 Task: Create new invoice with Date Opened :30-Apr-23, Select Customer: Catering by RA Sushi, Terms: Payment Term 2. Make invoice entry for item-1 with Date: 30-Apr-23, Description: Colgate Cavity Protection Toothpaste Great Regular Flavor (2.5 oz)_x000D_
, Action: Material, Income Account: Income:Sales, Quantity: 1, Unit Price: 12, Discount %: 8. Make entry for item-2 with Date: 30-Apr-23, Description: Lay's Barbecue Potato Chips , Action: Material, Income Account: Income:Sales, Quantity: 2, Unit Price: 10.6, Discount %: 7. Make entry for item-3 with Date: 30-Apr-23, Description: Green Boy 0.18 Crinkle Cut Dill Pickle Chips (5 gal), Action: Material, Income Account: Income:Sales, Quantity: 1, Unit Price: 11.6, Discount %: 9. Write Notes: 'Looking forward to serving you again.'. Post Invoice with Post Date: 30-Apr-23, Post to Accounts: Assets:Accounts Receivable. Pay / Process Payment with Transaction Date: 15-May-23, Amount: 41.312, Transfer Account: Checking Account. Print Invoice, display notes by going to Option, then go to Display Tab and check 'Invoice Notes'.
Action: Mouse moved to (202, 39)
Screenshot: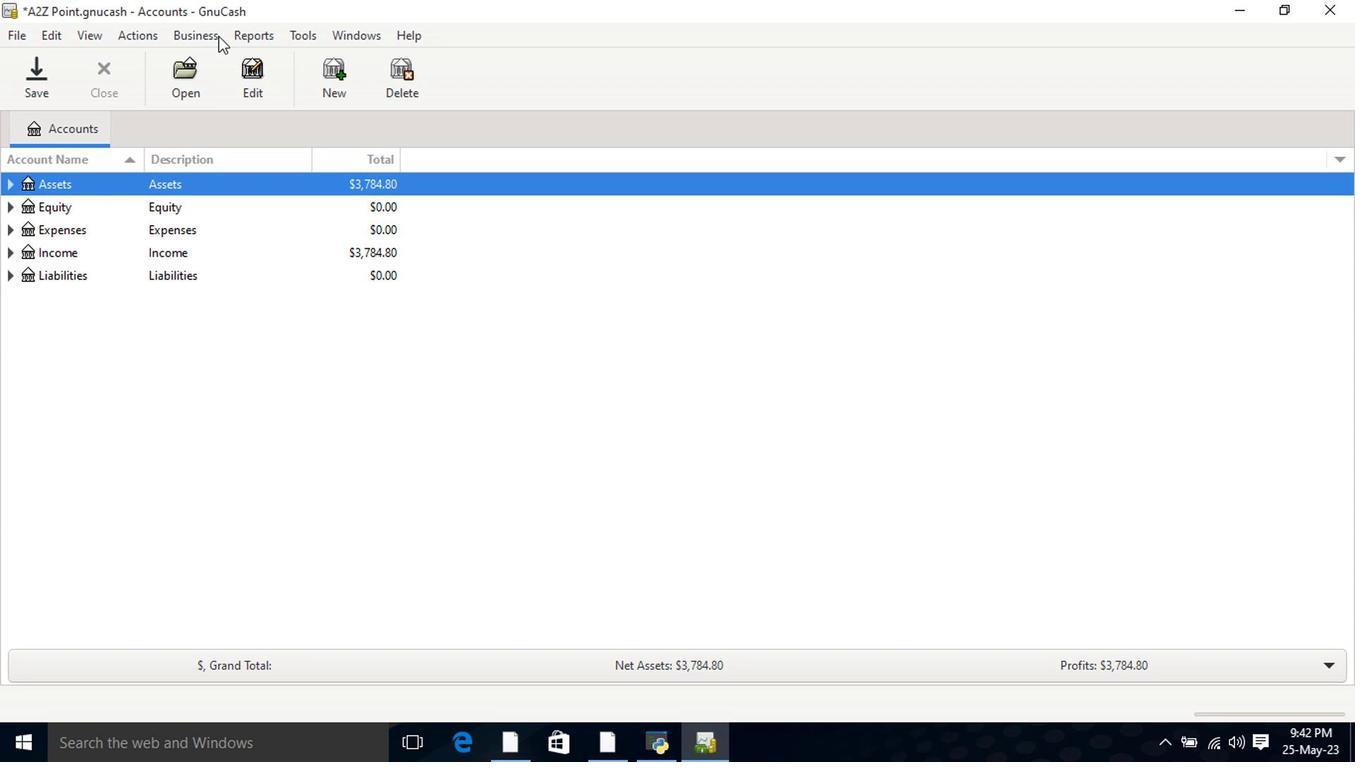 
Action: Mouse pressed left at (202, 39)
Screenshot: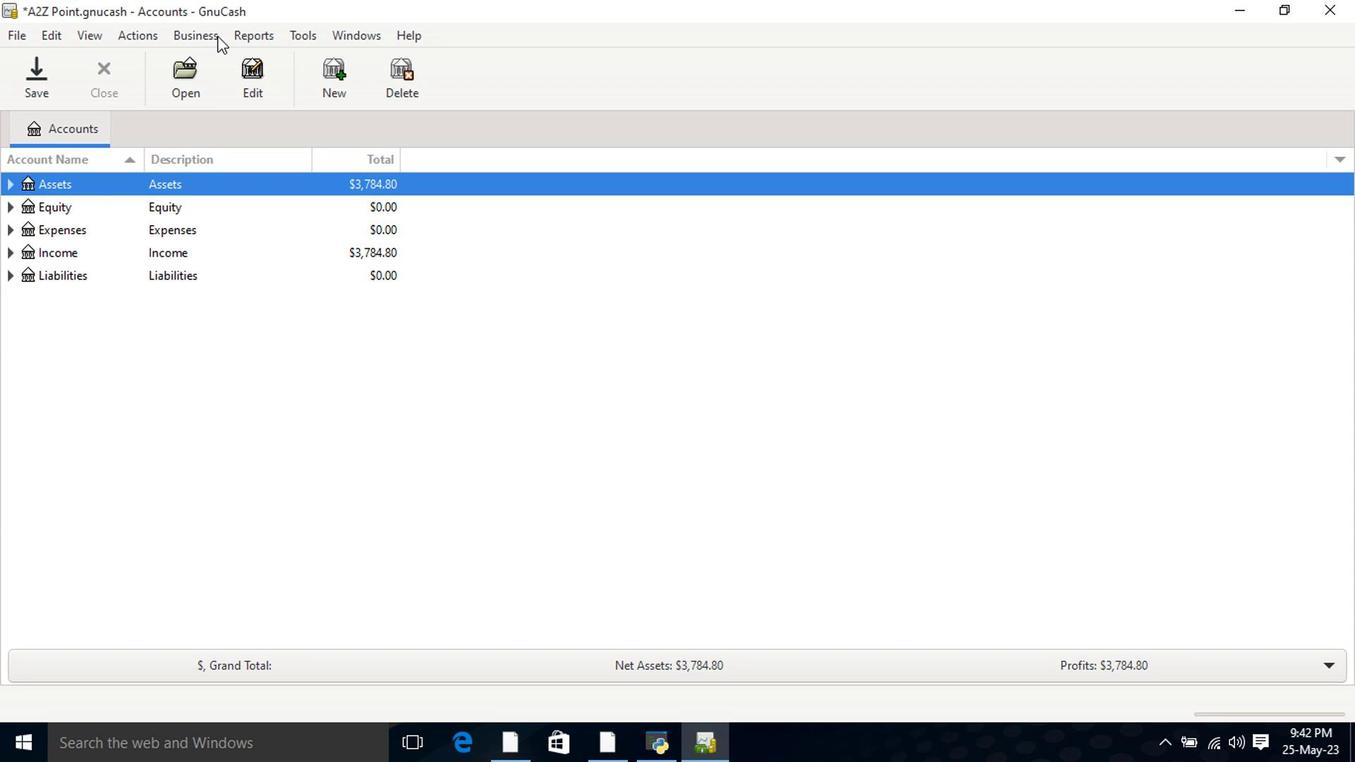 
Action: Mouse moved to (426, 130)
Screenshot: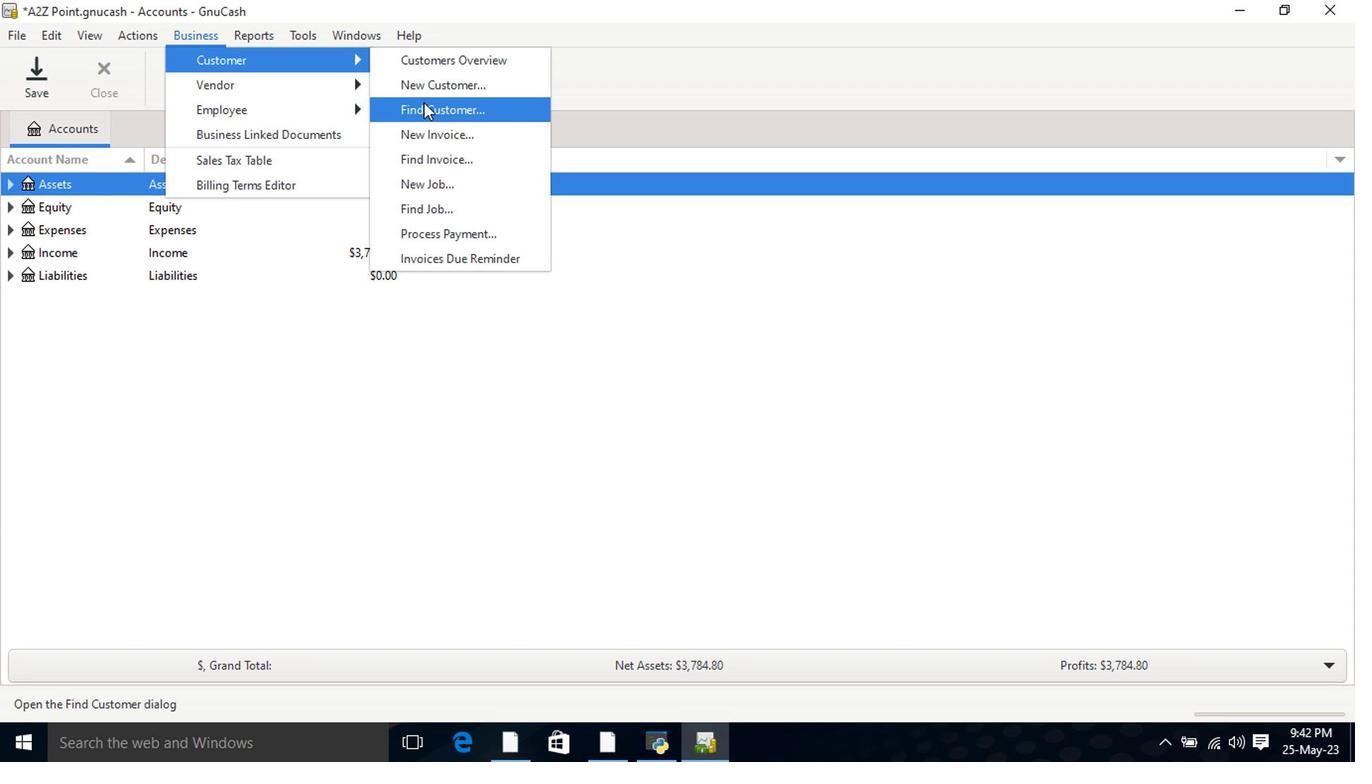 
Action: Mouse pressed left at (426, 130)
Screenshot: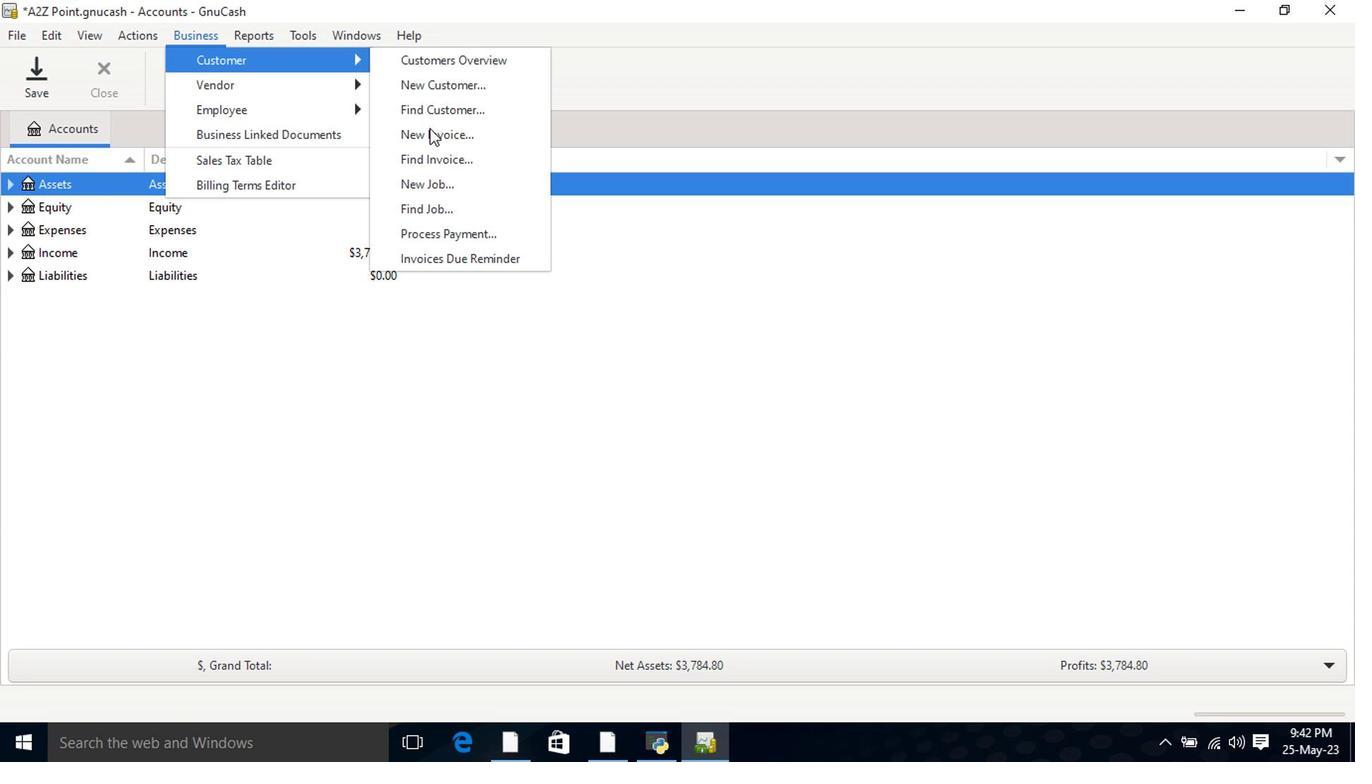 
Action: Mouse moved to (803, 307)
Screenshot: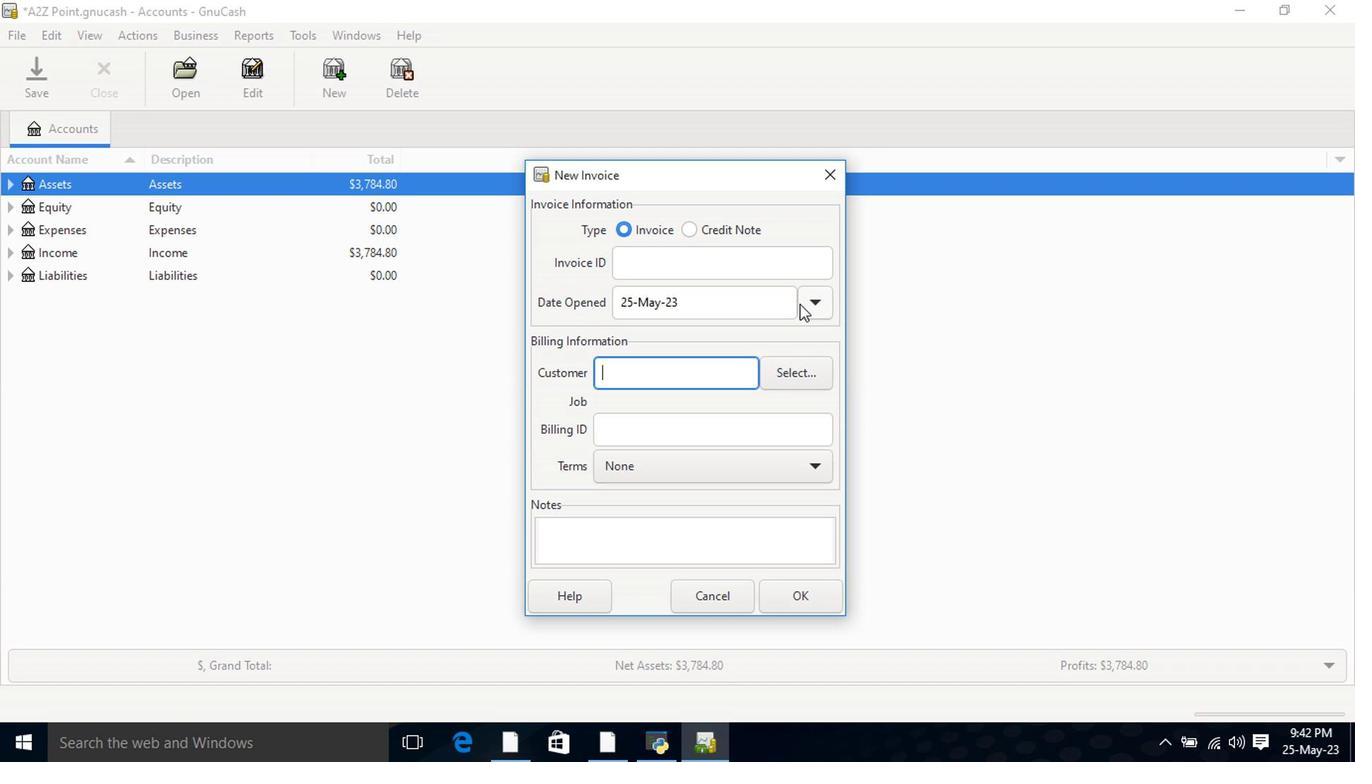
Action: Mouse pressed left at (803, 307)
Screenshot: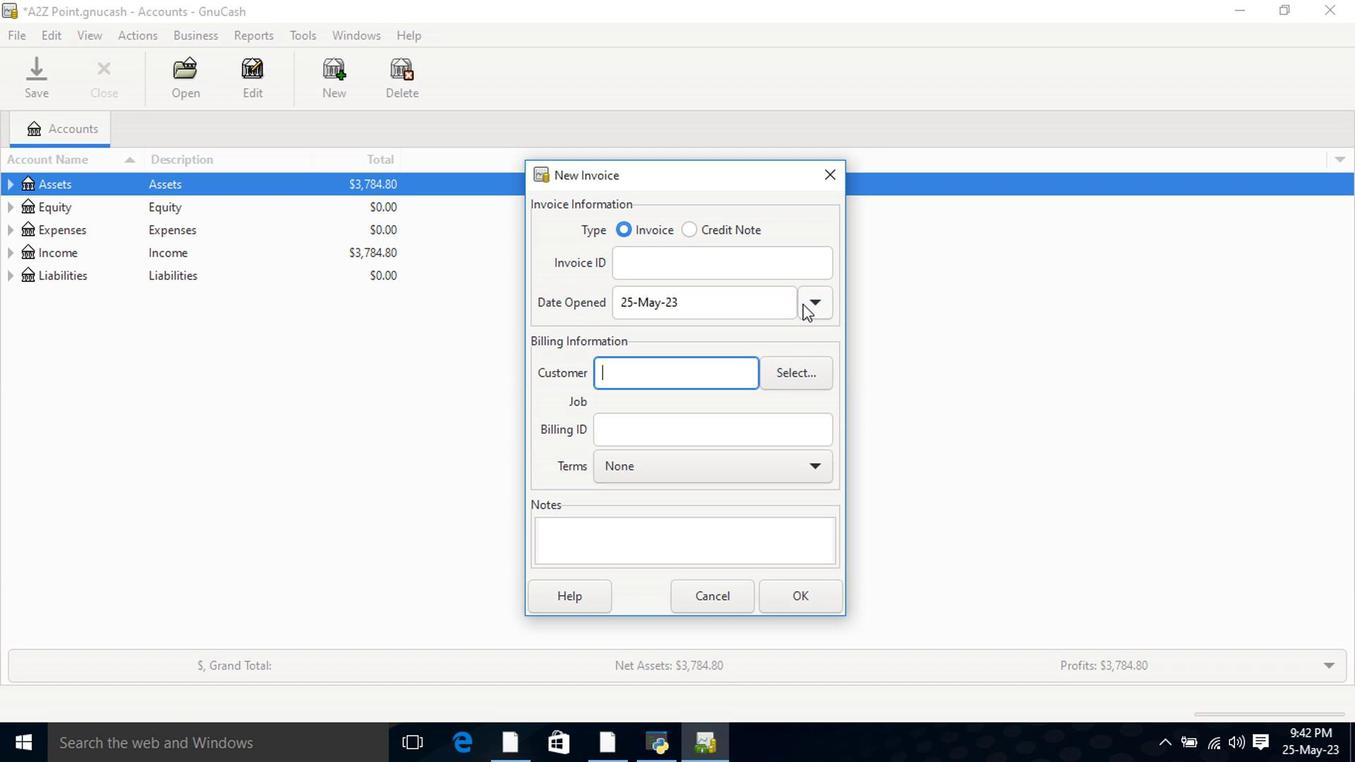 
Action: Mouse moved to (659, 336)
Screenshot: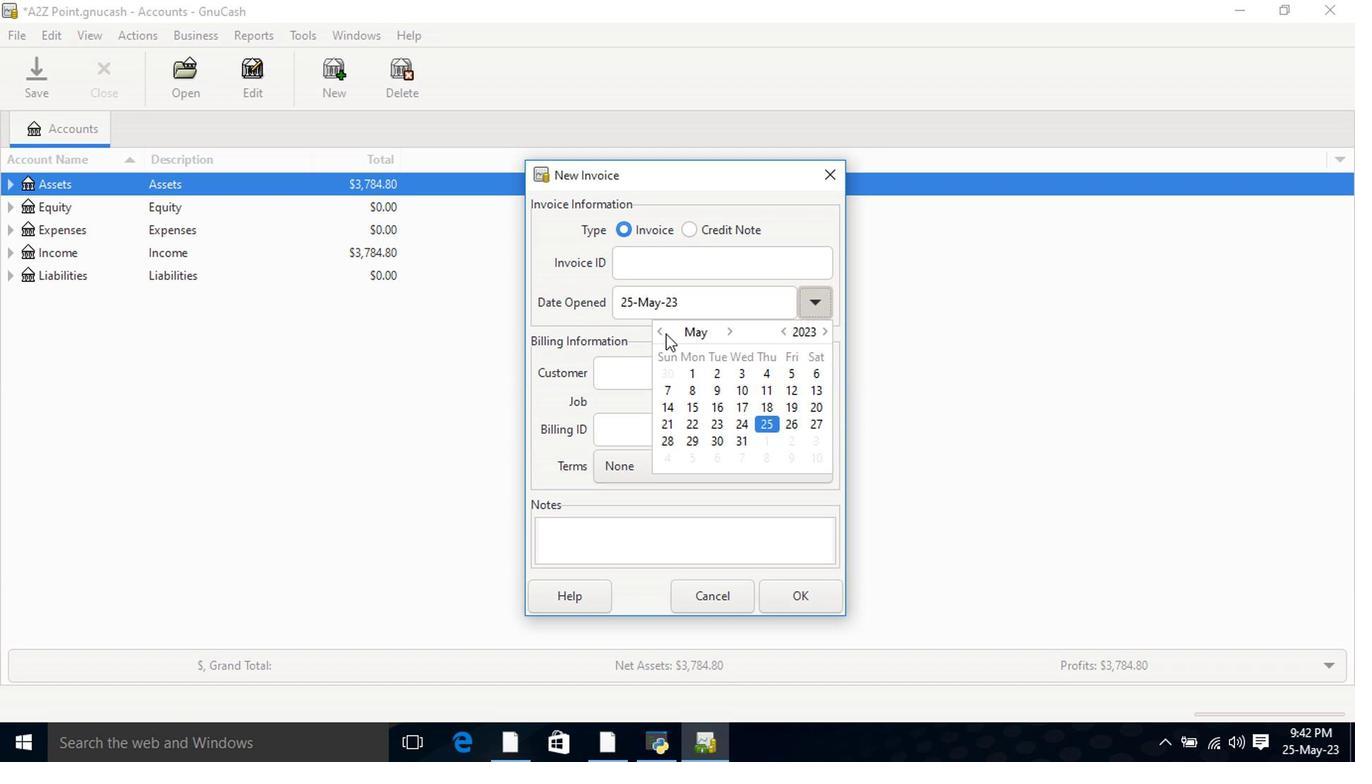 
Action: Mouse pressed left at (659, 336)
Screenshot: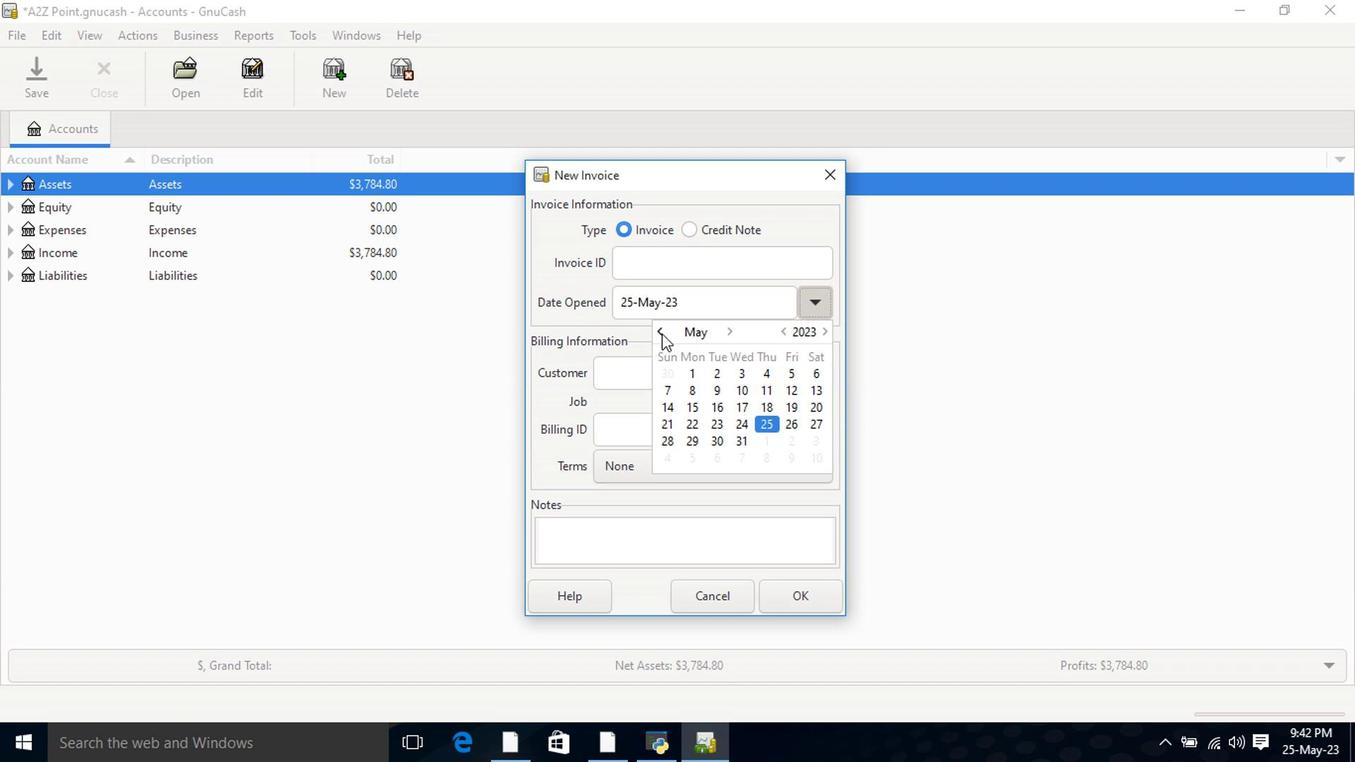 
Action: Mouse moved to (667, 454)
Screenshot: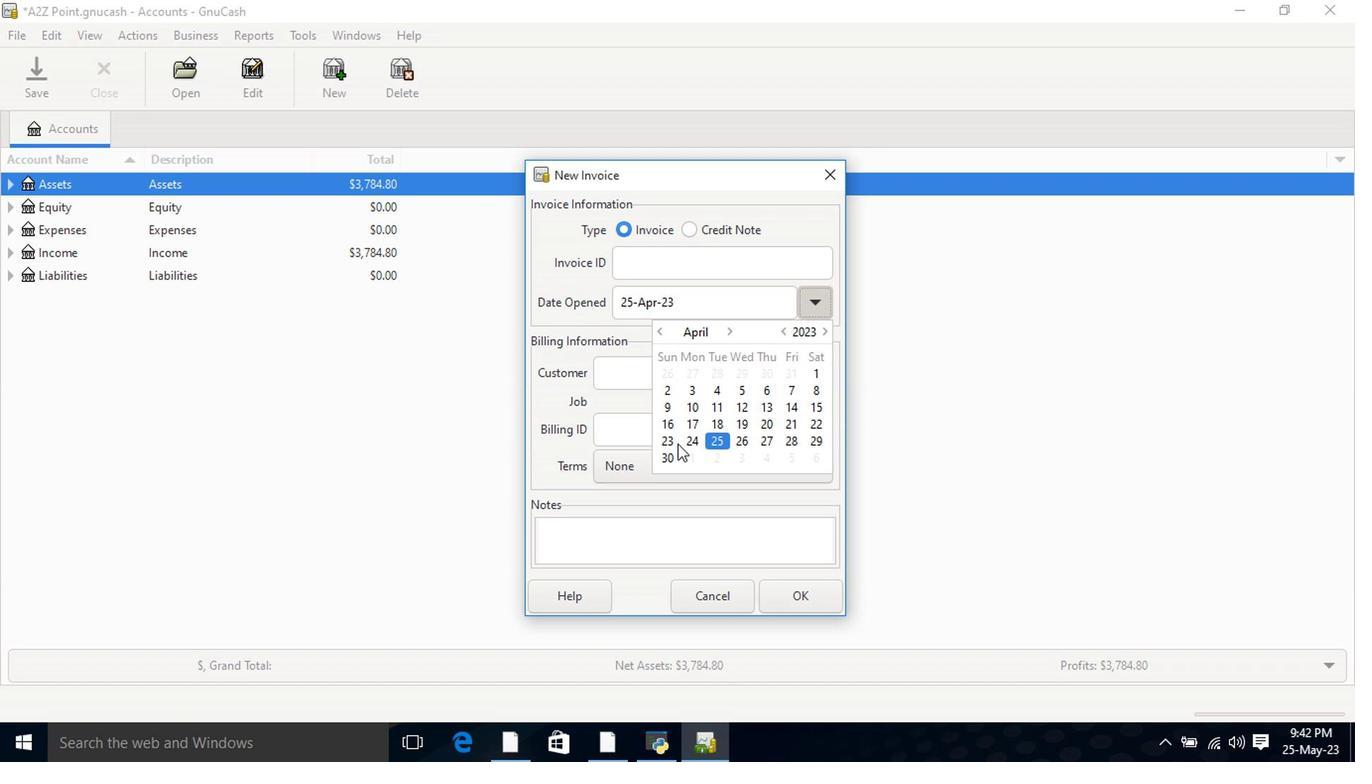 
Action: Mouse pressed left at (667, 454)
Screenshot: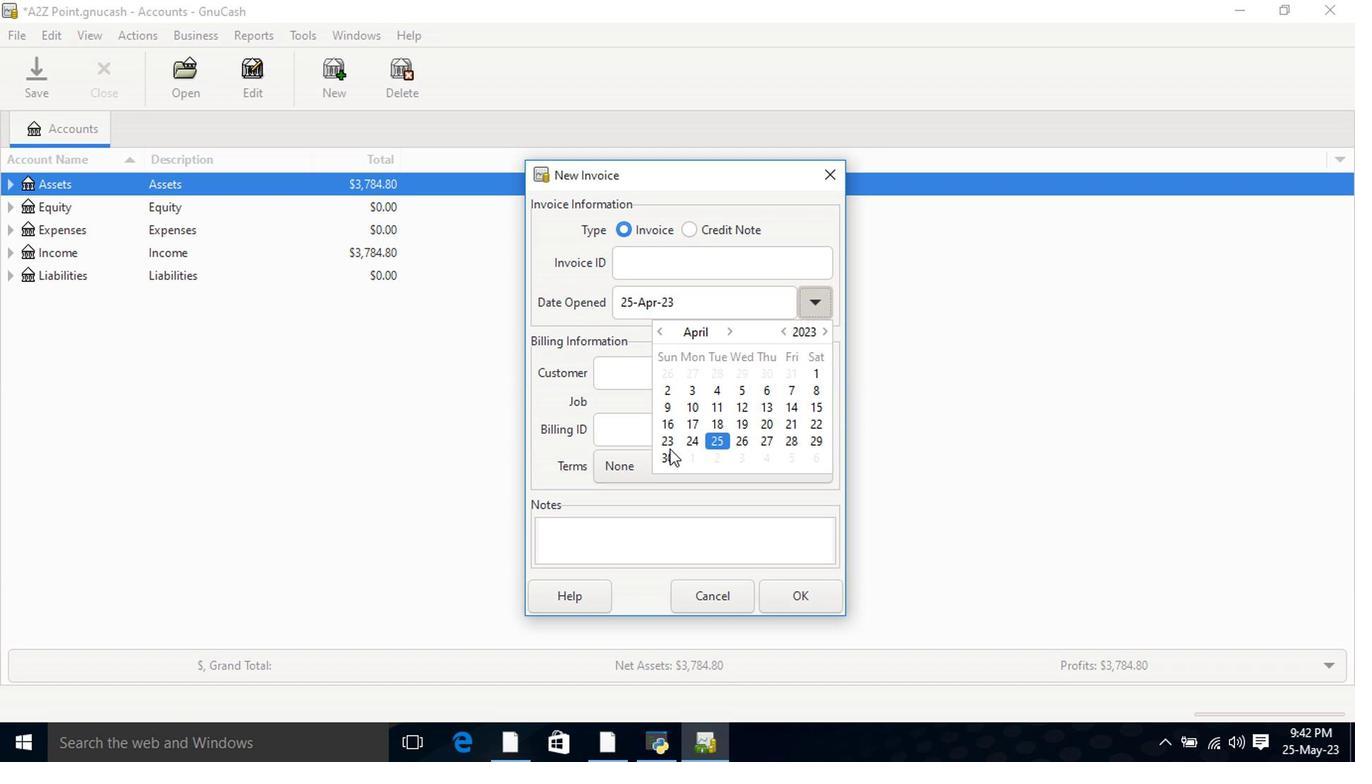 
Action: Mouse moved to (667, 454)
Screenshot: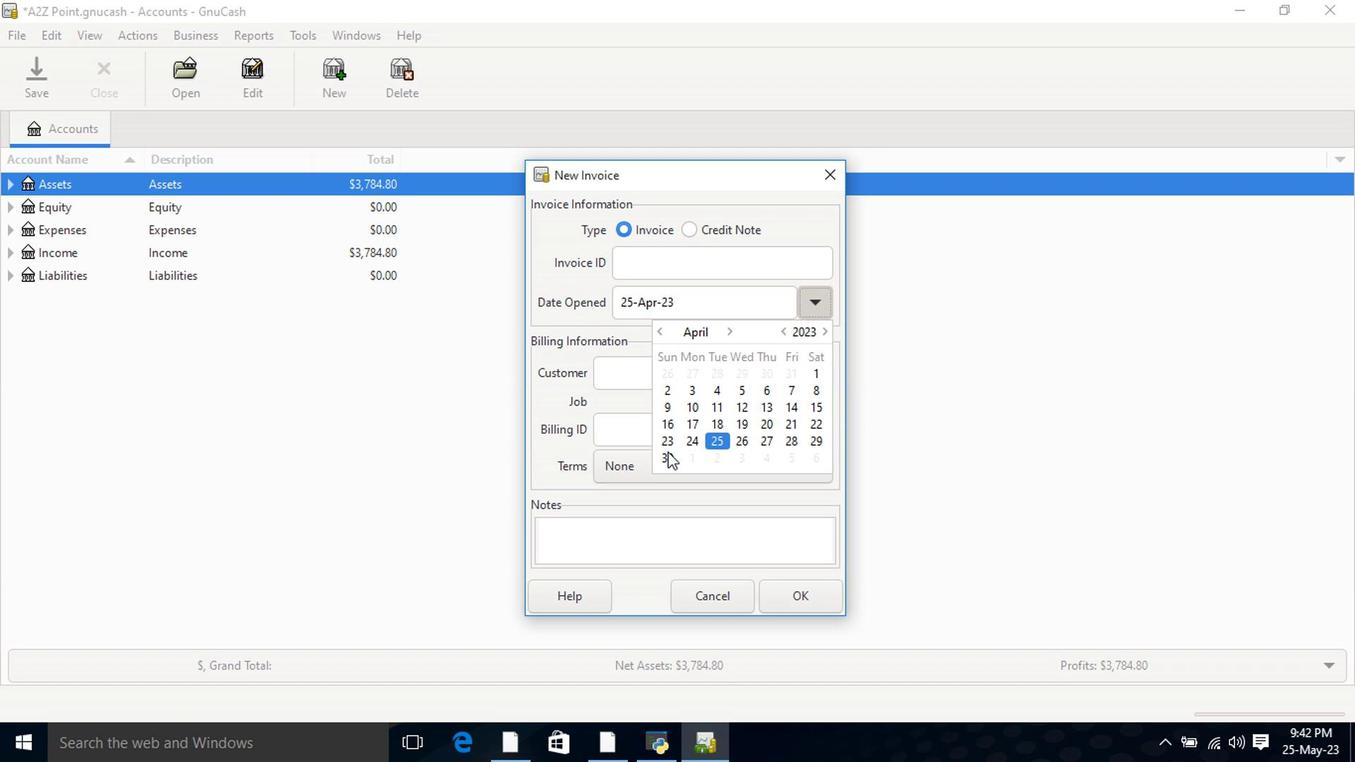 
Action: Mouse pressed left at (667, 454)
Screenshot: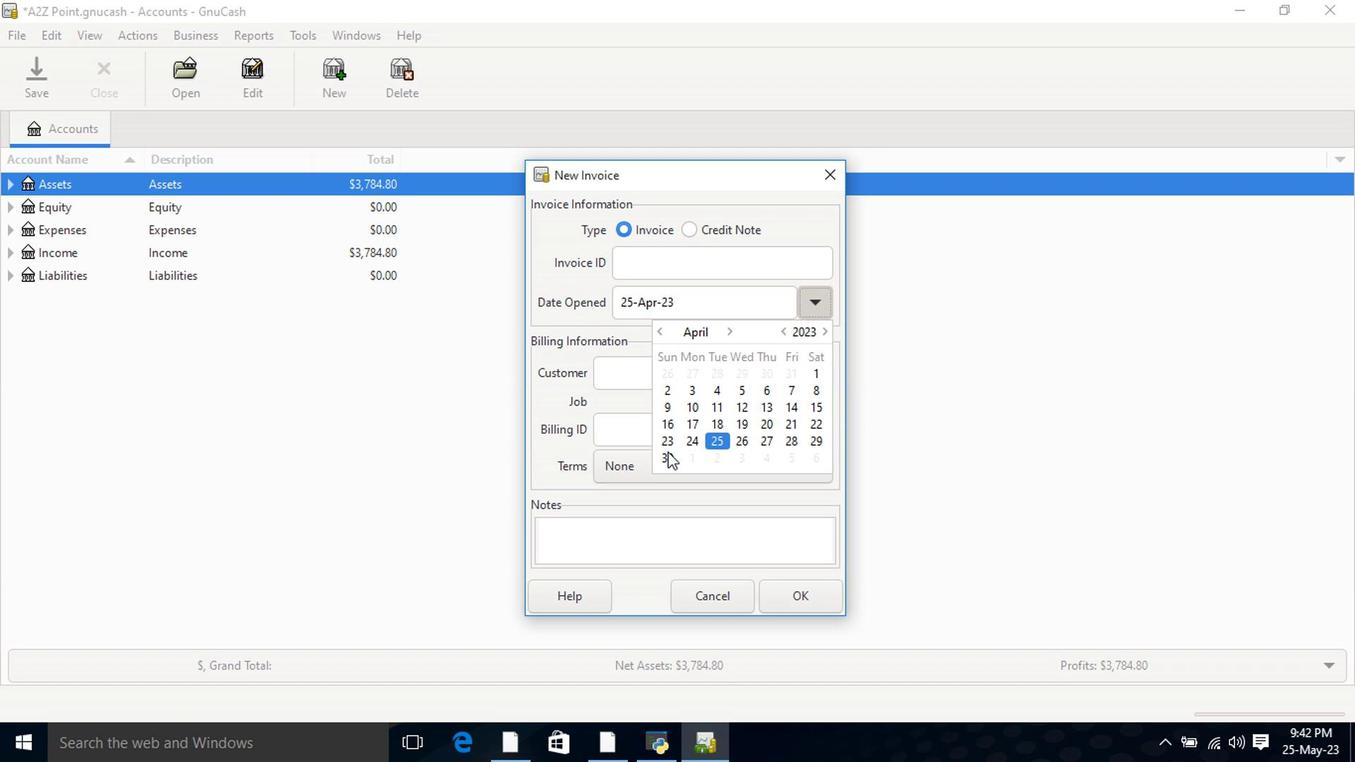 
Action: Mouse moved to (671, 365)
Screenshot: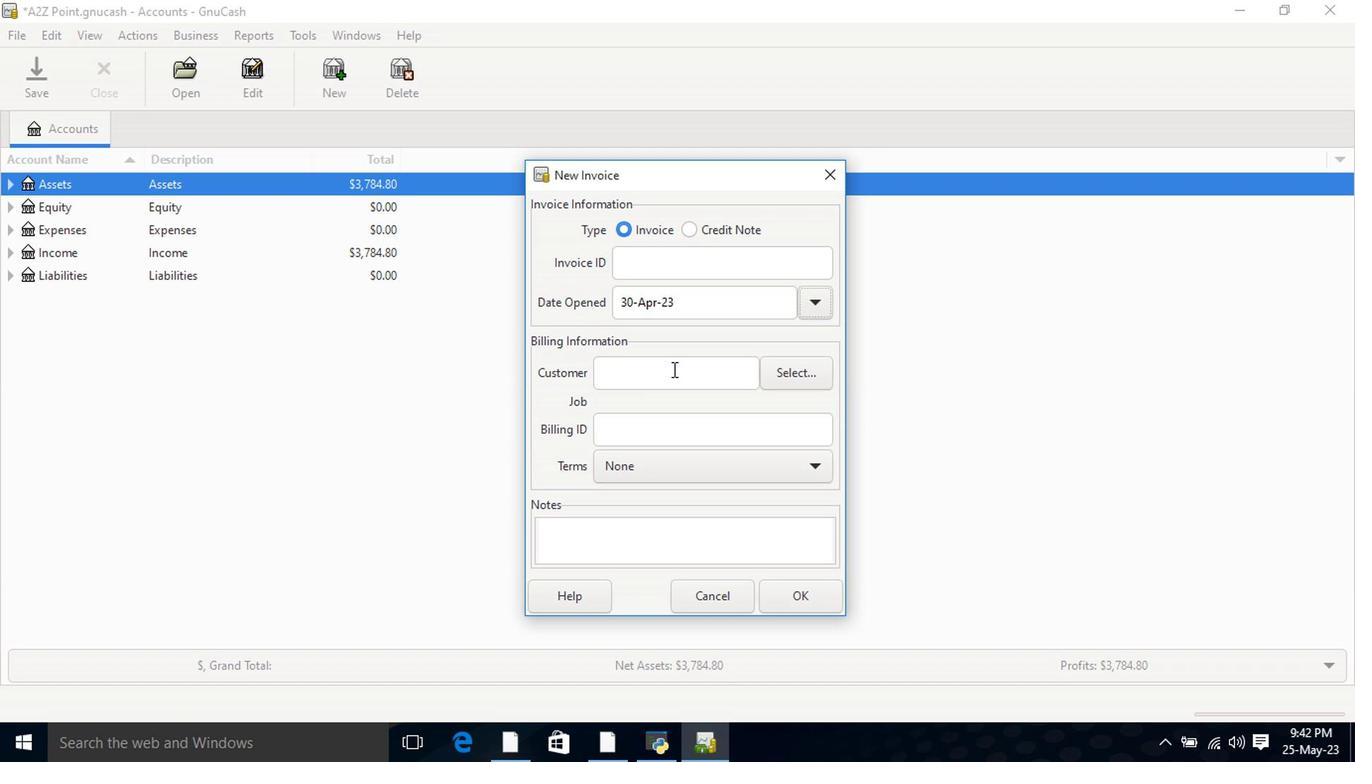 
Action: Mouse pressed left at (671, 365)
Screenshot: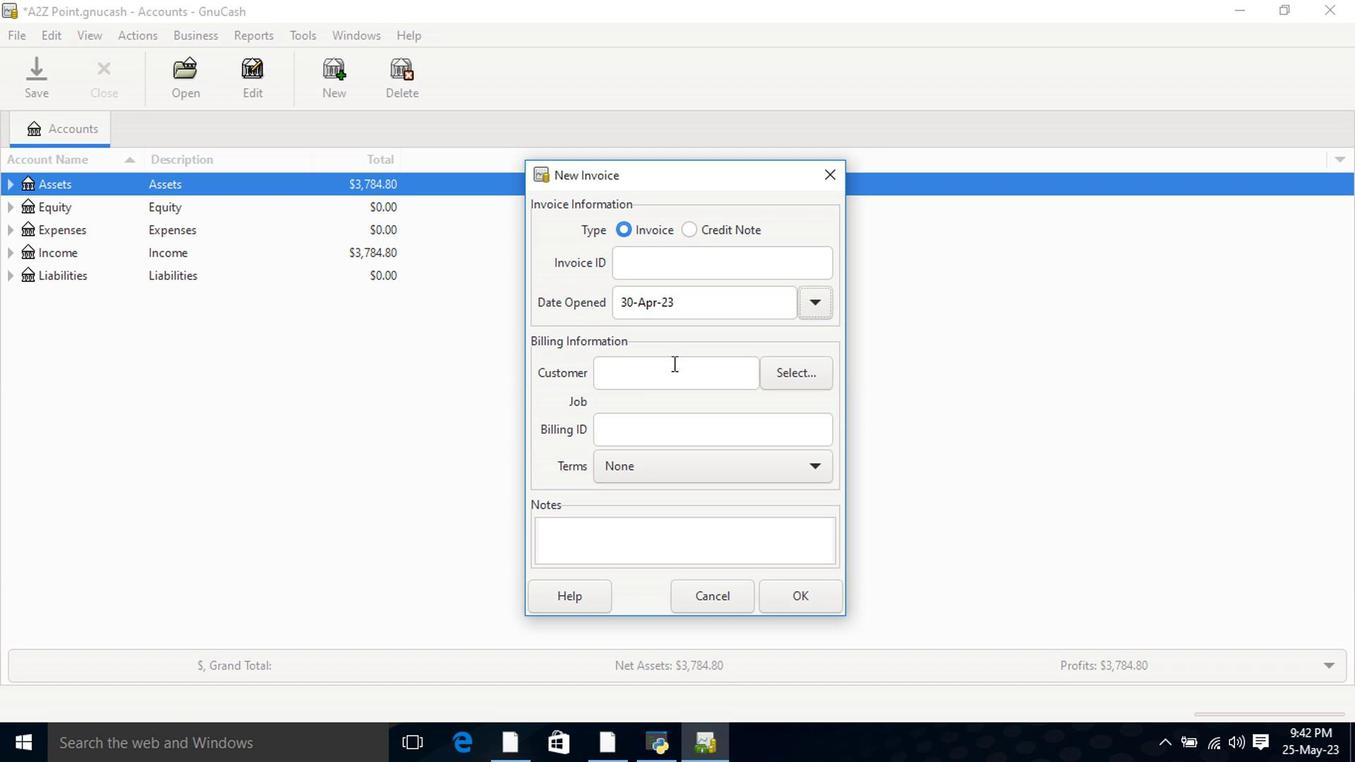 
Action: Key pressed catei<Key.backspace>ring<Key.space>by<Key.space>ra
Screenshot: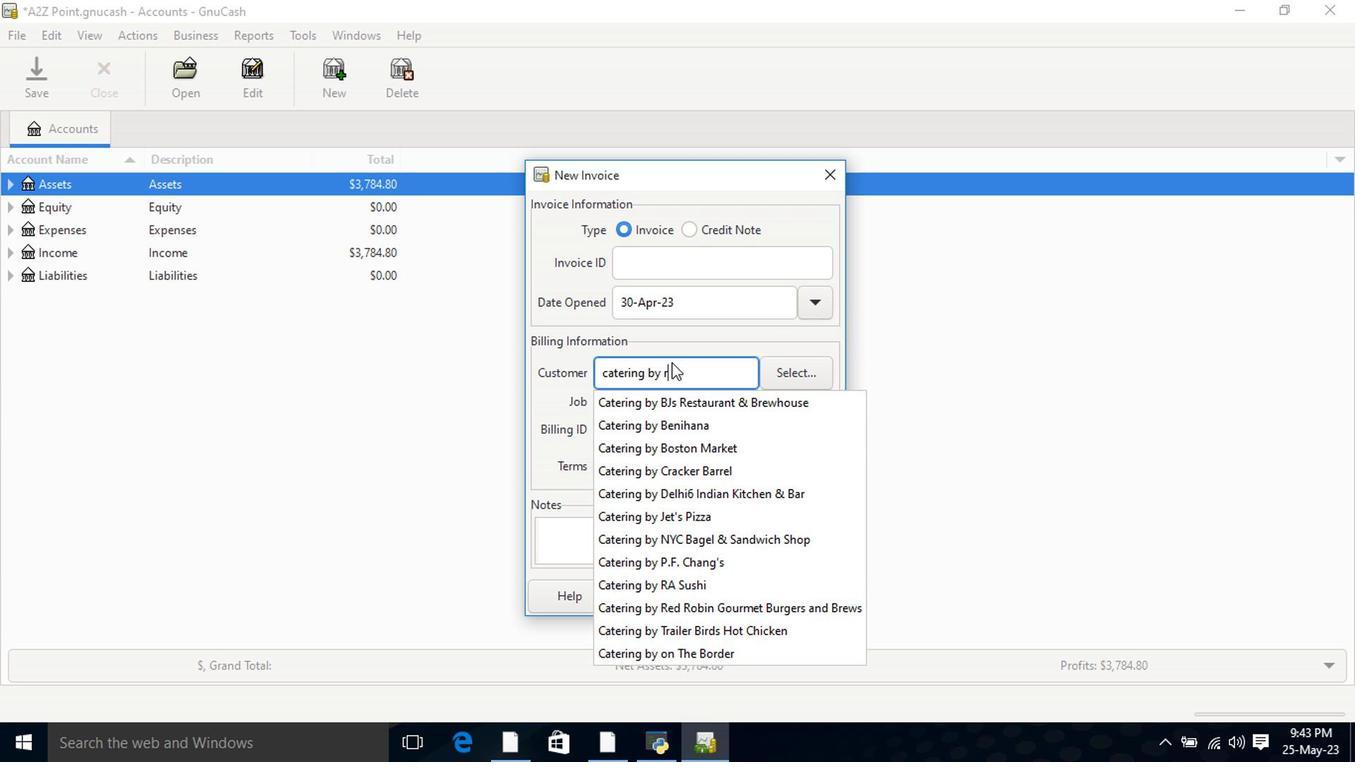 
Action: Mouse moved to (650, 410)
Screenshot: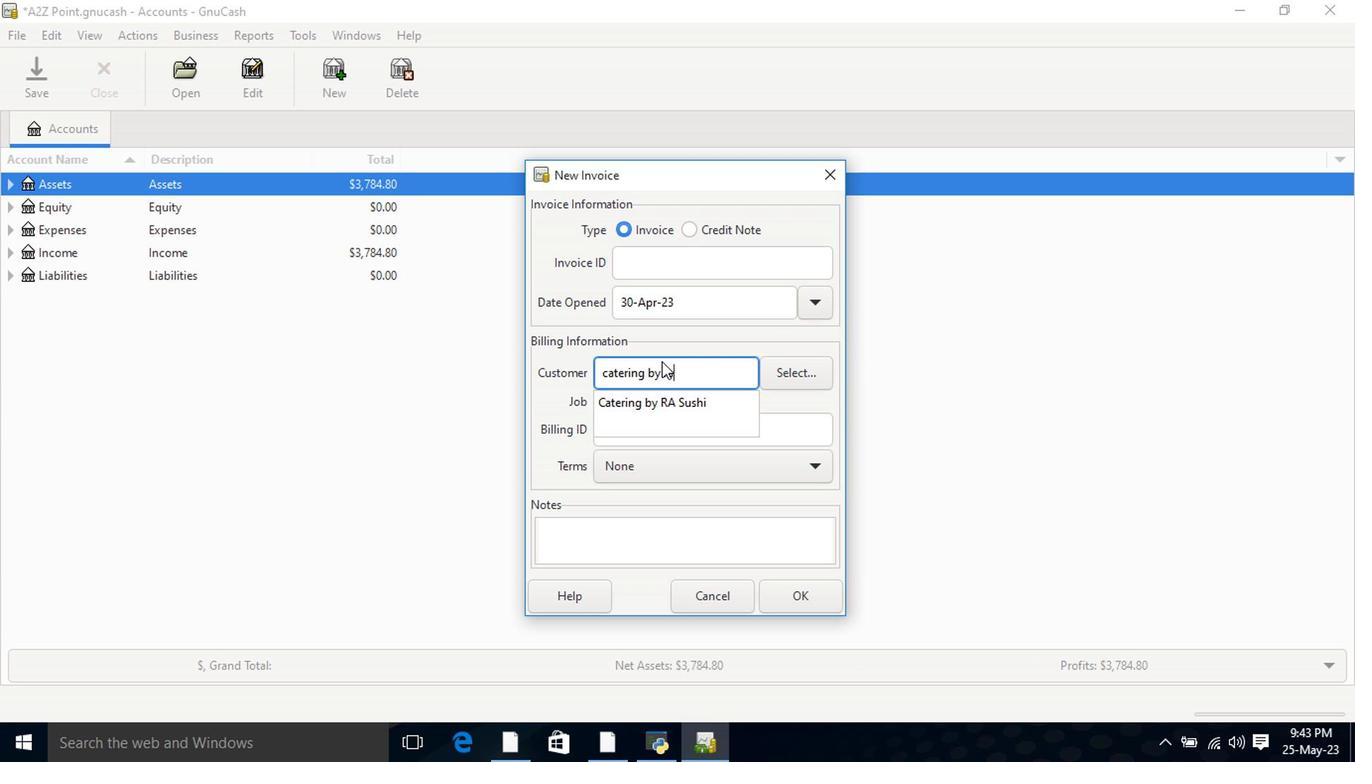 
Action: Mouse pressed left at (650, 410)
Screenshot: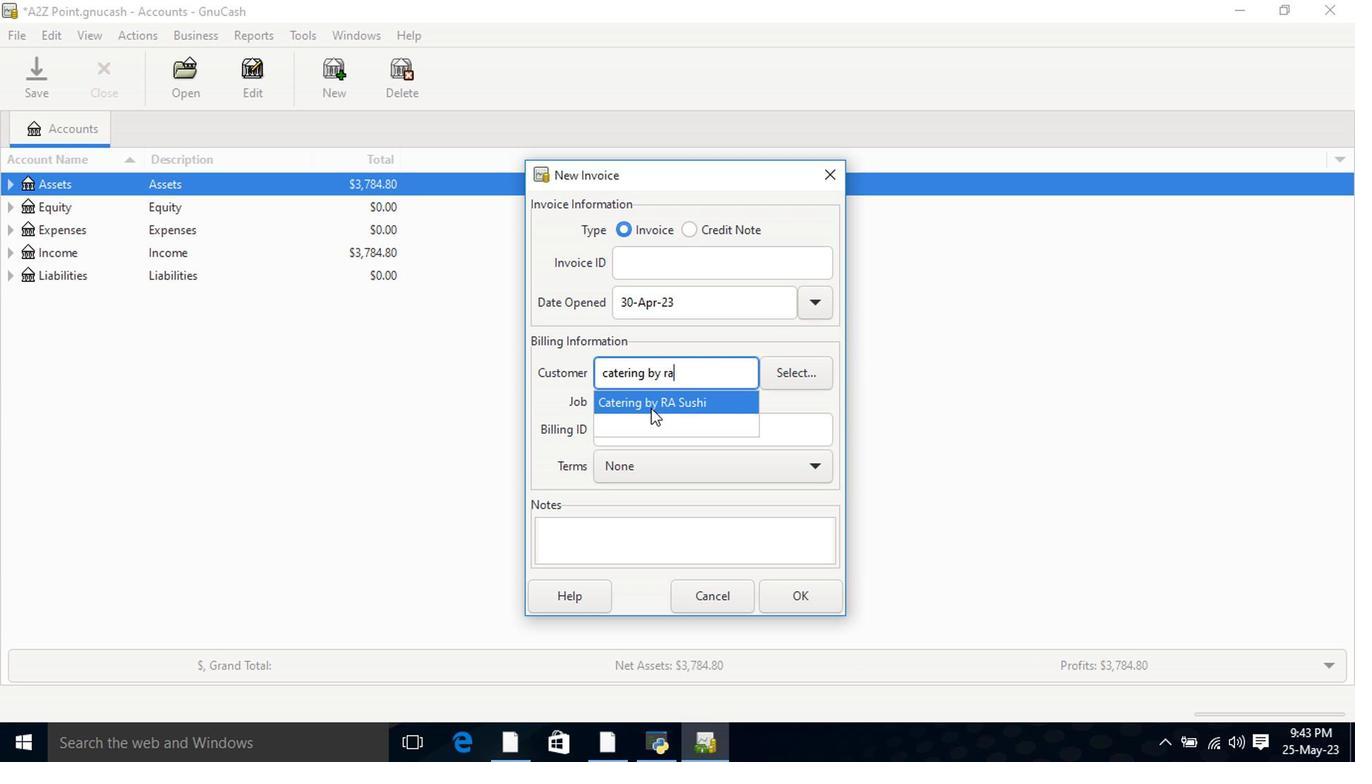 
Action: Mouse moved to (664, 499)
Screenshot: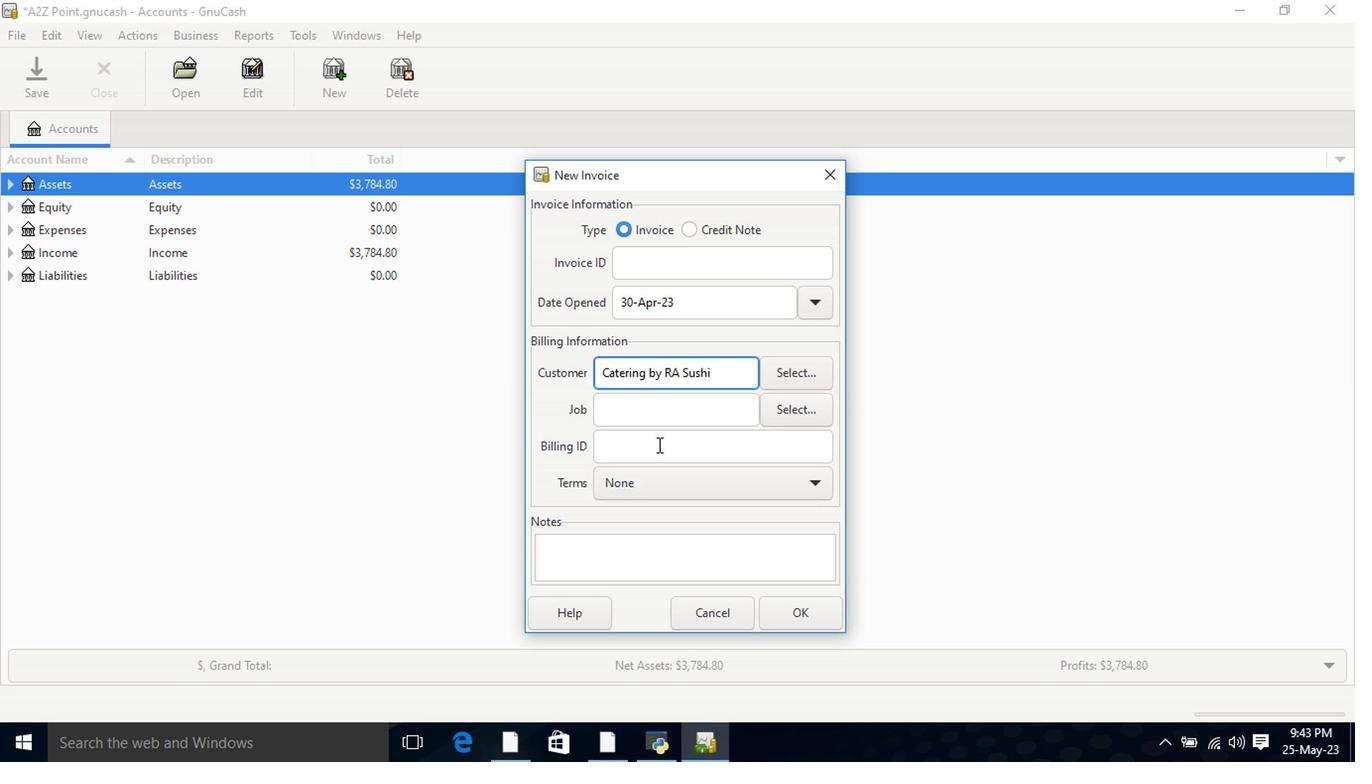 
Action: Mouse pressed left at (664, 499)
Screenshot: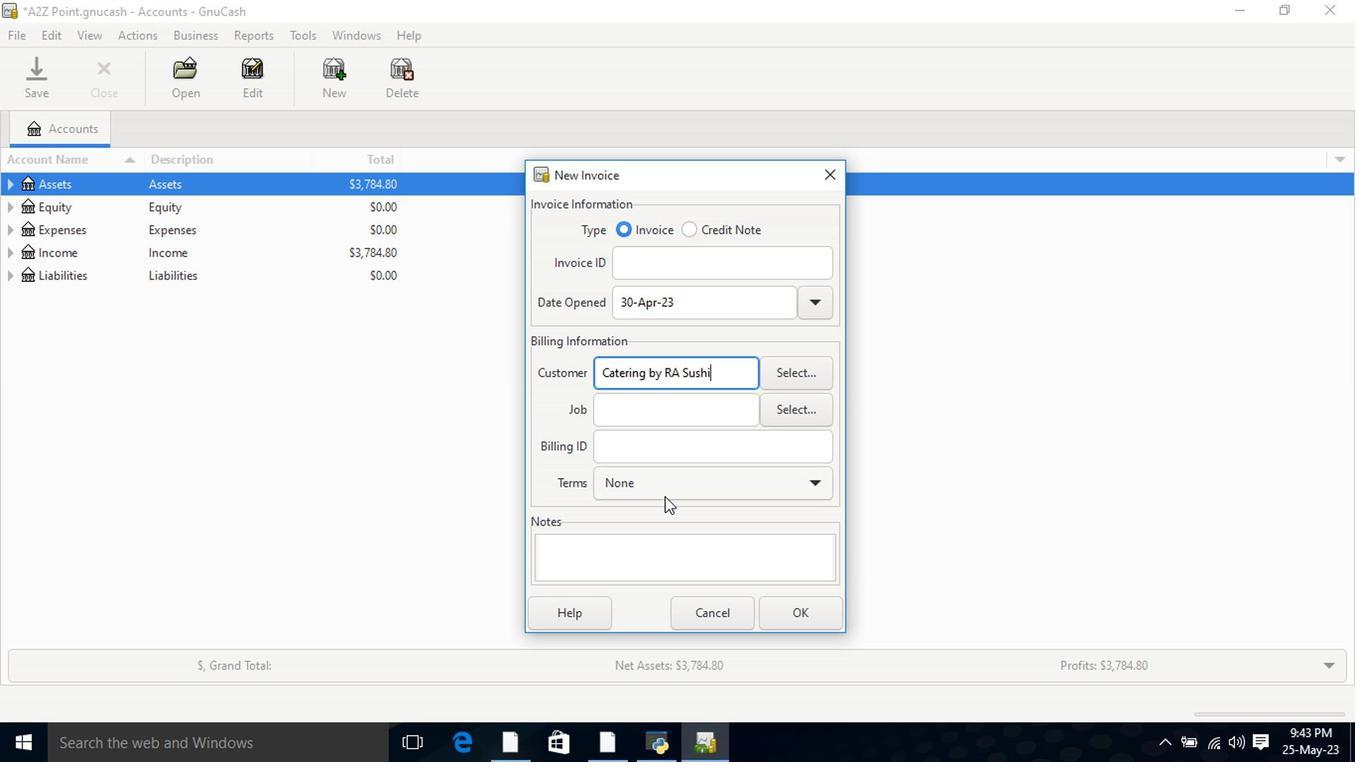 
Action: Mouse moved to (668, 543)
Screenshot: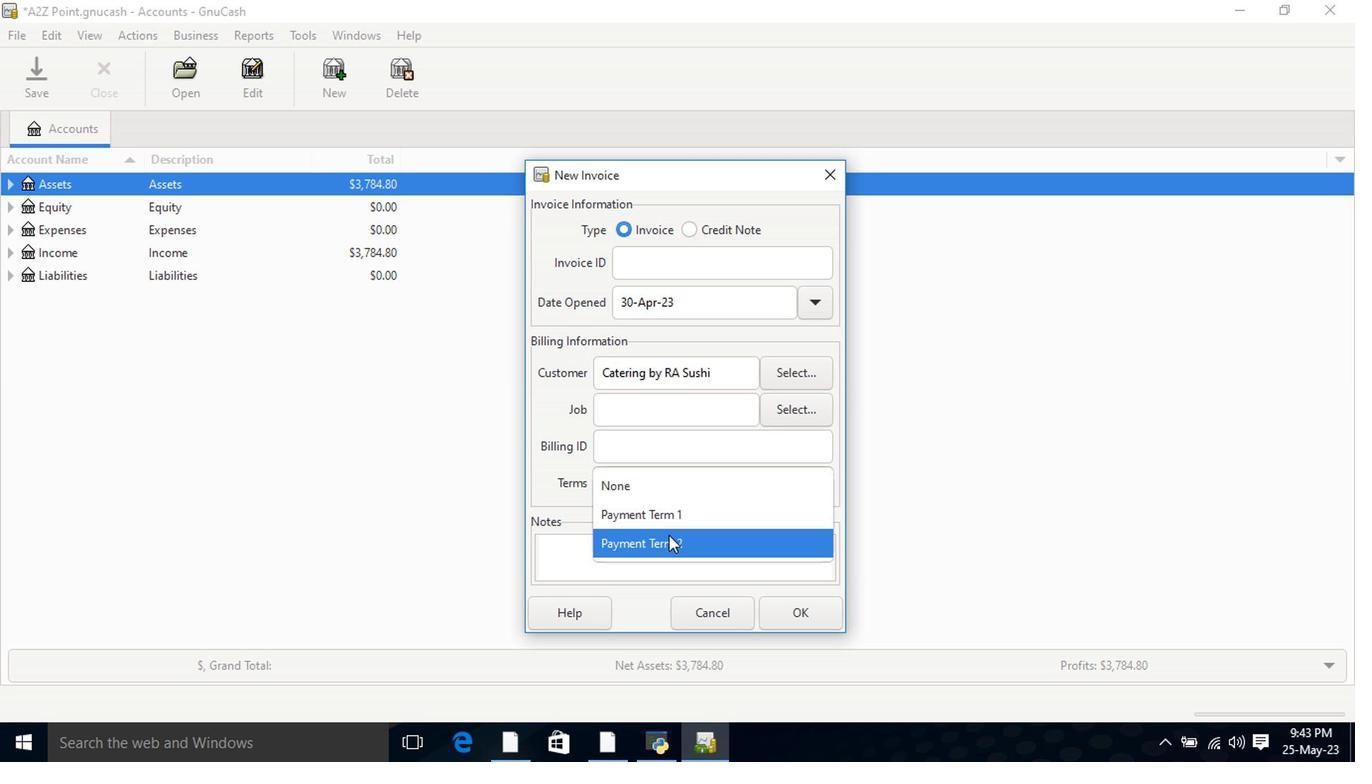 
Action: Mouse pressed left at (668, 543)
Screenshot: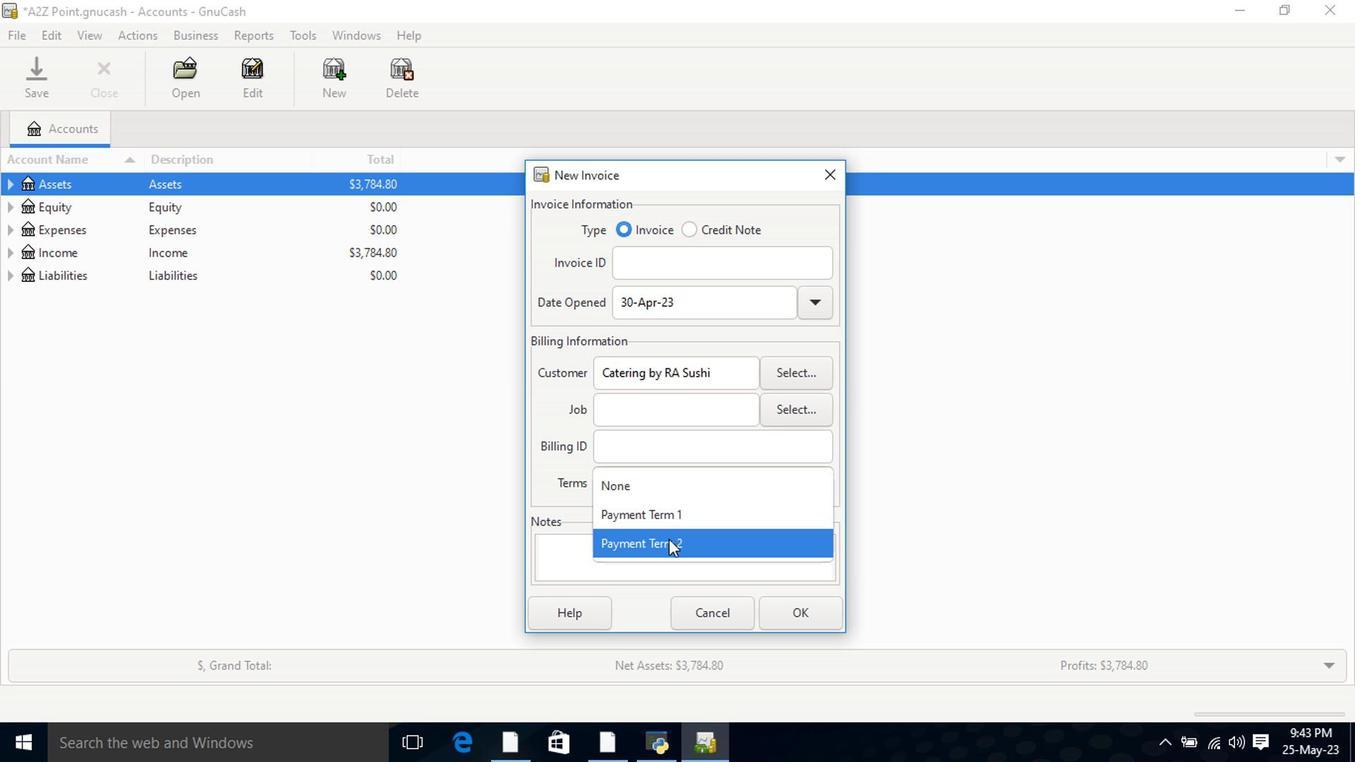 
Action: Mouse moved to (782, 609)
Screenshot: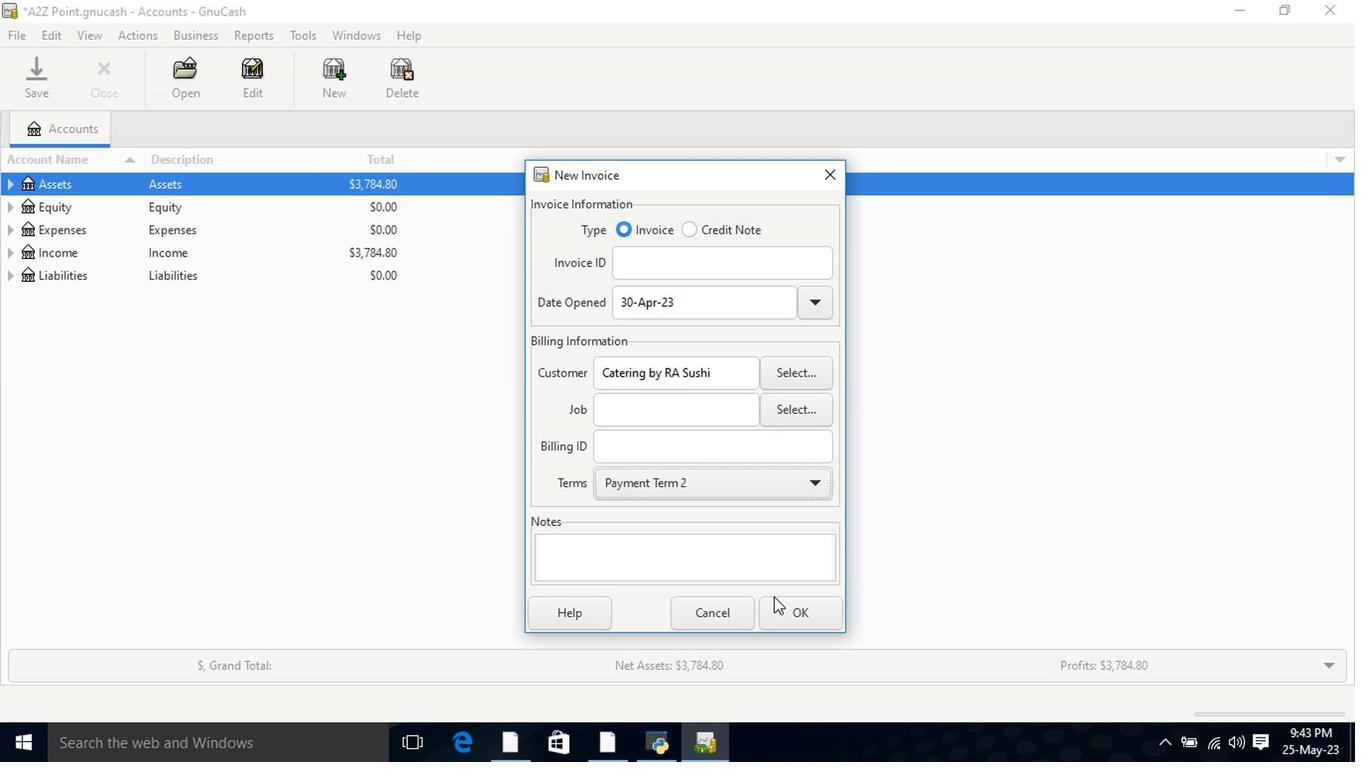 
Action: Mouse pressed left at (782, 609)
Screenshot: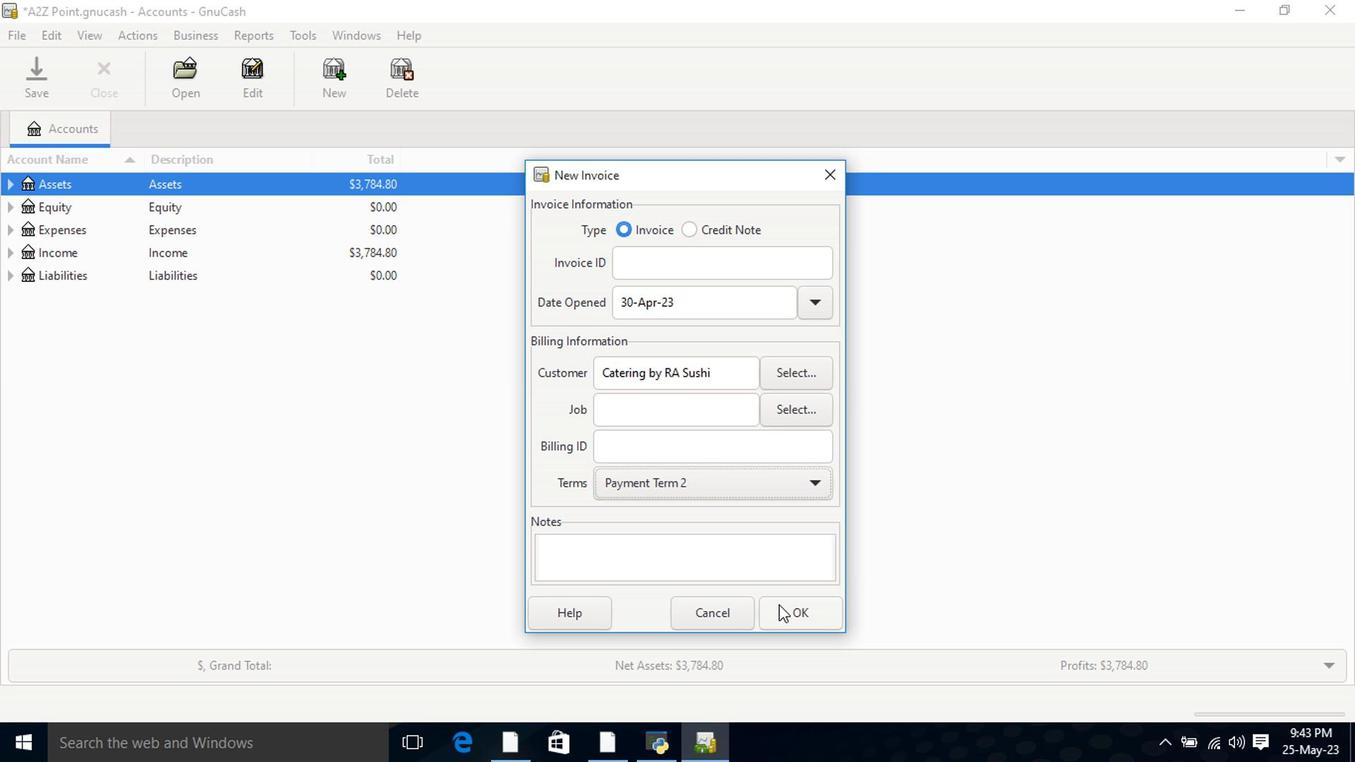 
Action: Mouse moved to (83, 392)
Screenshot: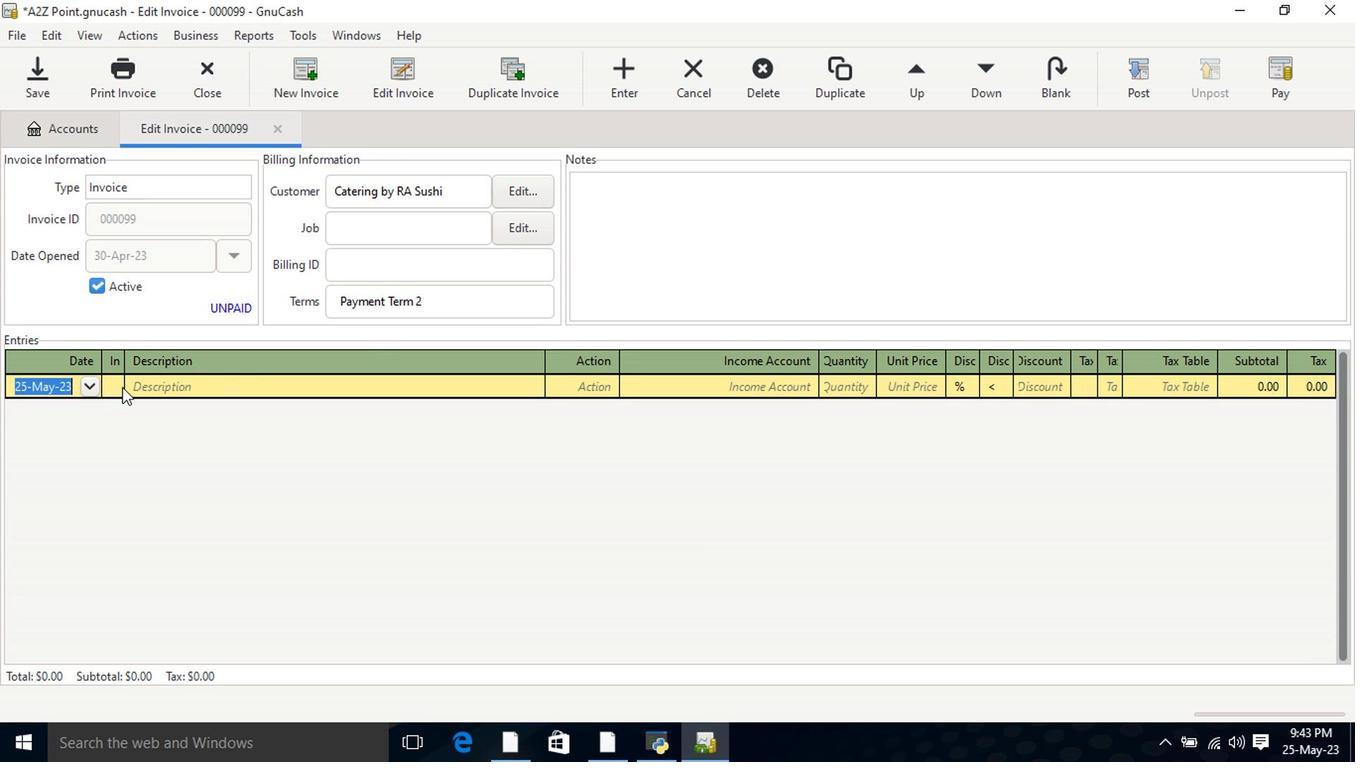 
Action: Mouse pressed left at (83, 392)
Screenshot: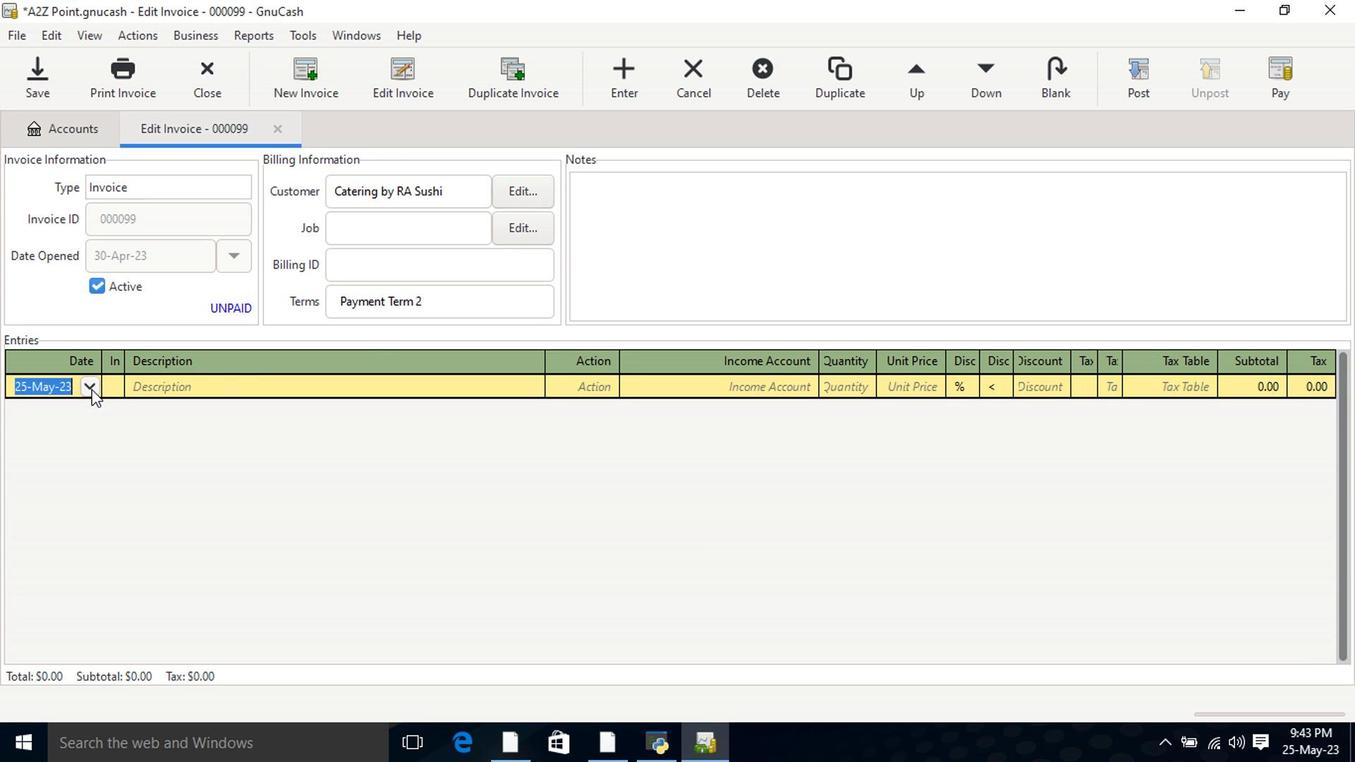 
Action: Mouse moved to (8, 415)
Screenshot: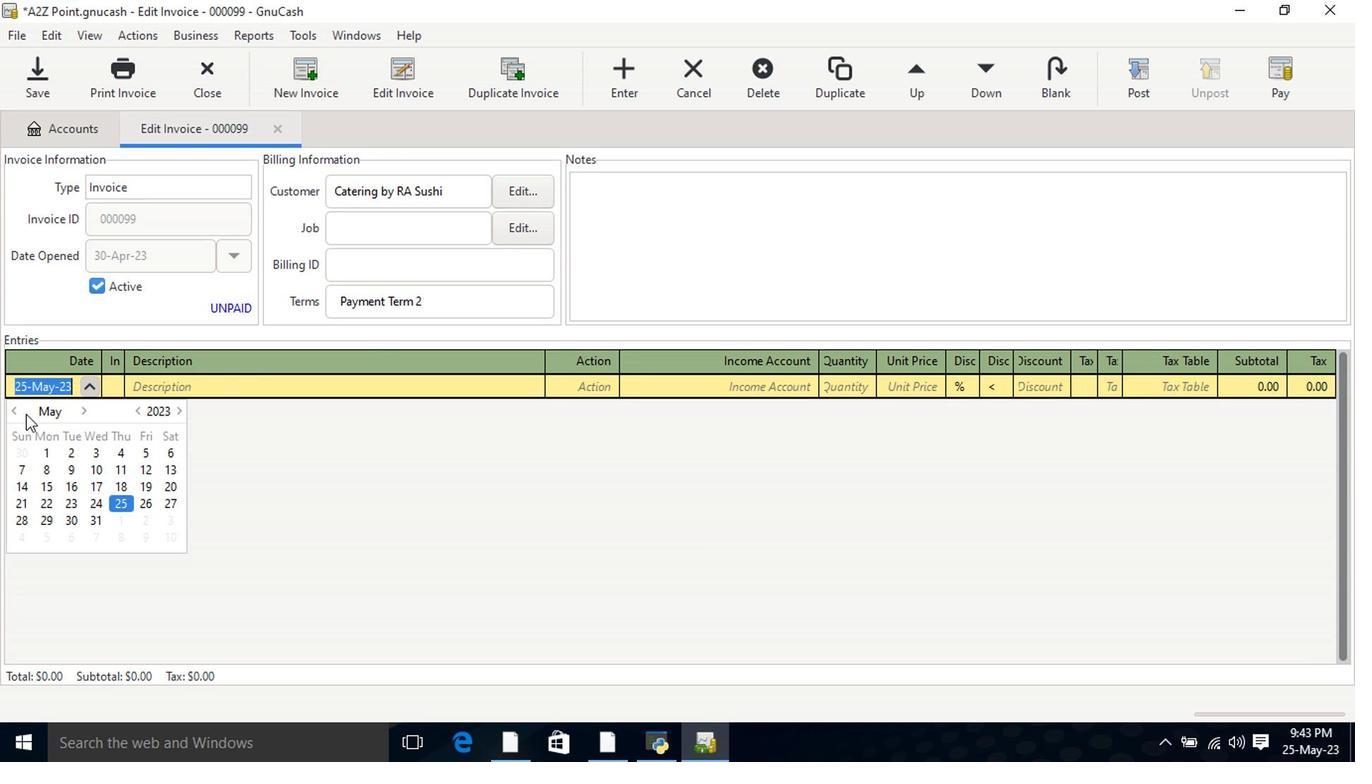 
Action: Mouse pressed left at (8, 415)
Screenshot: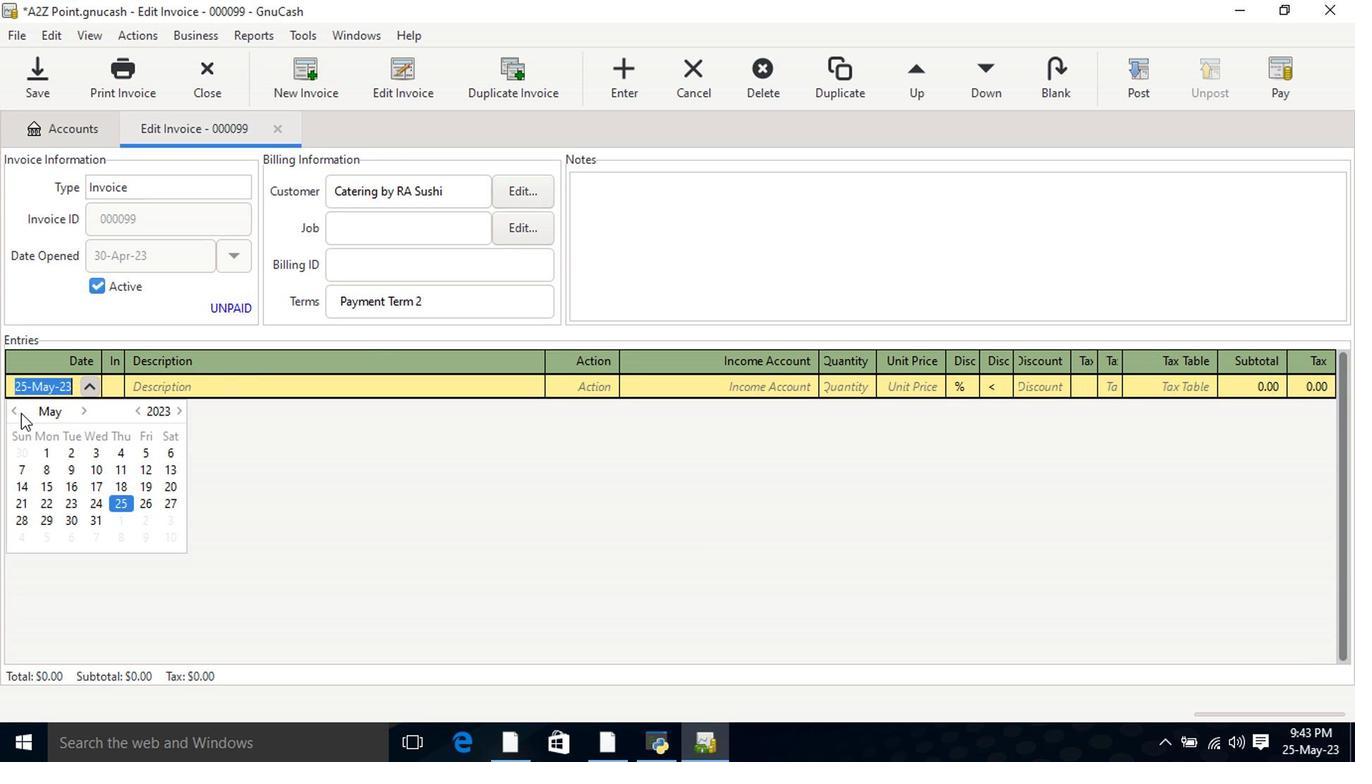 
Action: Mouse moved to (3, 541)
Screenshot: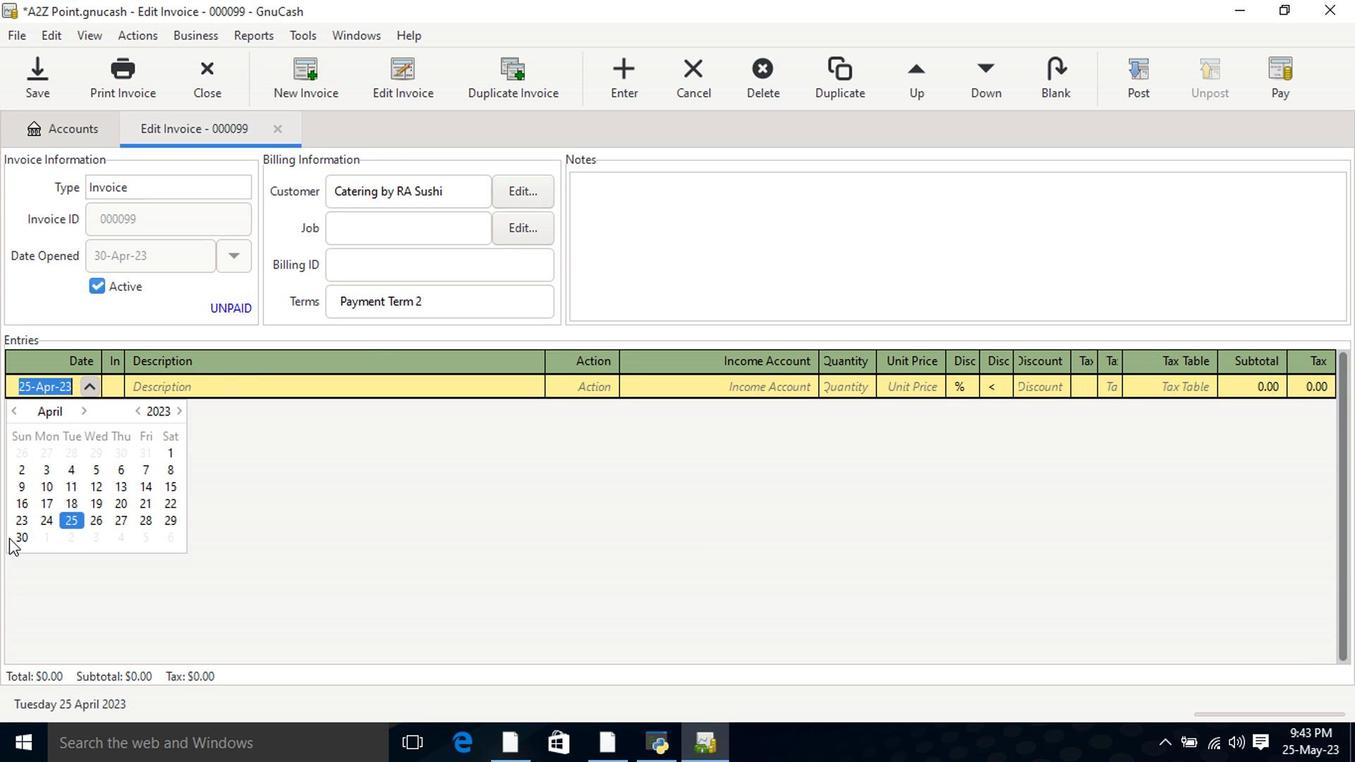
Action: Mouse pressed left at (3, 541)
Screenshot: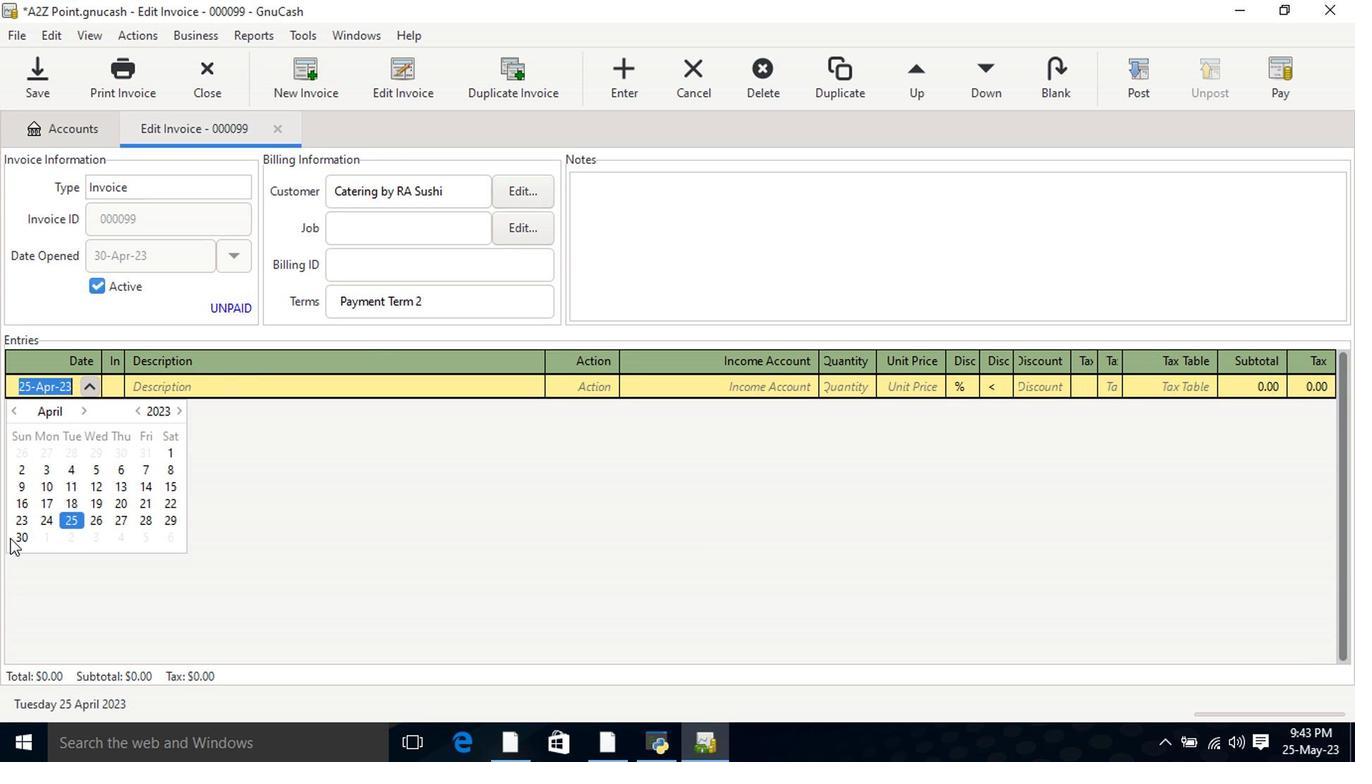 
Action: Mouse pressed left at (3, 541)
Screenshot: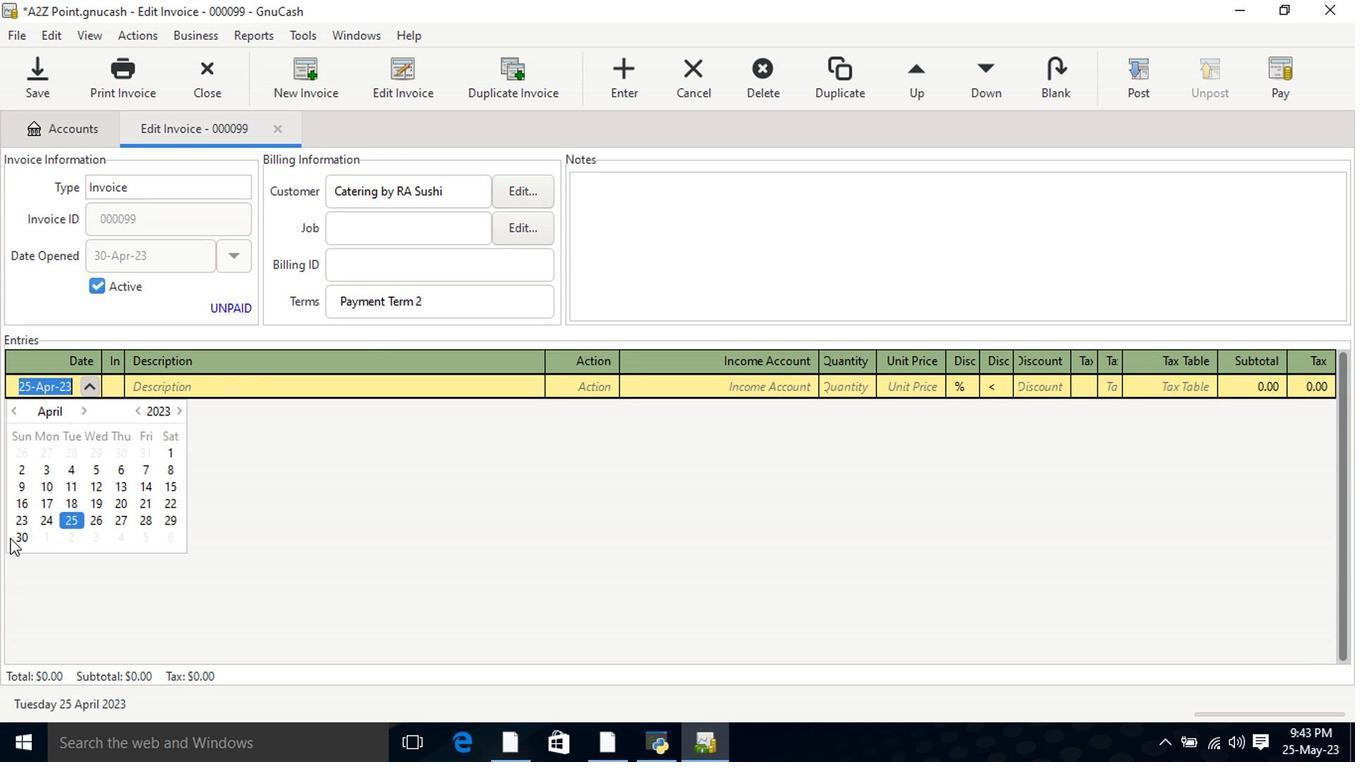 
Action: Mouse moved to (191, 404)
Screenshot: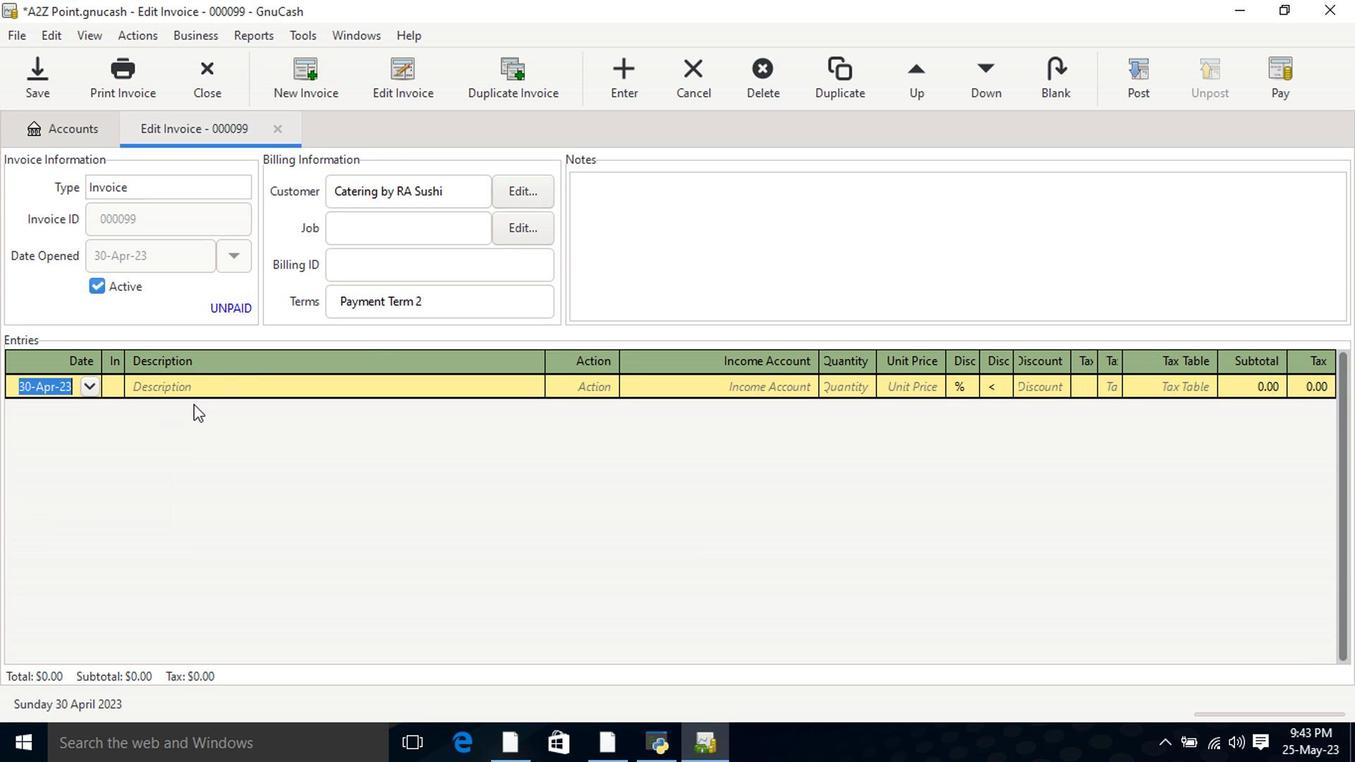 
Action: Mouse pressed left at (191, 404)
Screenshot: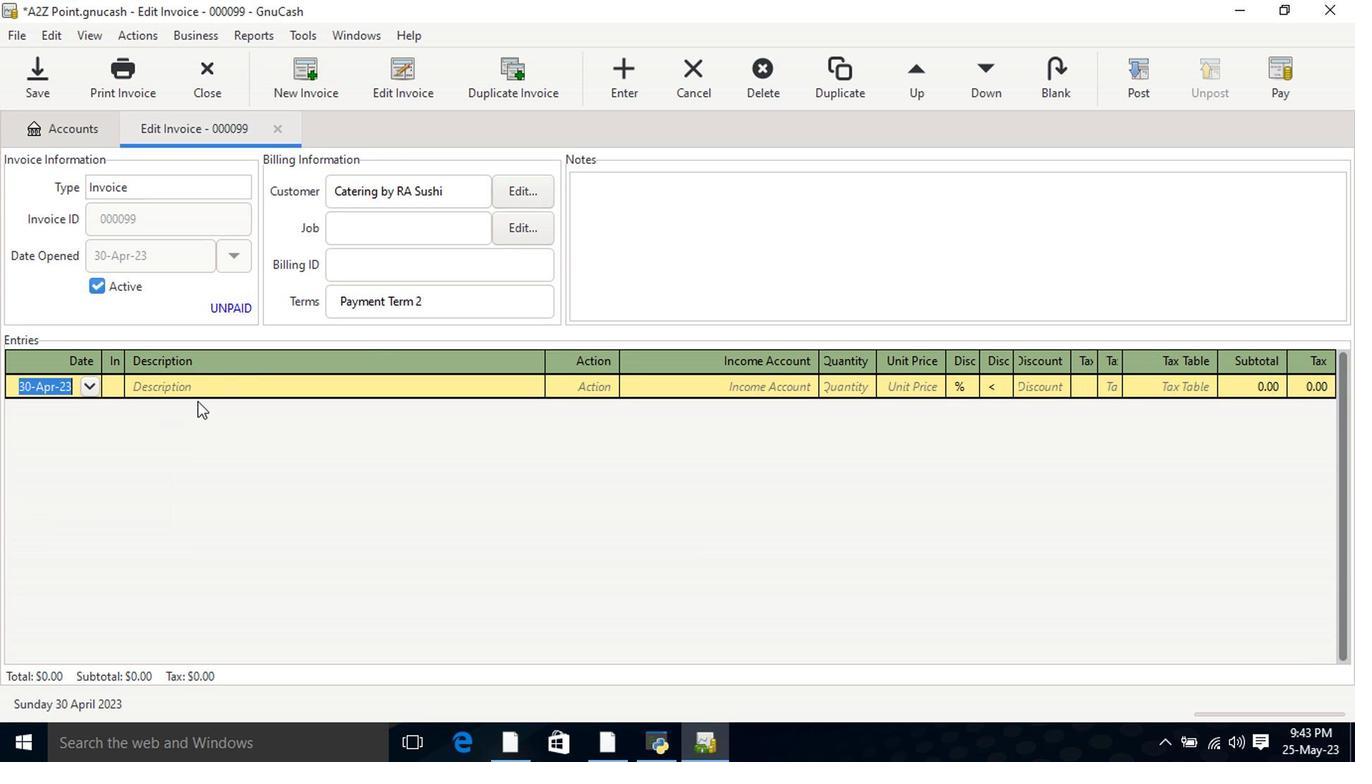 
Action: Mouse moved to (203, 395)
Screenshot: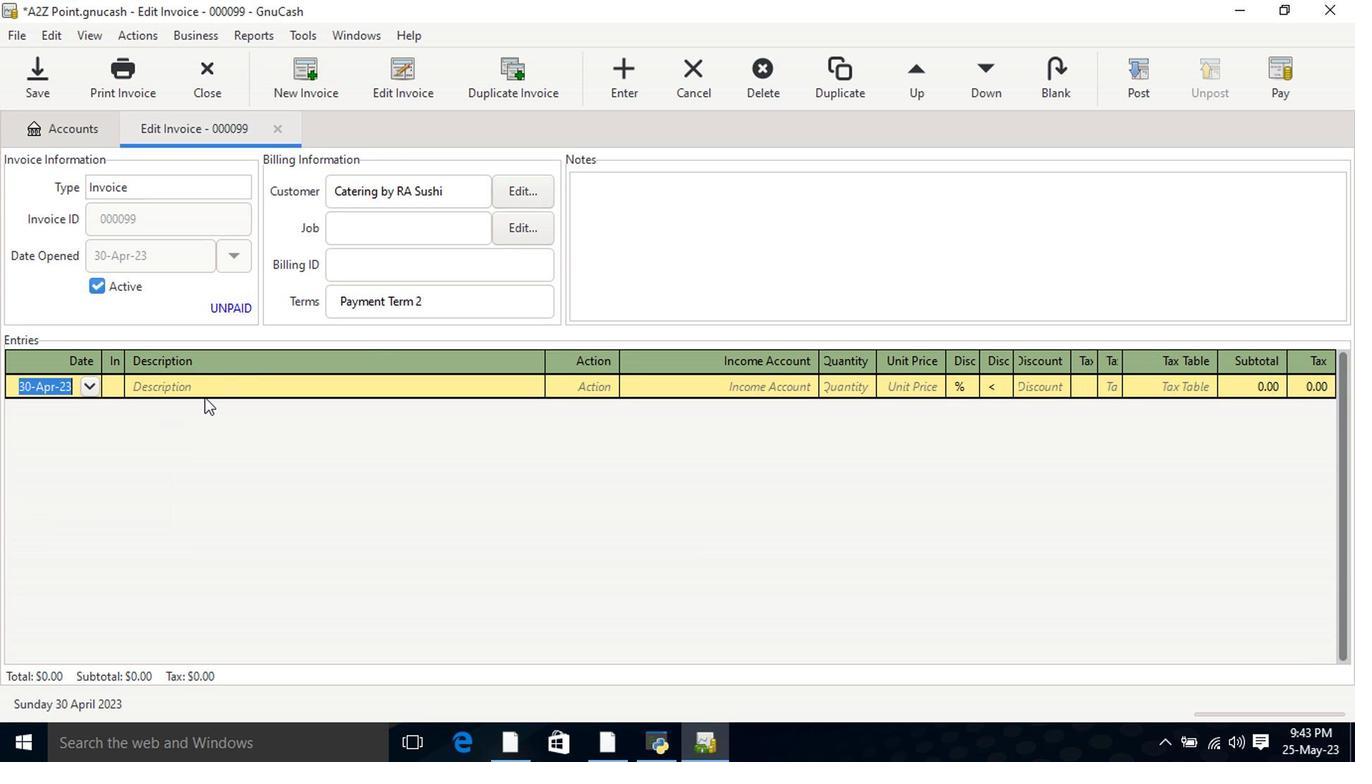 
Action: Mouse pressed left at (203, 395)
Screenshot: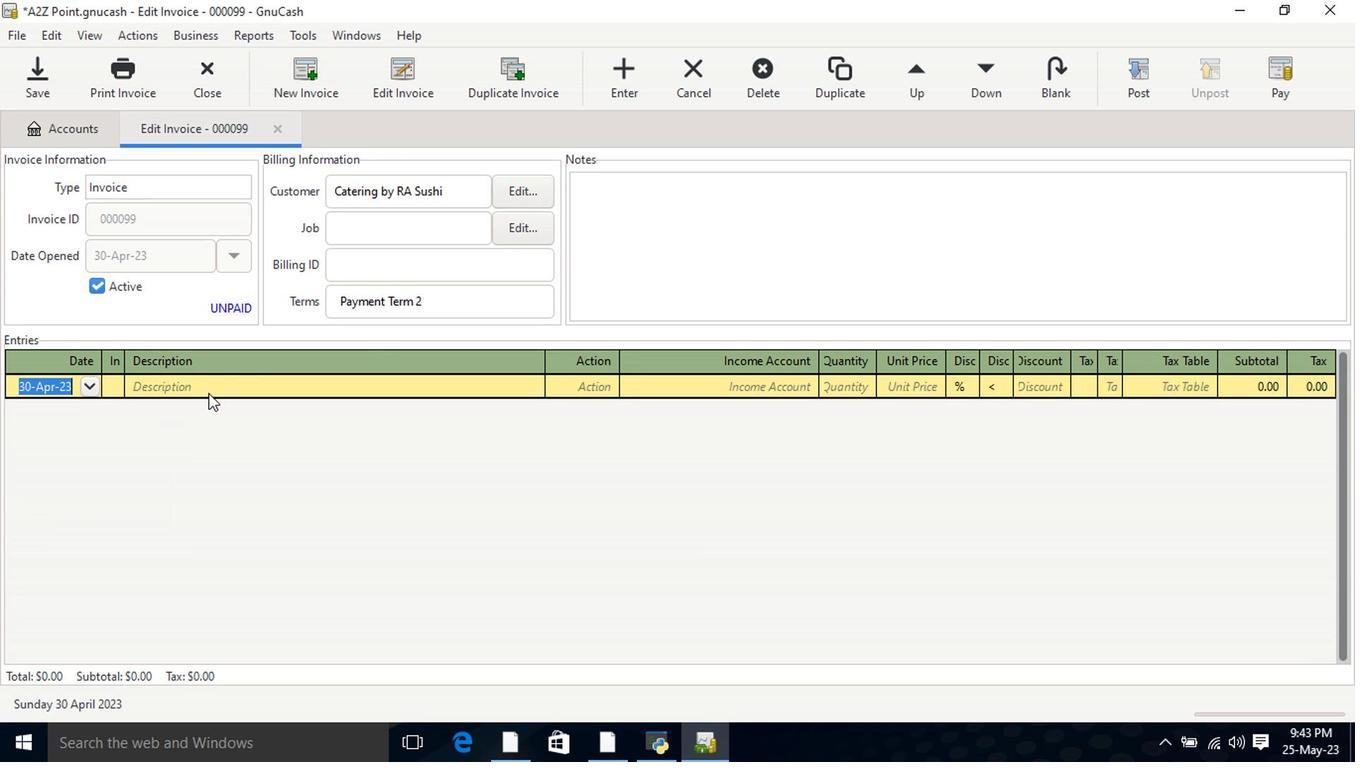 
Action: Key pressed <Key.shift>Colgate<Key.space><Key.tab>1<Key.tab>12<Key.tab>
Screenshot: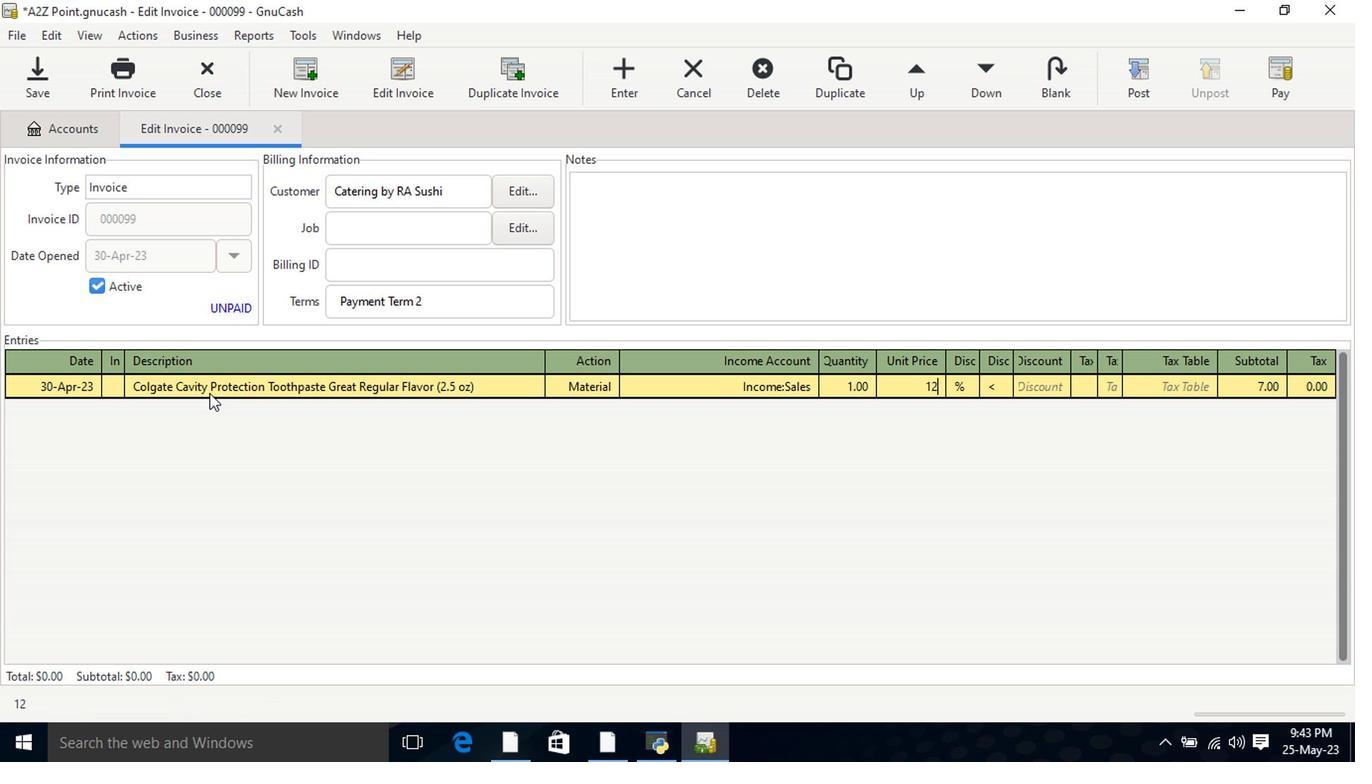 
Action: Mouse moved to (1004, 390)
Screenshot: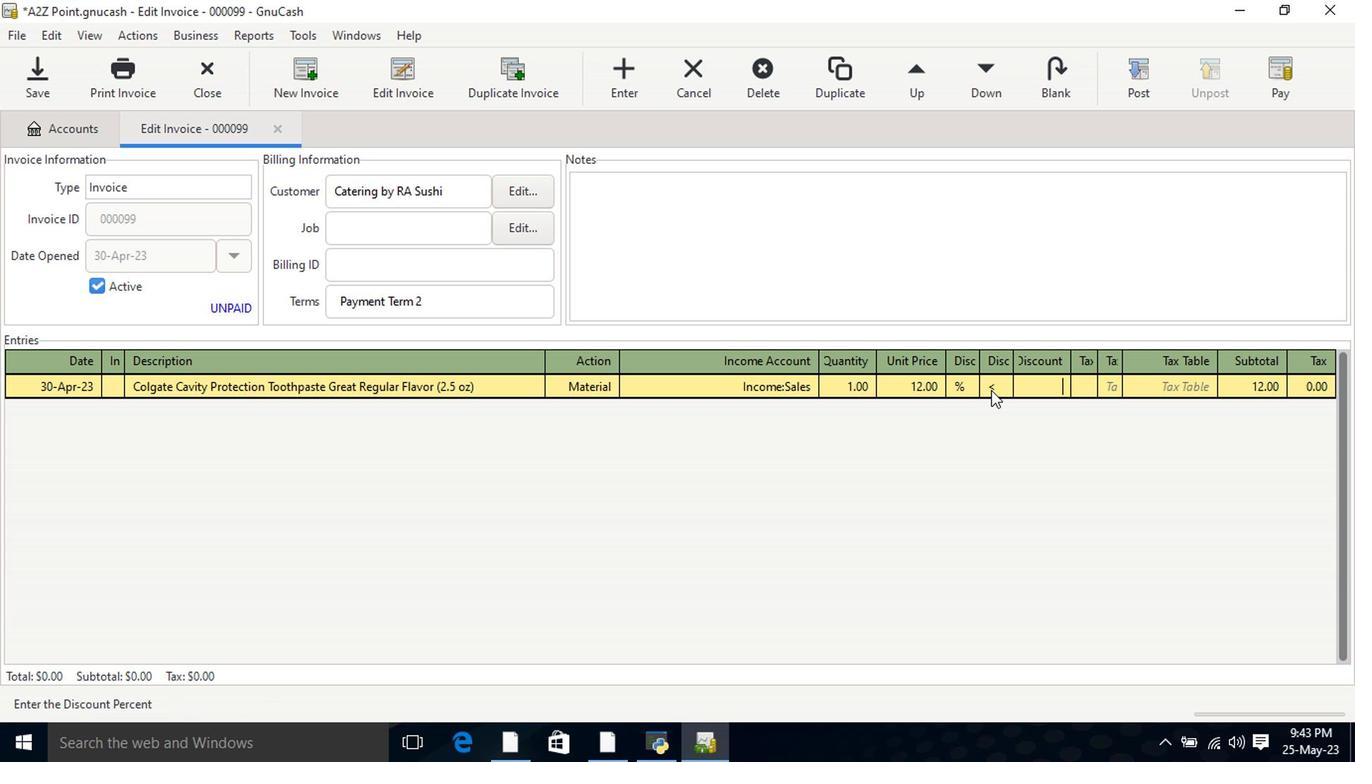 
Action: Mouse pressed left at (1004, 390)
Screenshot: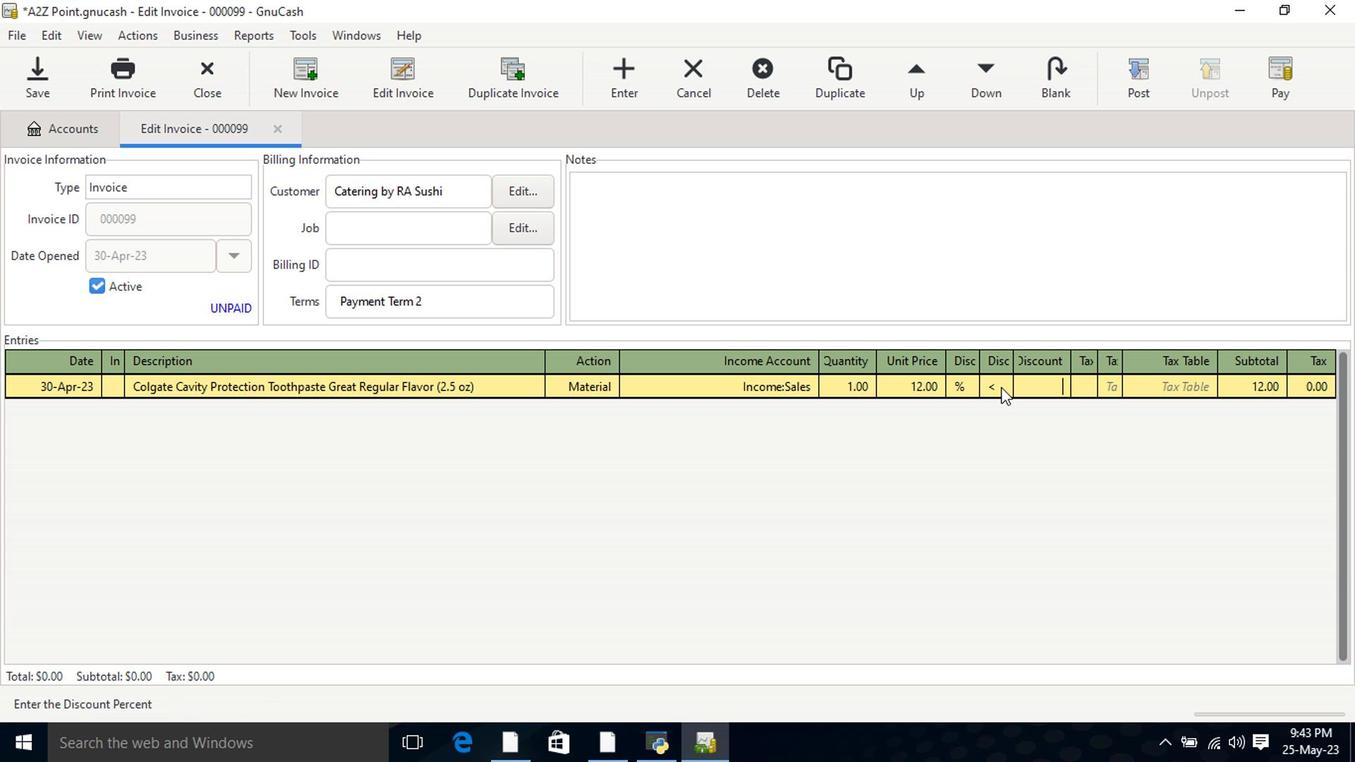 
Action: Mouse moved to (1035, 389)
Screenshot: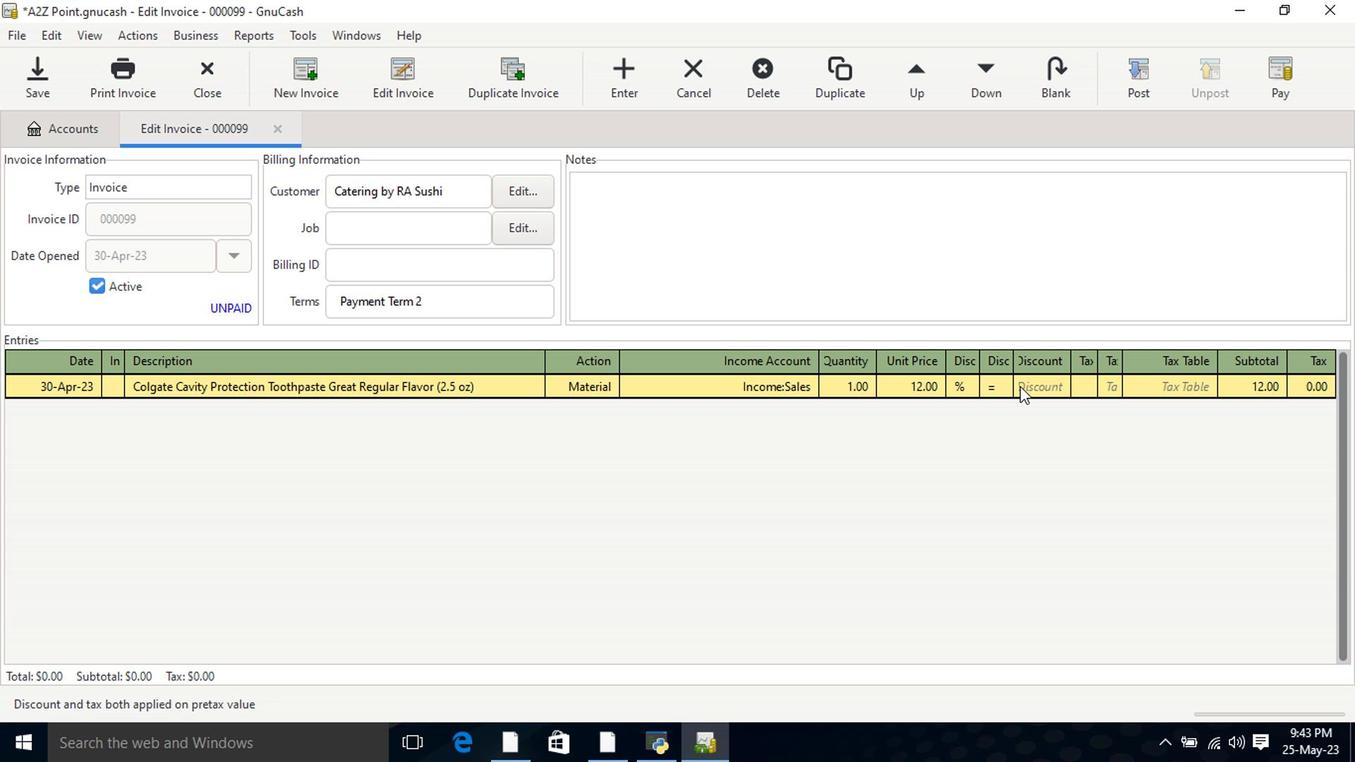 
Action: Mouse pressed left at (1035, 389)
Screenshot: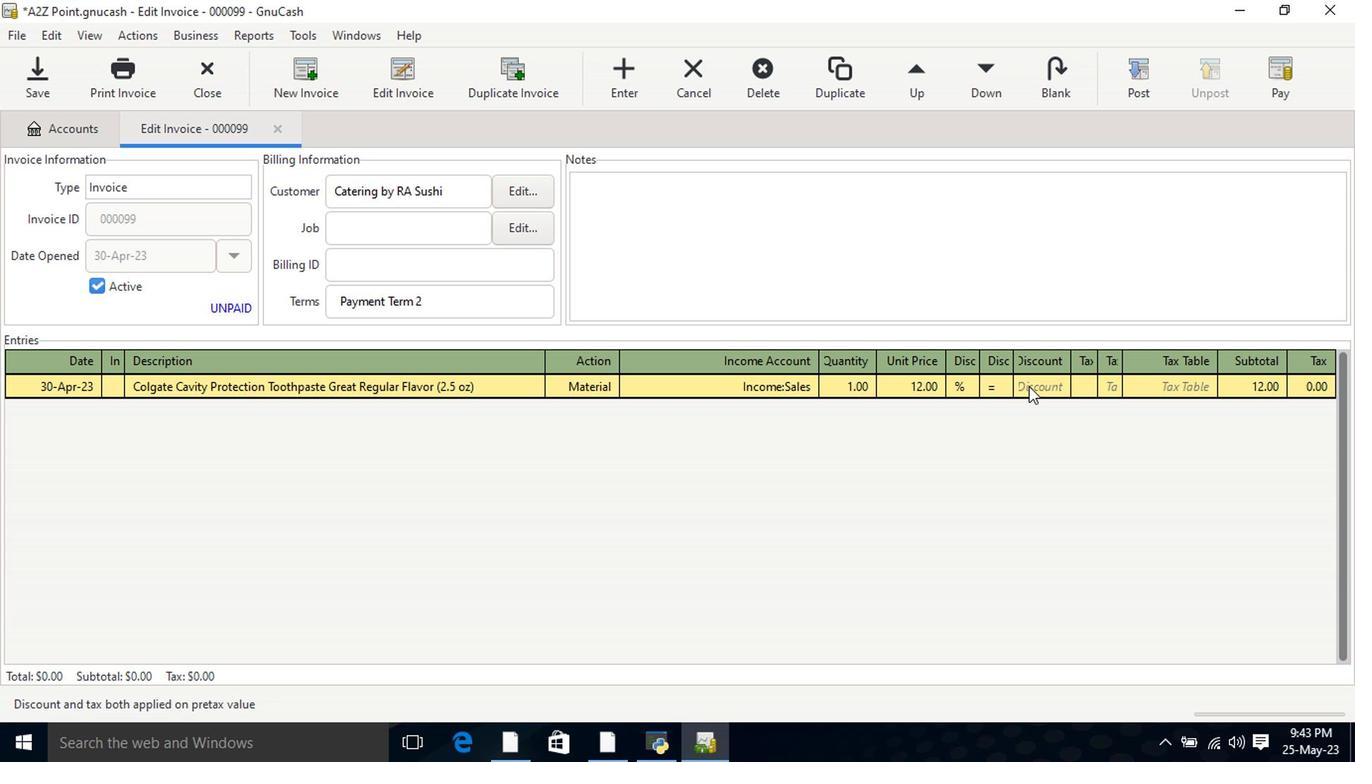 
Action: Key pressed 8
Screenshot: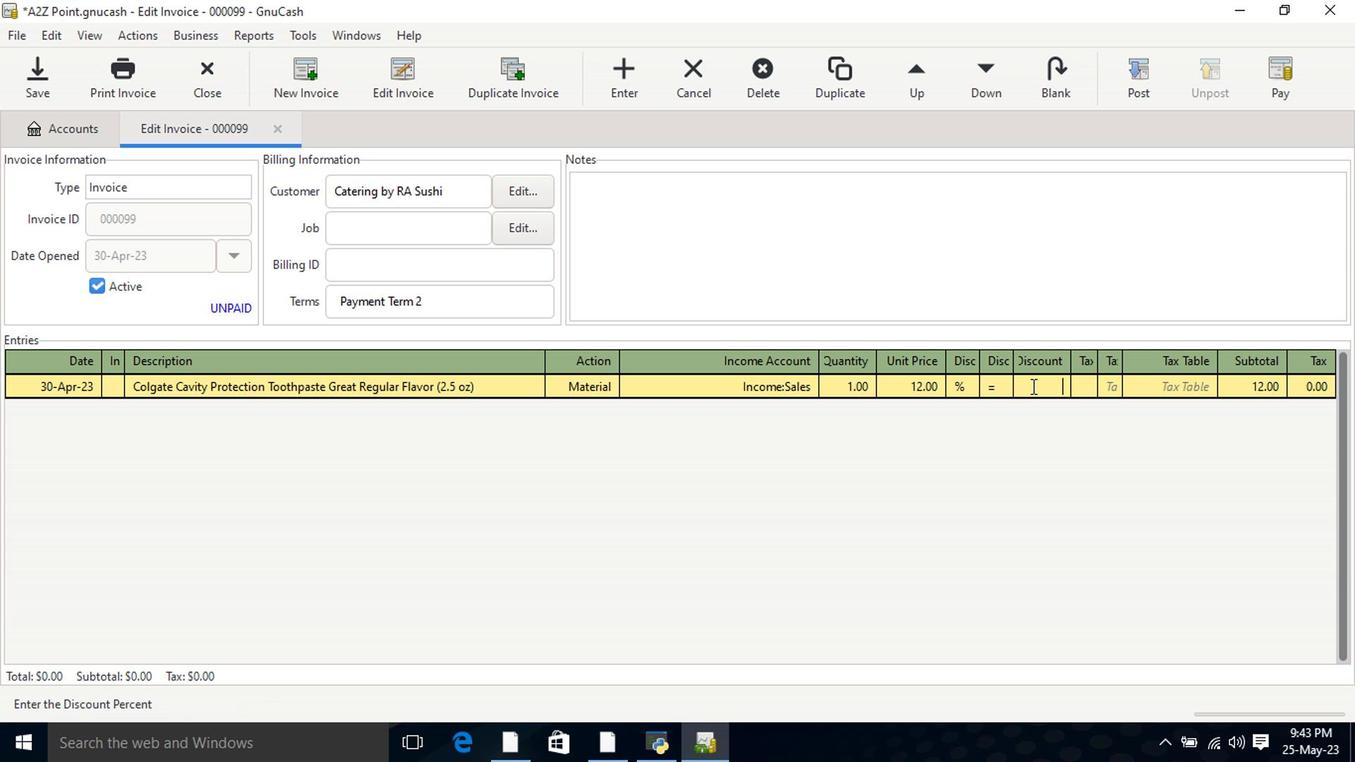 
Action: Mouse moved to (1036, 389)
Screenshot: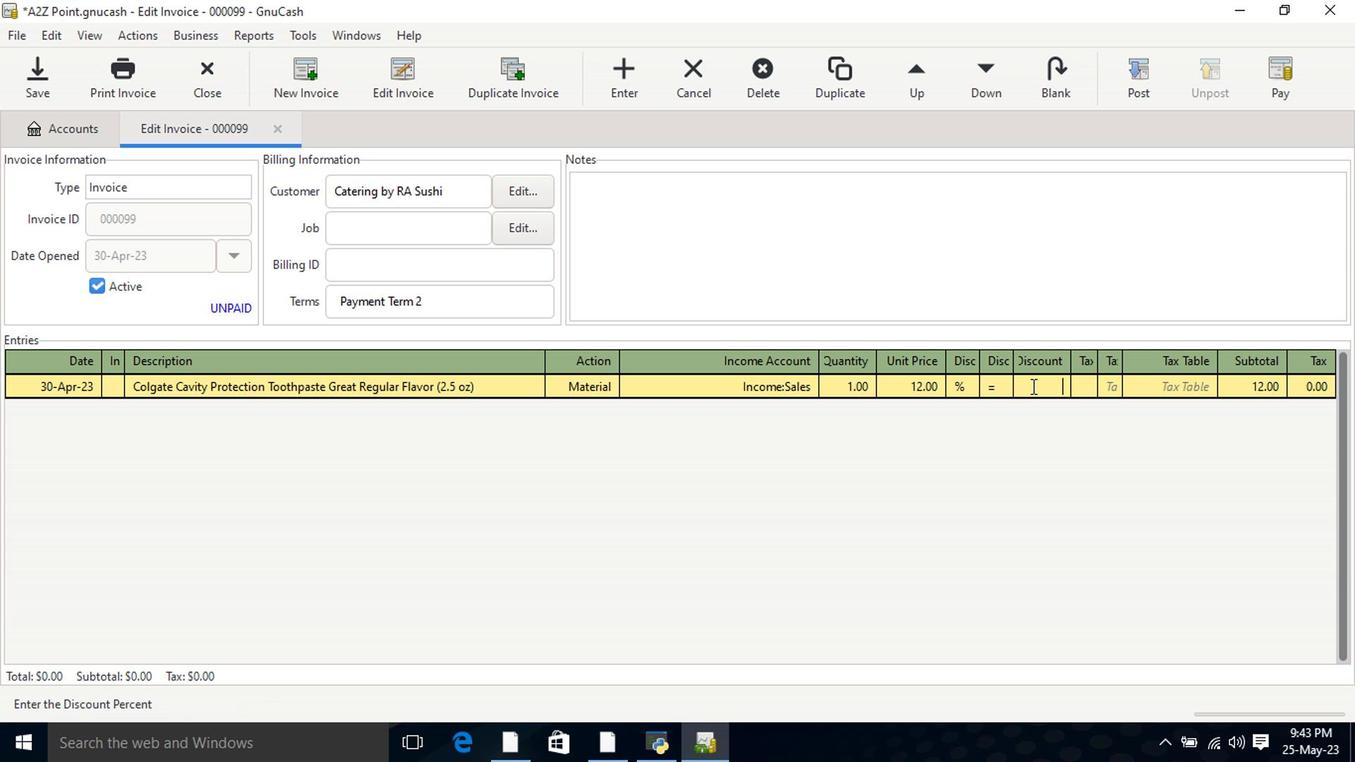 
Action: Key pressed <Key.tab>
Screenshot: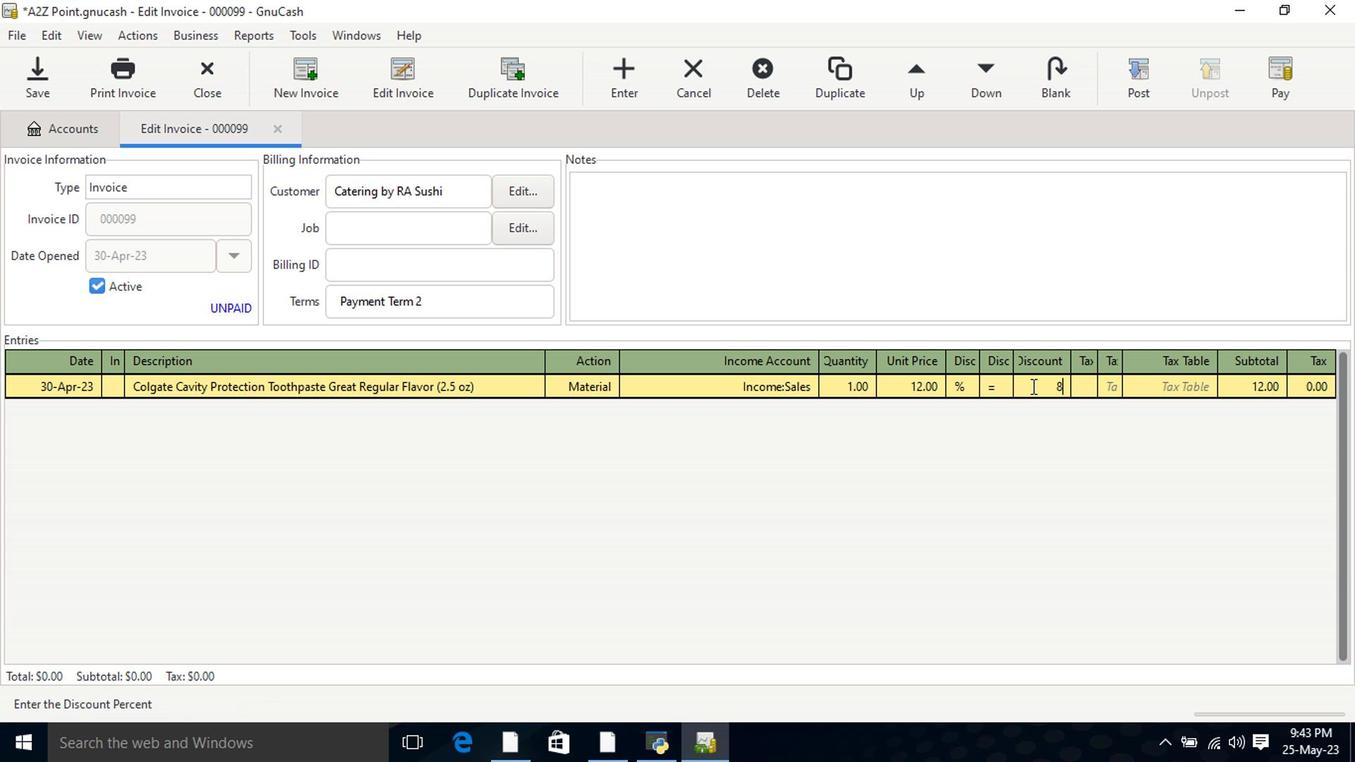 
Action: Mouse moved to (192, 422)
Screenshot: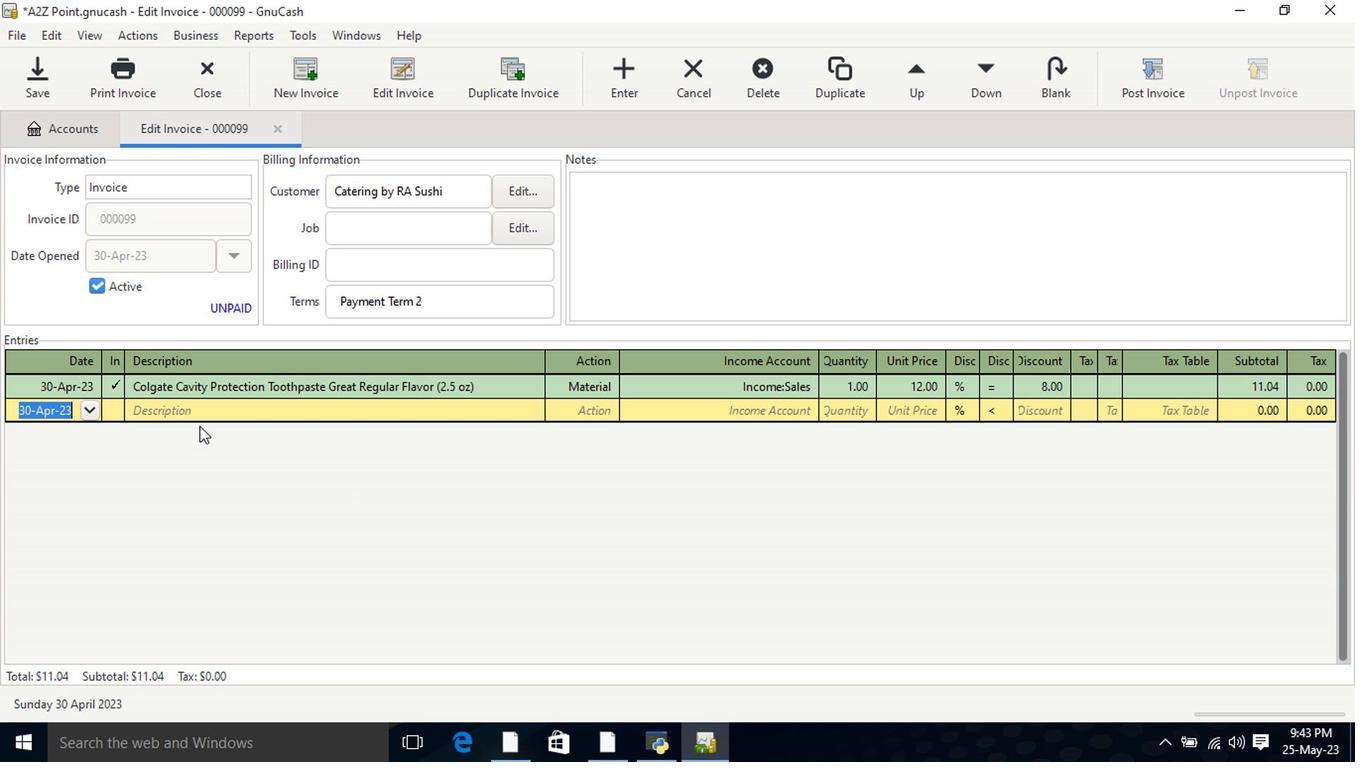 
Action: Key pressed <Key.tab>lay's<Key.space><Key.shift><Key.shift><Key.shift><Key.shift><Key.shift><Key.shift><Key.shift><Key.shift><Key.shift><Key.shift><Key.shift><Key.shift><Key.shift><Key.shift><Key.shift><Key.shift><Key.shift><Key.shift><Key.shift>Barbecue<Key.space><Key.shift>Potato<Key.space><Key.shift>Chips<Key.tab>mate<Key.tab>incom<Key.down><Key.down><Key.down><Key.tab>2<Key.tab>10.6<Key.tab>
Screenshot: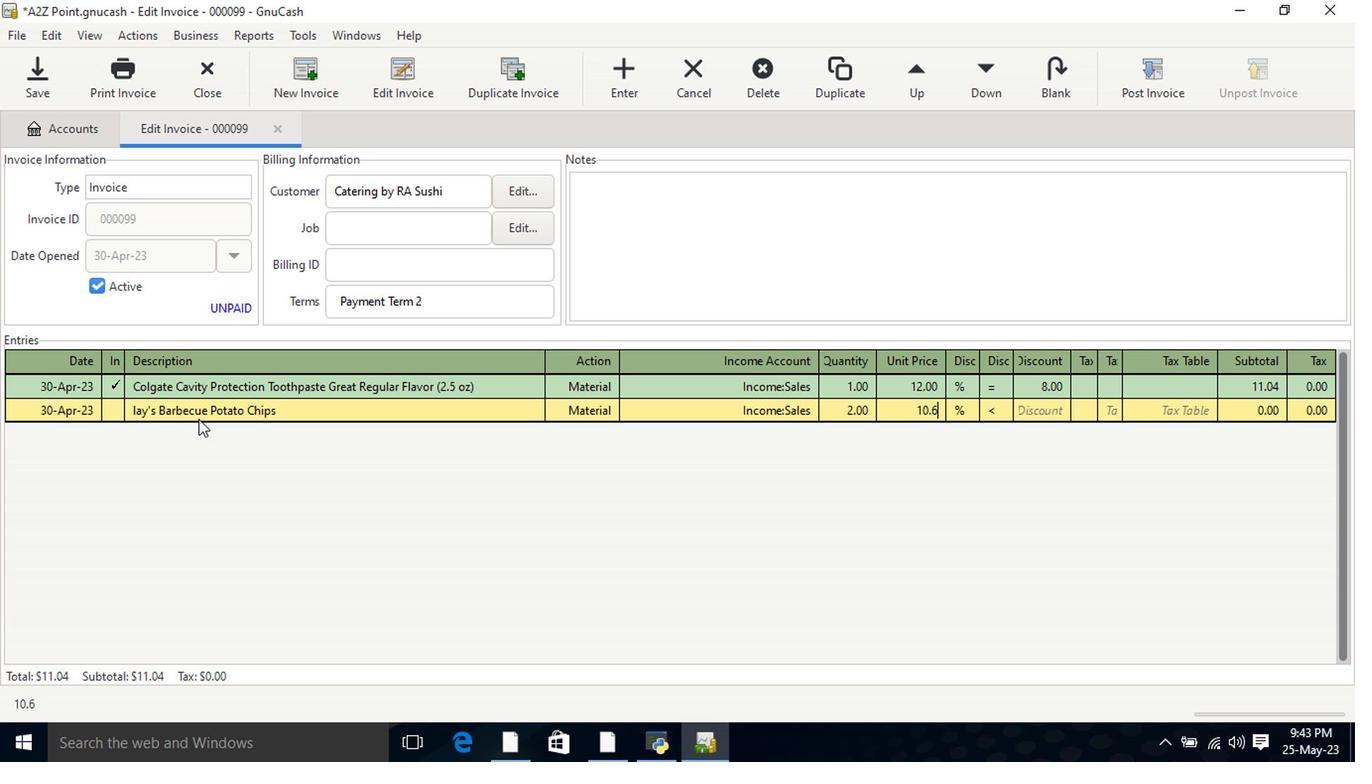 
Action: Mouse moved to (988, 417)
Screenshot: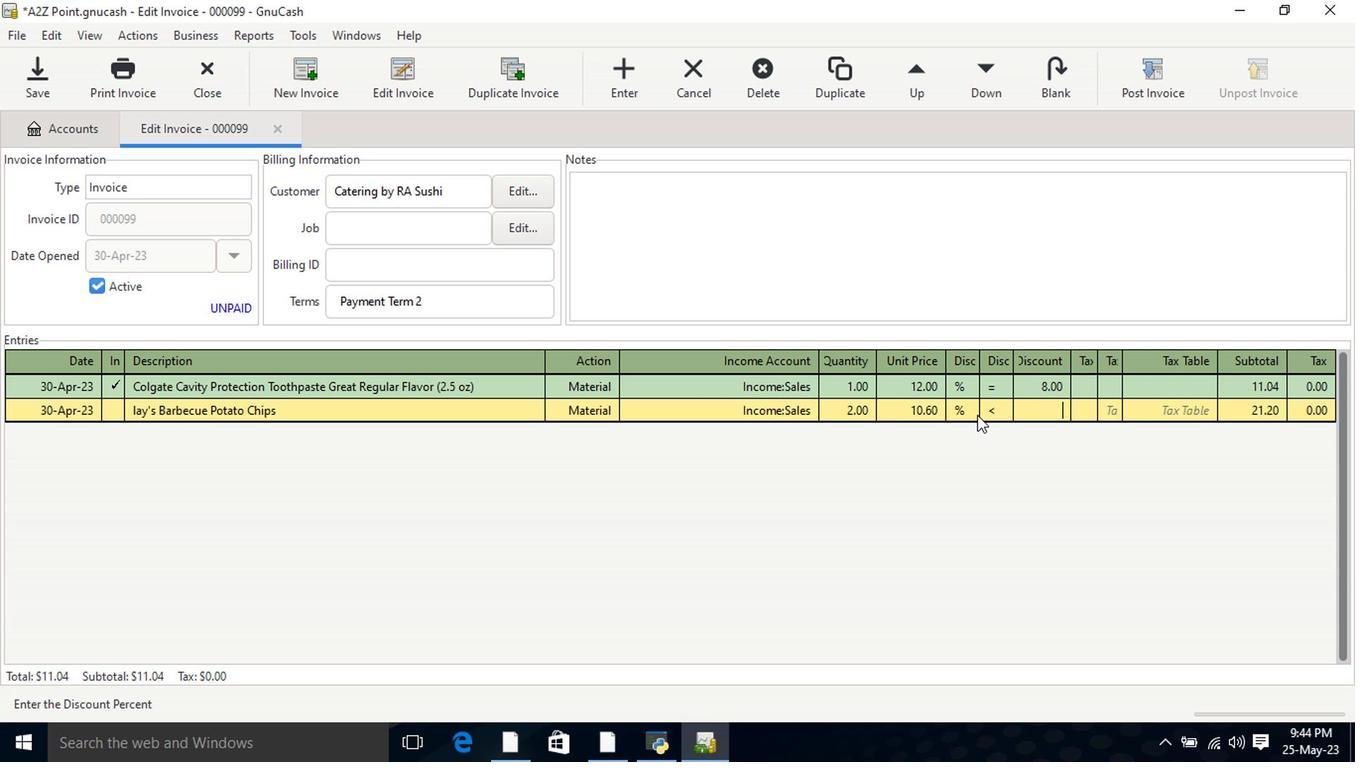 
Action: Mouse pressed left at (988, 417)
Screenshot: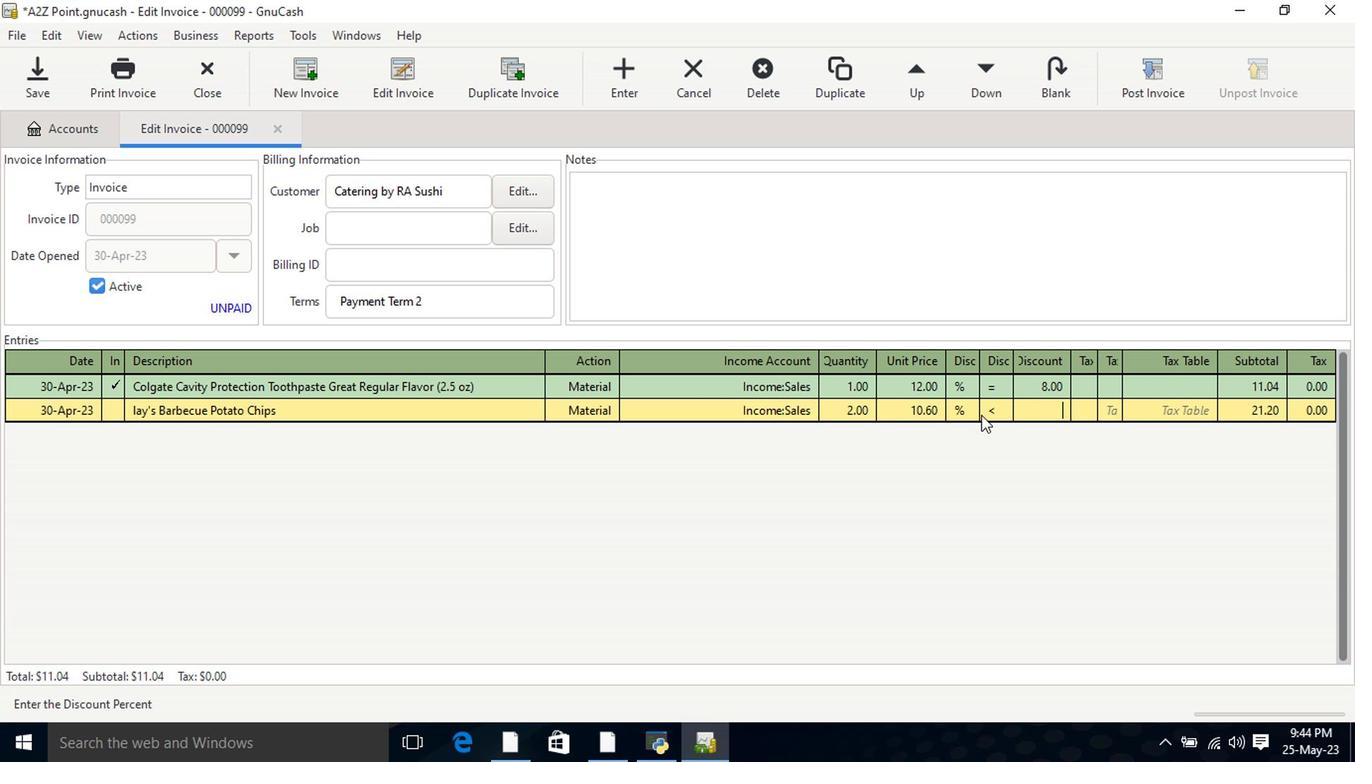 
Action: Mouse moved to (1035, 414)
Screenshot: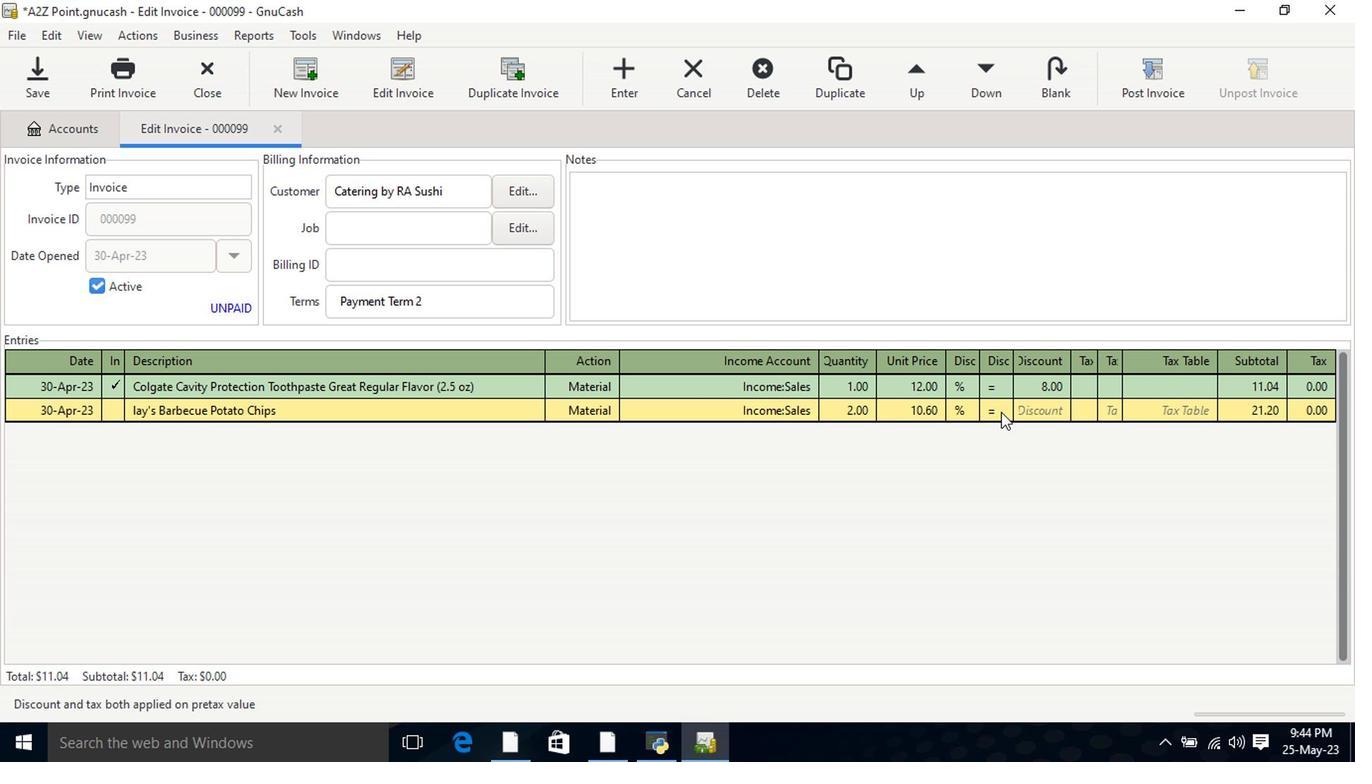 
Action: Mouse pressed left at (1035, 414)
Screenshot: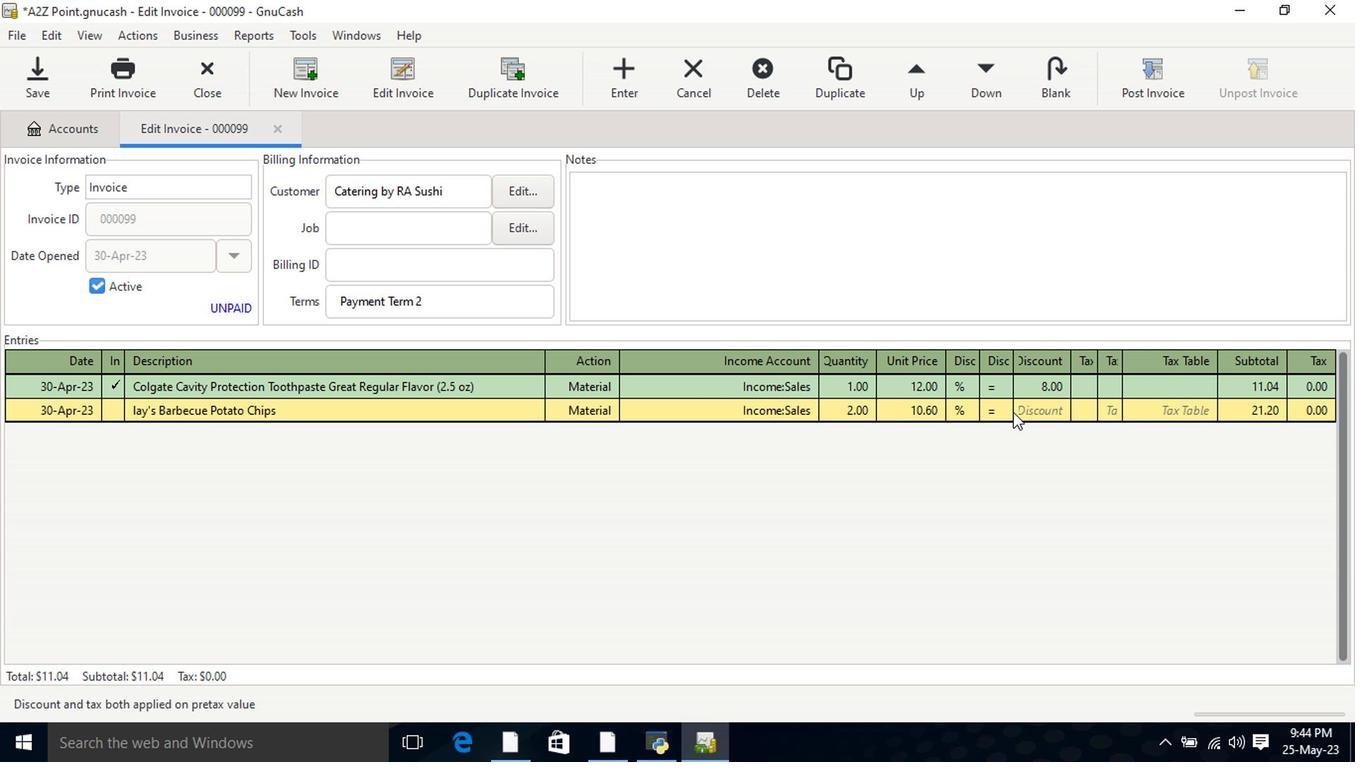 
Action: Mouse moved to (1035, 414)
Screenshot: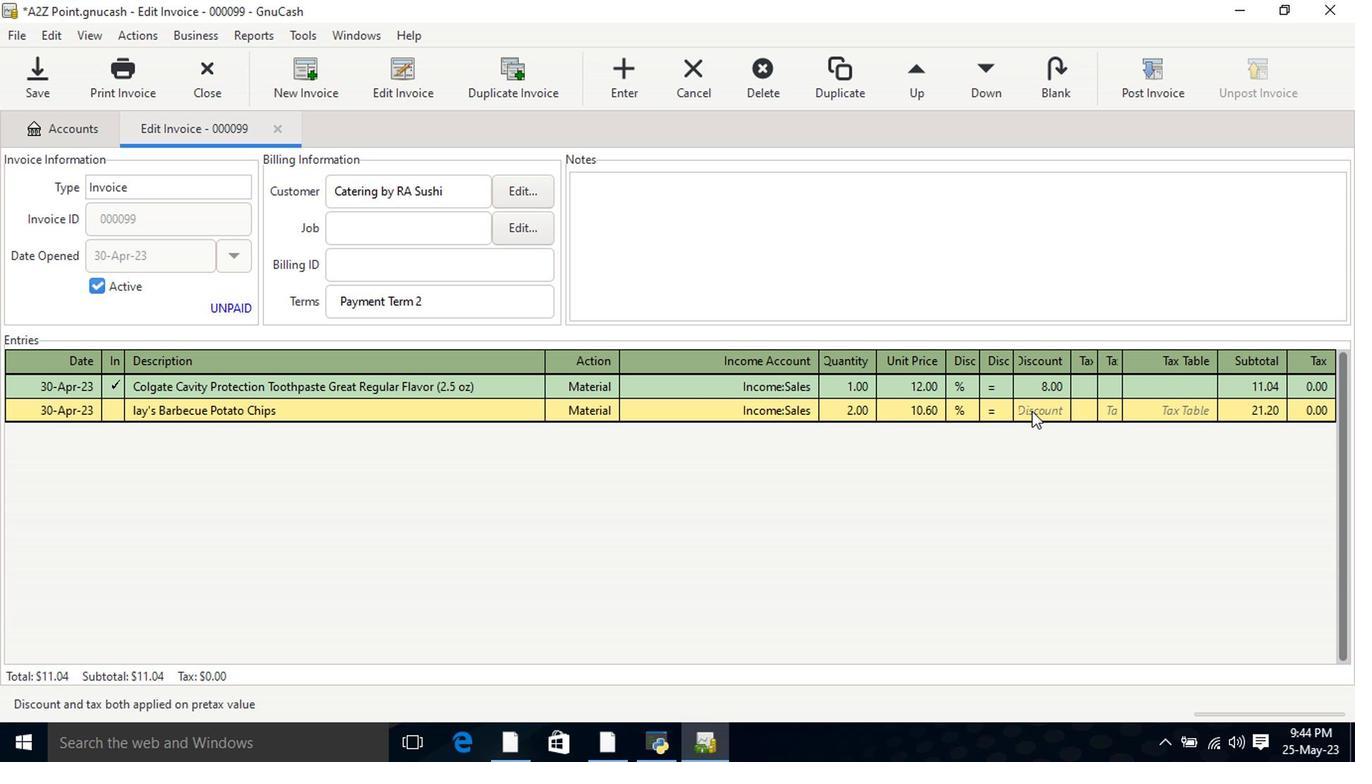 
Action: Key pressed 7<Key.tab><Key.tab><Key.shift><Key.tab>
Screenshot: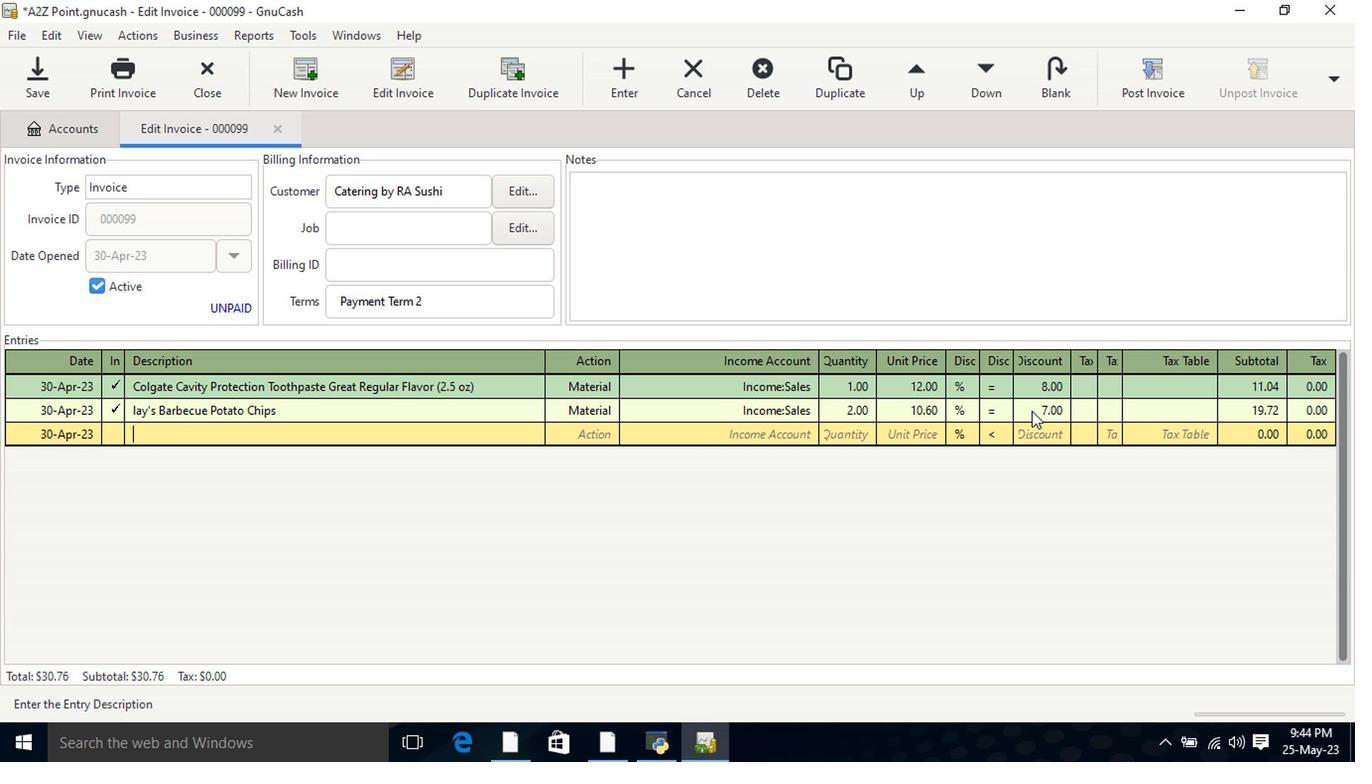 
Action: Mouse moved to (134, 417)
Screenshot: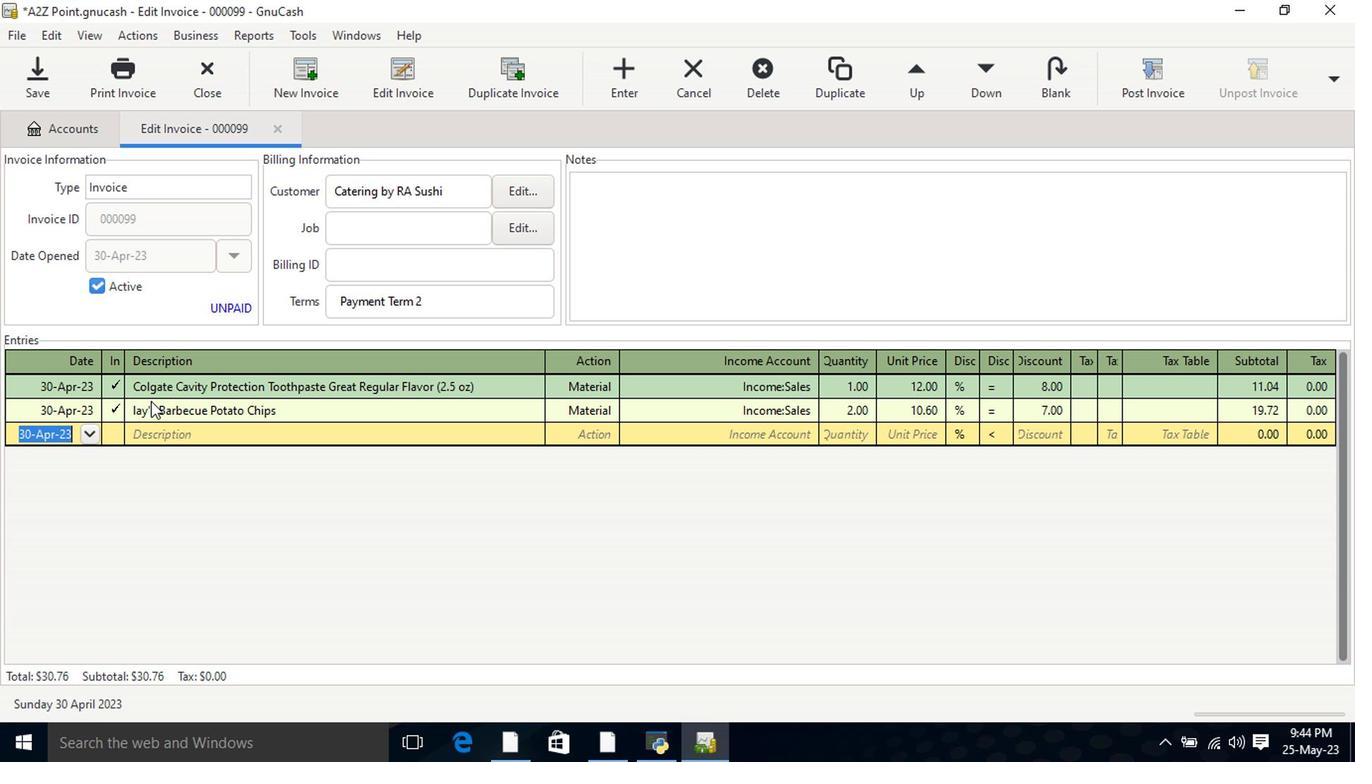 
Action: Mouse pressed left at (134, 417)
Screenshot: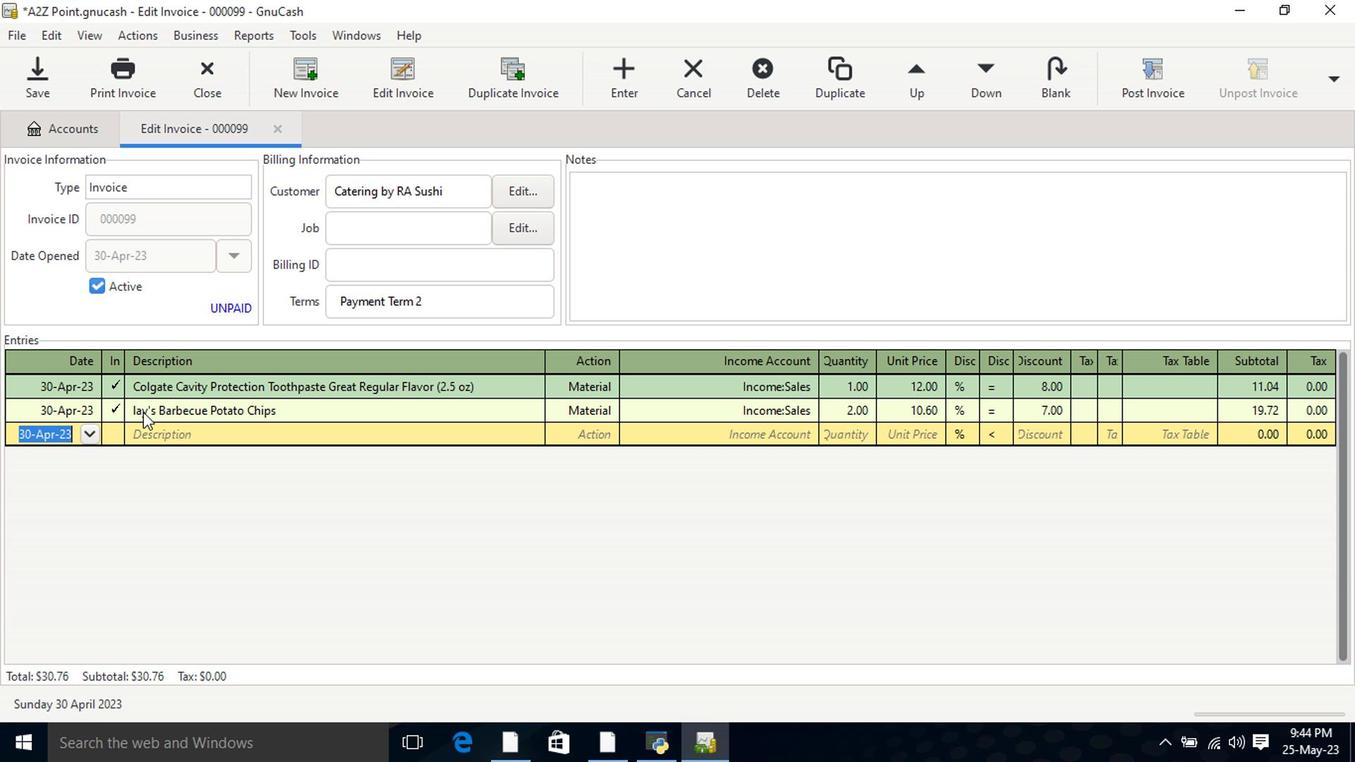 
Action: Mouse moved to (160, 439)
Screenshot: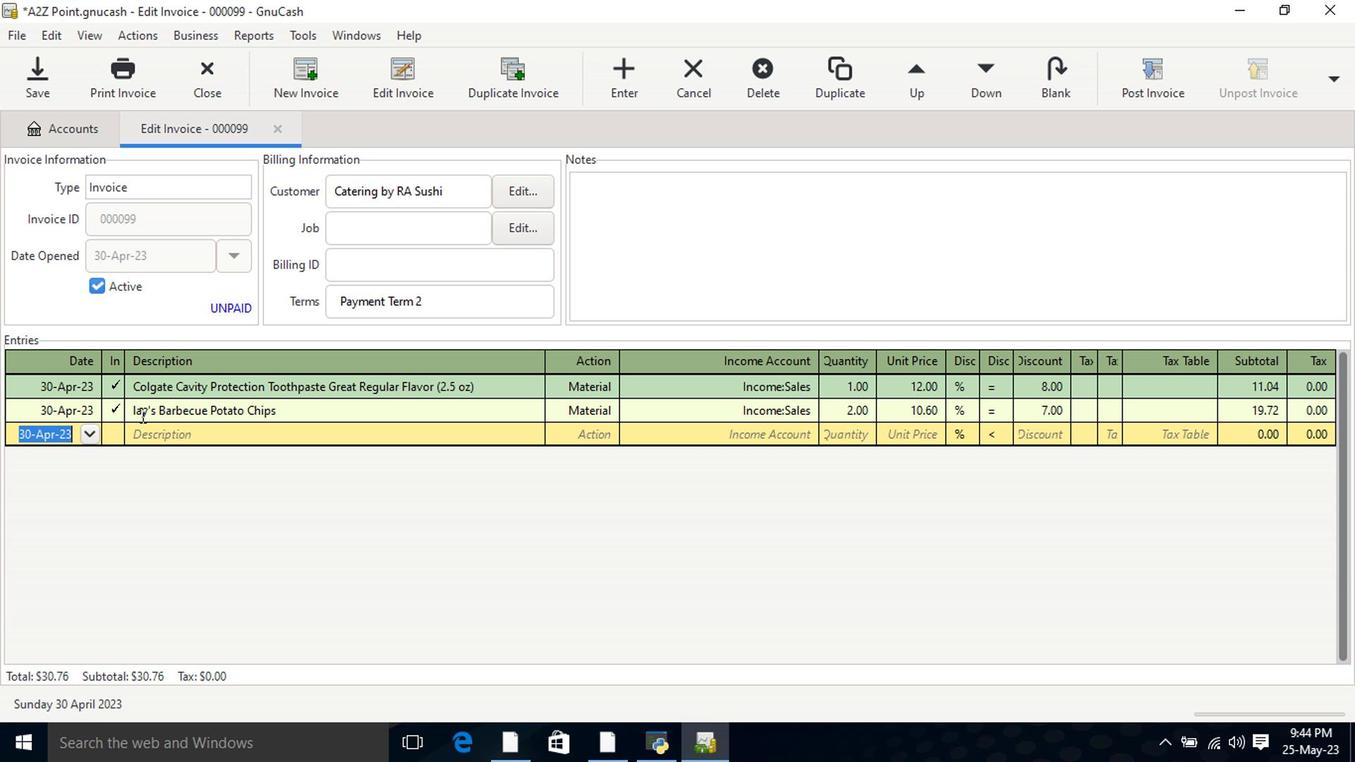 
Action: Key pressed <Key.left><Key.backspace><Key.shift>L<Key.tab><Key.tab><Key.tab><Key.tab><Key.tab><Key.tab><Key.tab><Key.shift>Green<Key.space><Key.shift>Boy<Key.space>0.18<Key.shift_r>"<Key.space><Key.shift>Crinkle<Key.space><Key.shift>Cur<Key.backspace>t<Key.space><Key.shift>Dill<Key.space><Key.shift>Pickle<Key.space><Key.shift>Chips<Key.space><Key.shift_r>(5<Key.space>ga<Key.shift_r>)<Key.tab>mate<Key.tab>inc<Key.down><Key.down><Key.down><Key.tab>1<Key.tab>11.6<Key.tab>
Screenshot: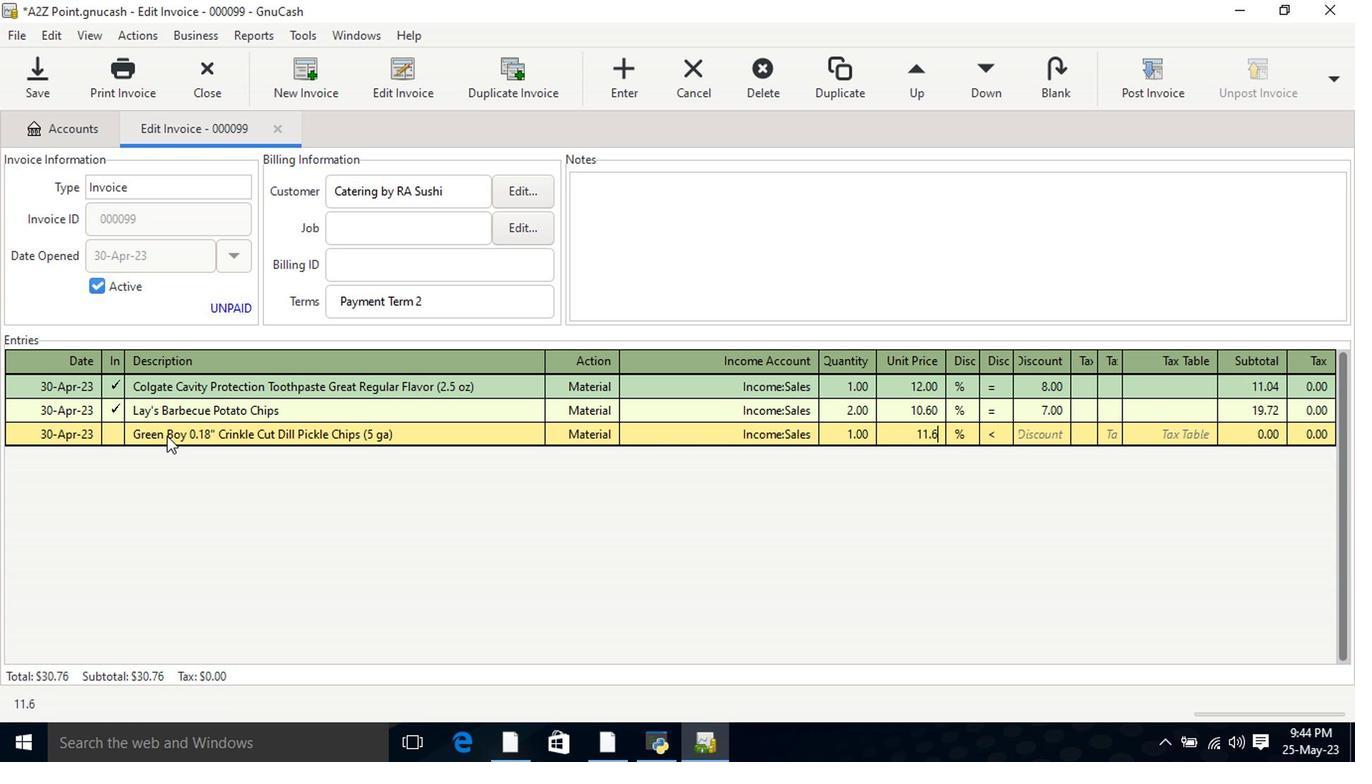 
Action: Mouse moved to (998, 431)
Screenshot: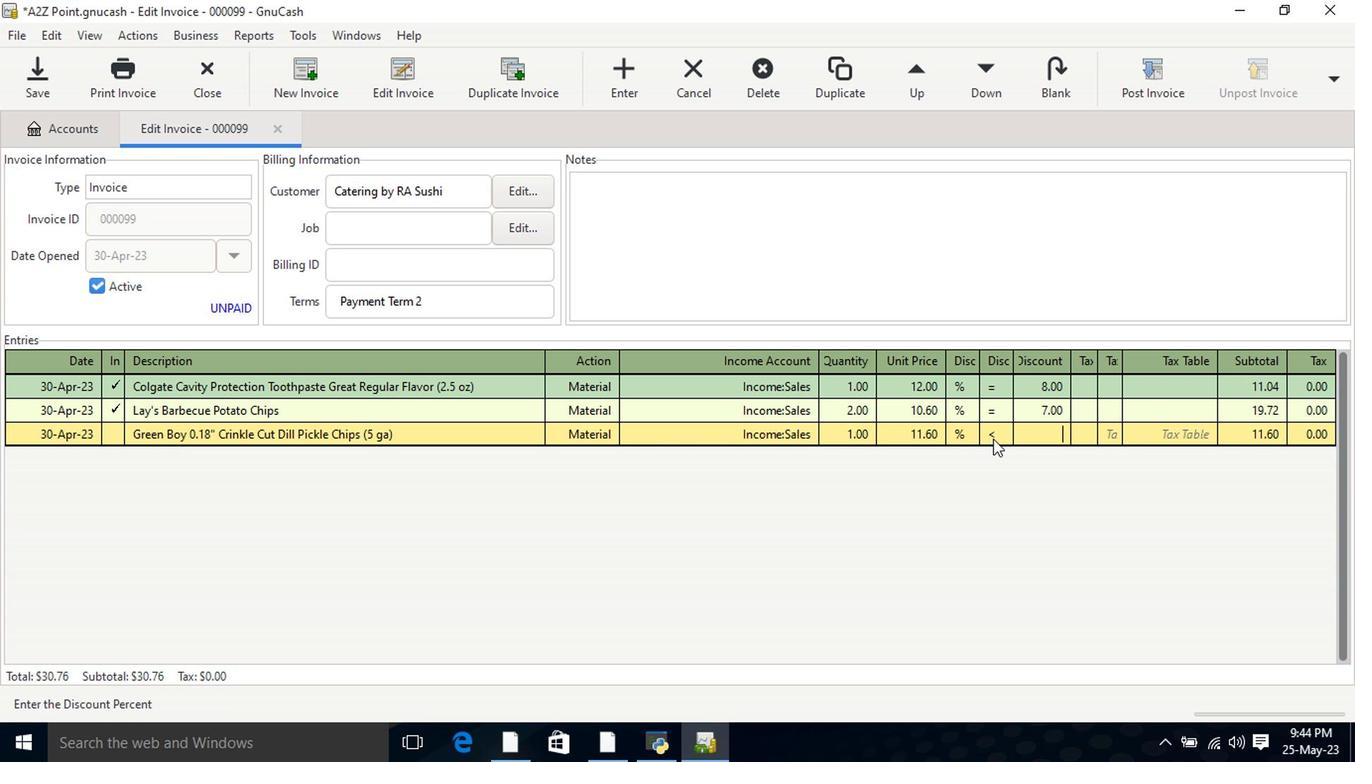 
Action: Mouse pressed left at (998, 431)
Screenshot: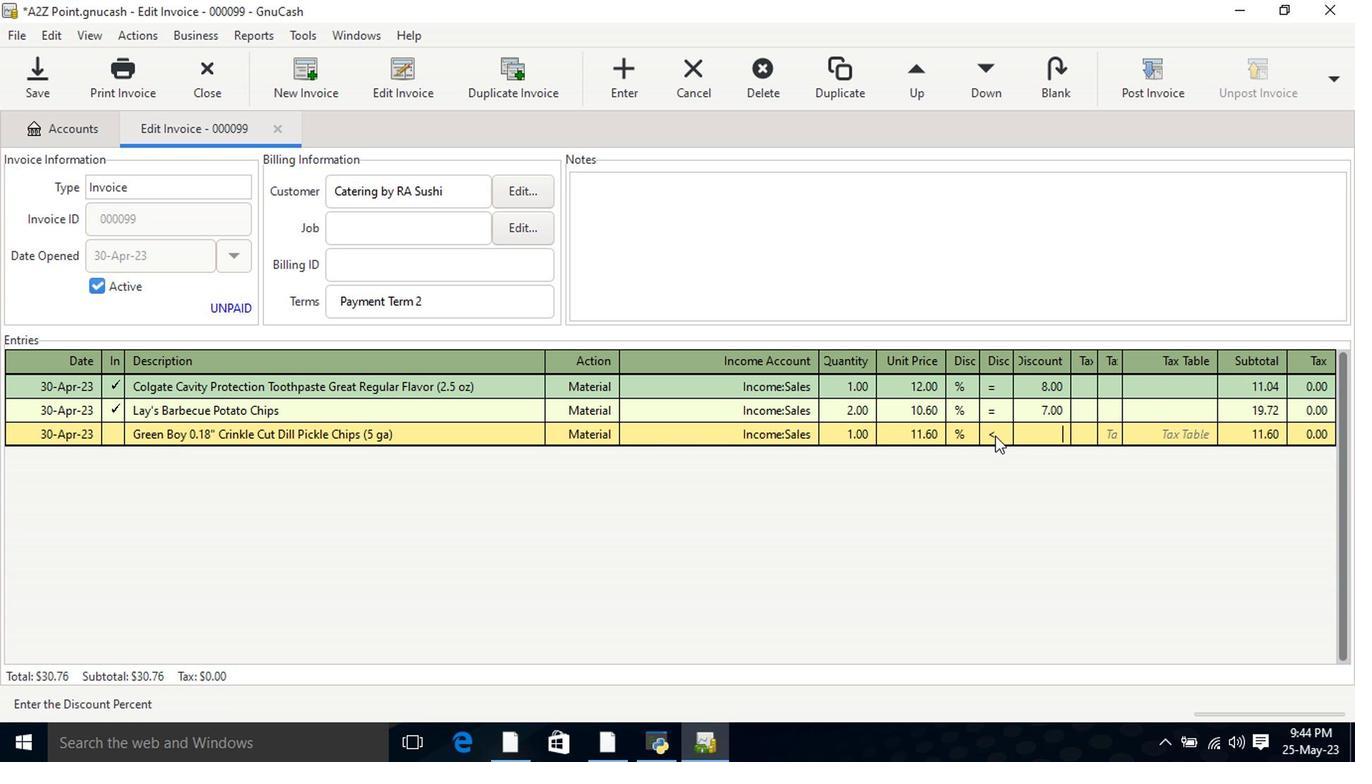 
Action: Mouse moved to (1031, 436)
Screenshot: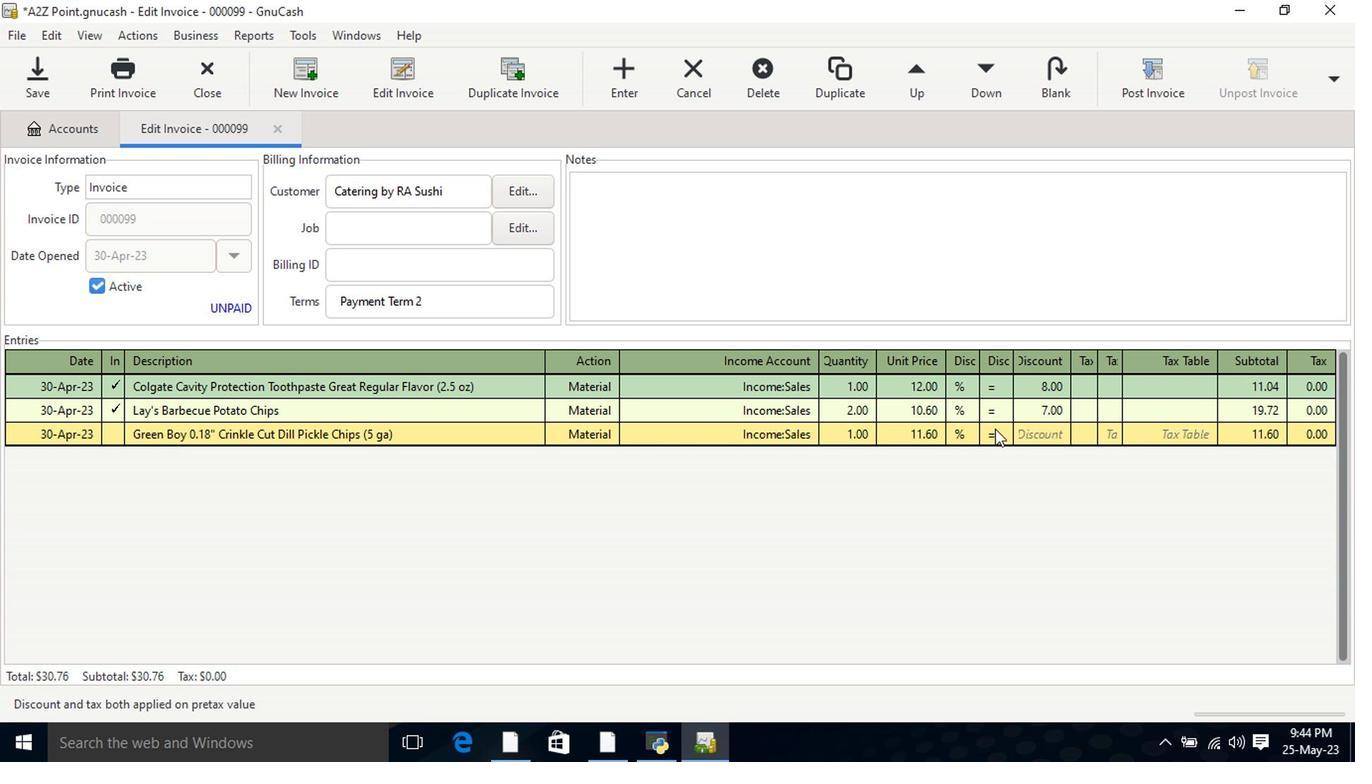 
Action: Mouse pressed left at (1031, 436)
Screenshot: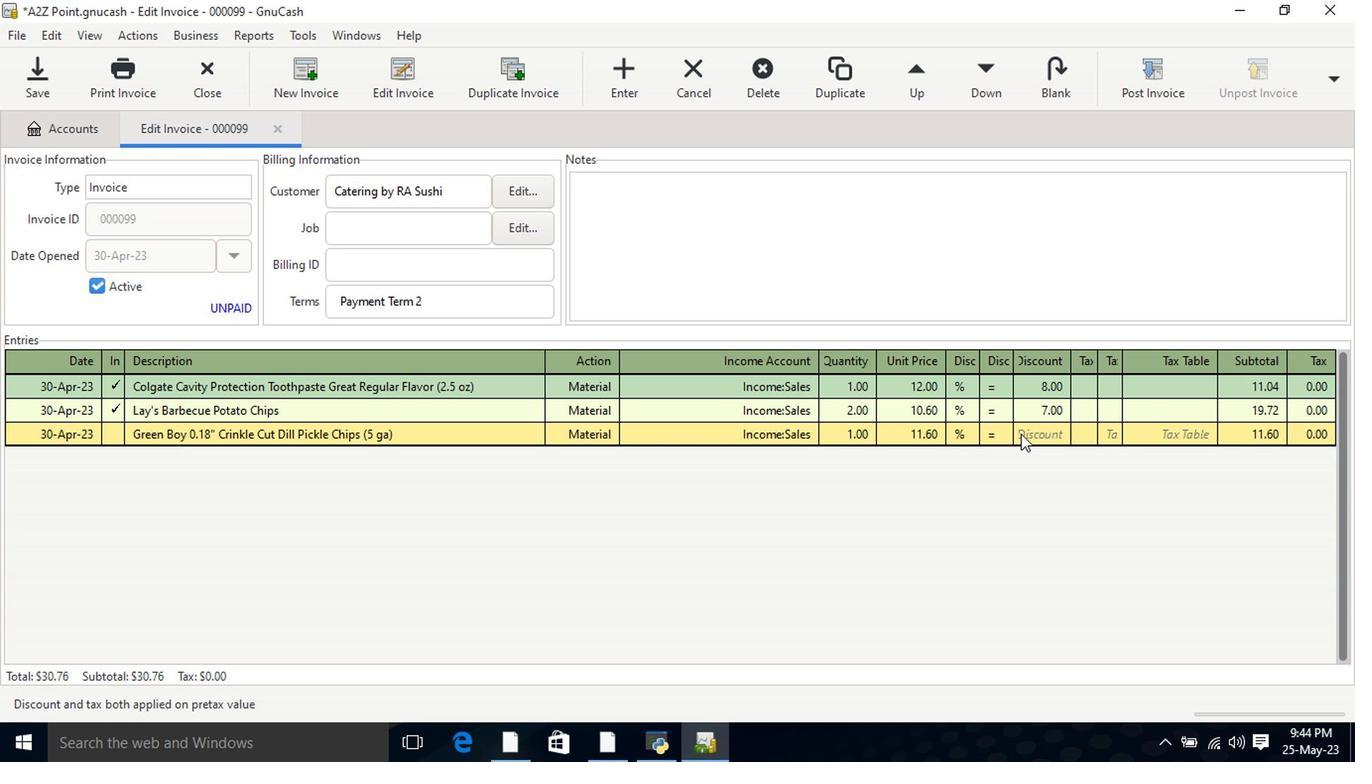 
Action: Mouse moved to (1031, 438)
Screenshot: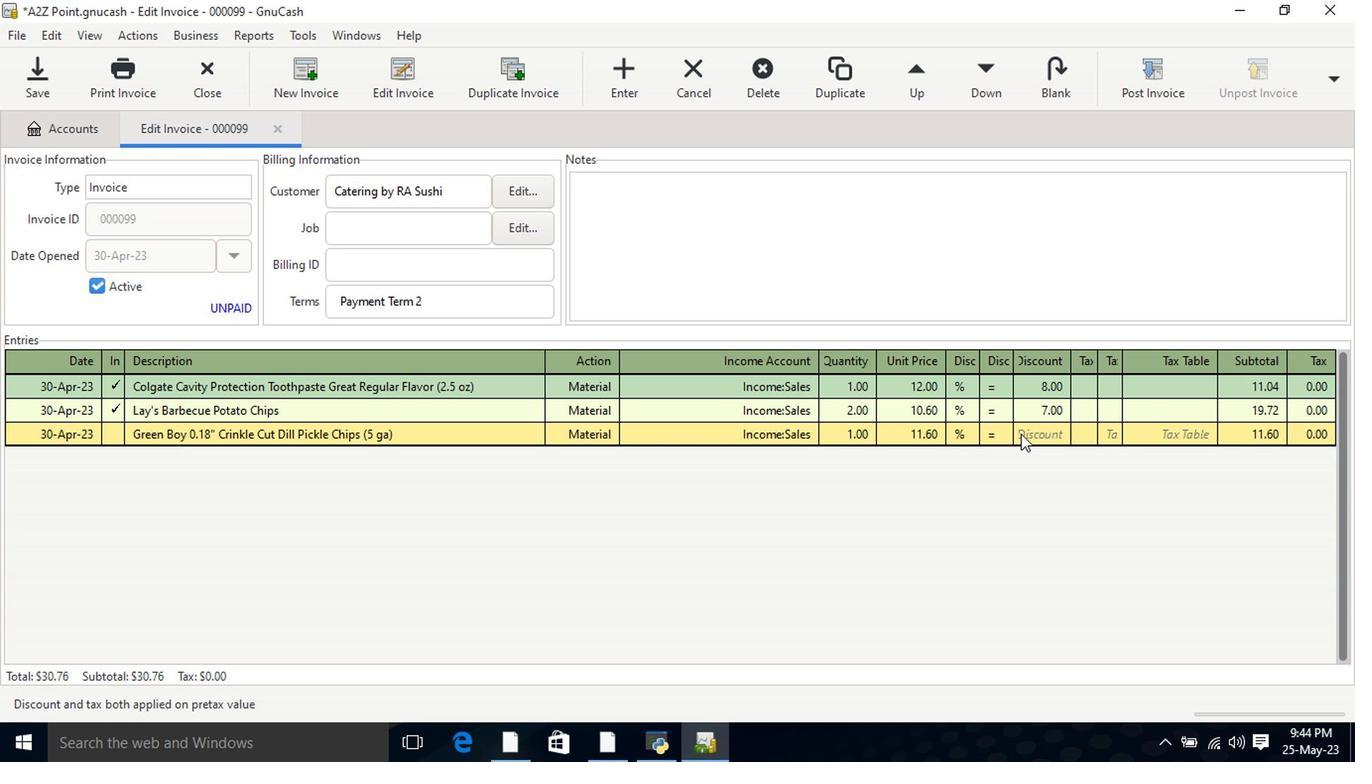 
Action: Key pressed 9<Key.tab>
Screenshot: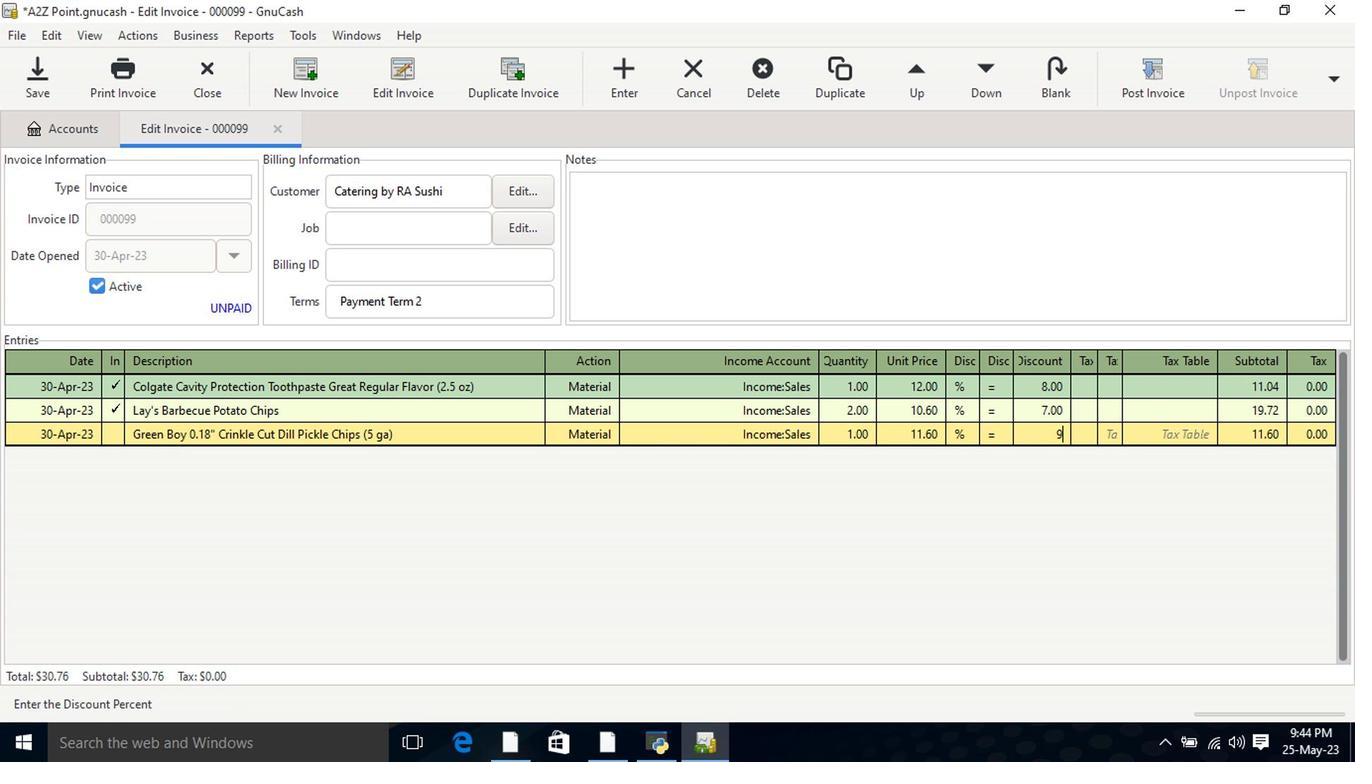 
Action: Mouse moved to (683, 248)
Screenshot: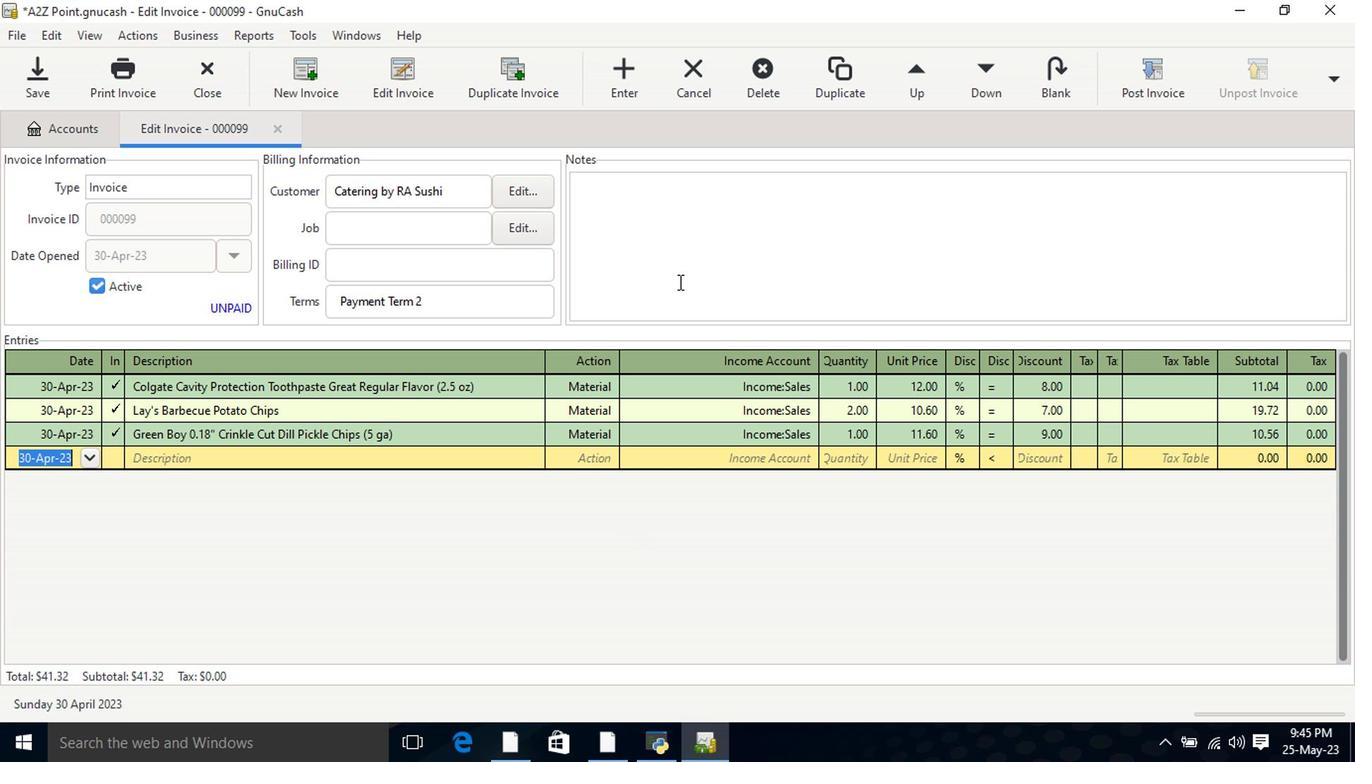 
Action: Mouse pressed left at (683, 248)
Screenshot: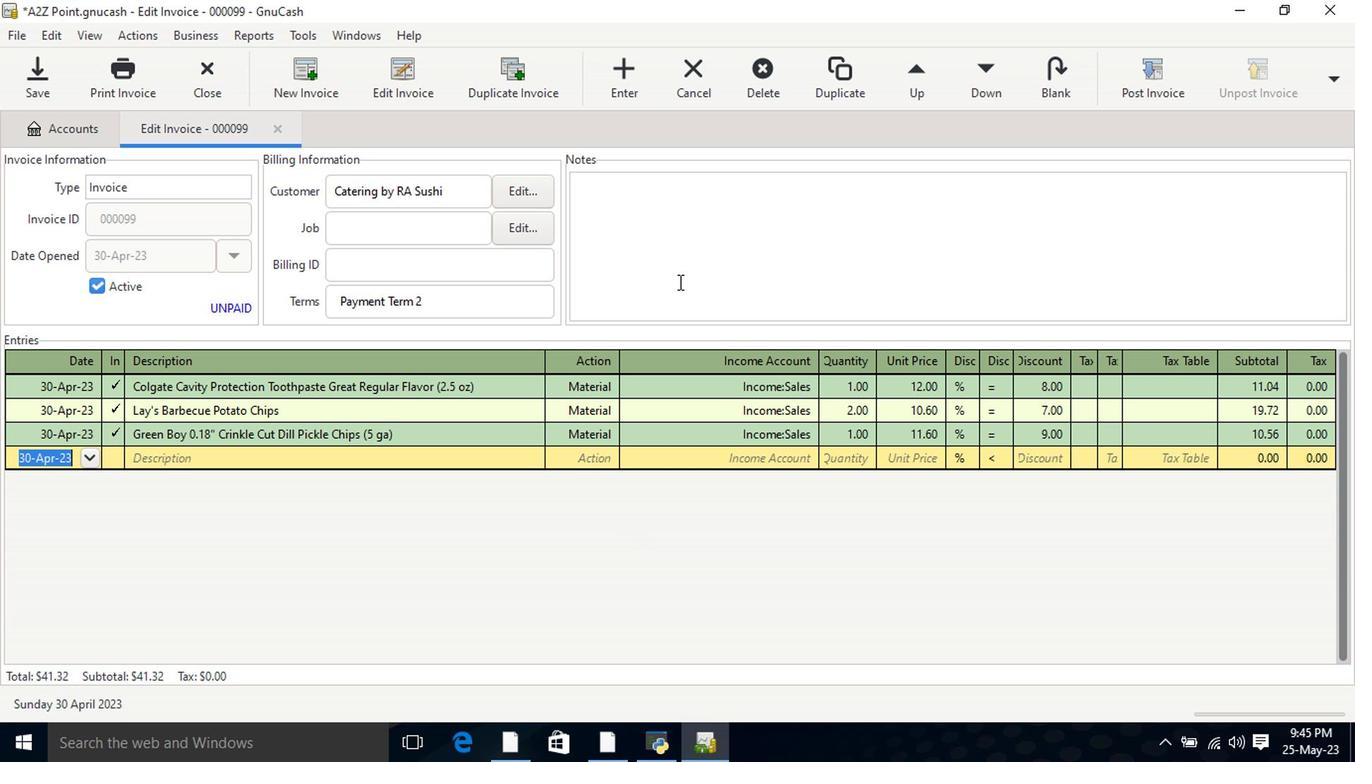 
Action: Key pressed <Key.shift>Looking<Key.space>forward<Key.space>t<Key.space><Key.backspace>i<Key.backspace>o<Key.space>e<Key.backspace>servin<Key.space><Key.backspace>g<Key.space>you<Key.space>again.
Screenshot: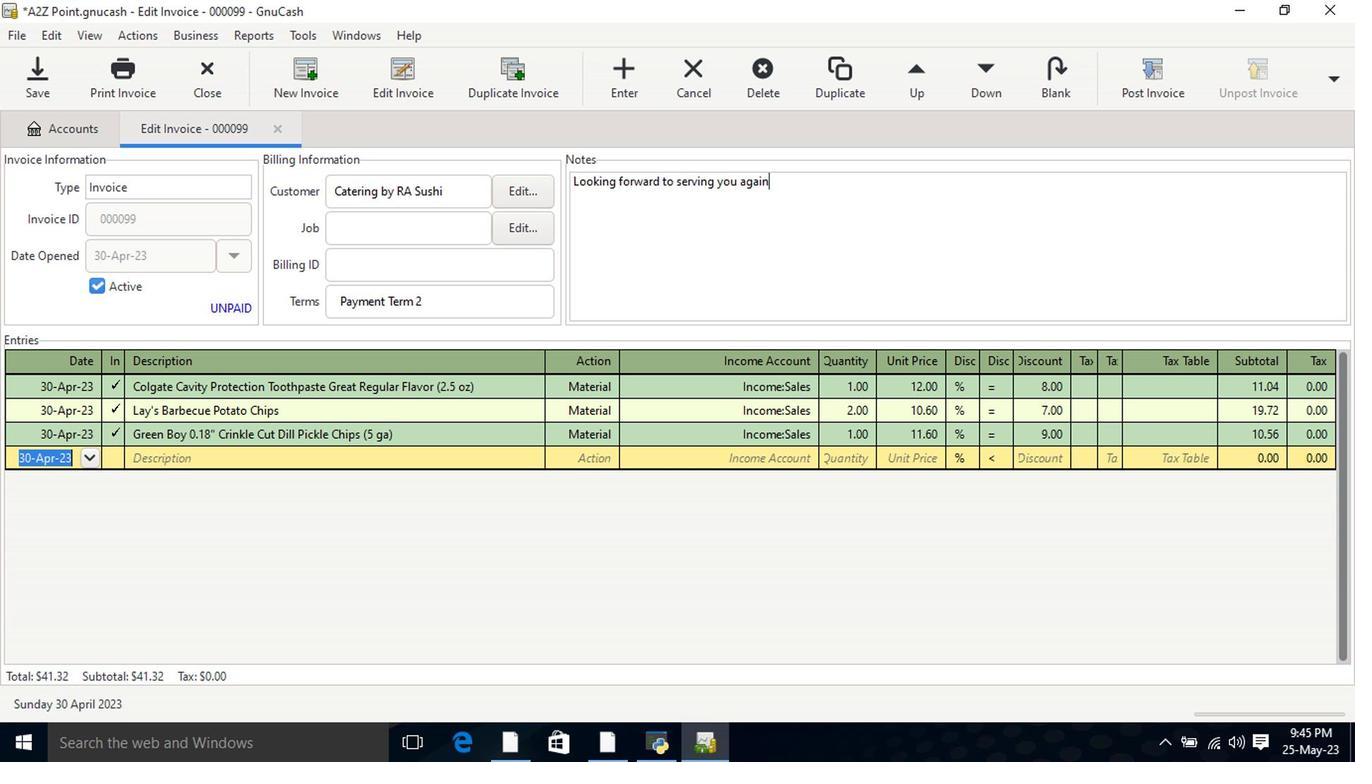 
Action: Mouse moved to (1166, 86)
Screenshot: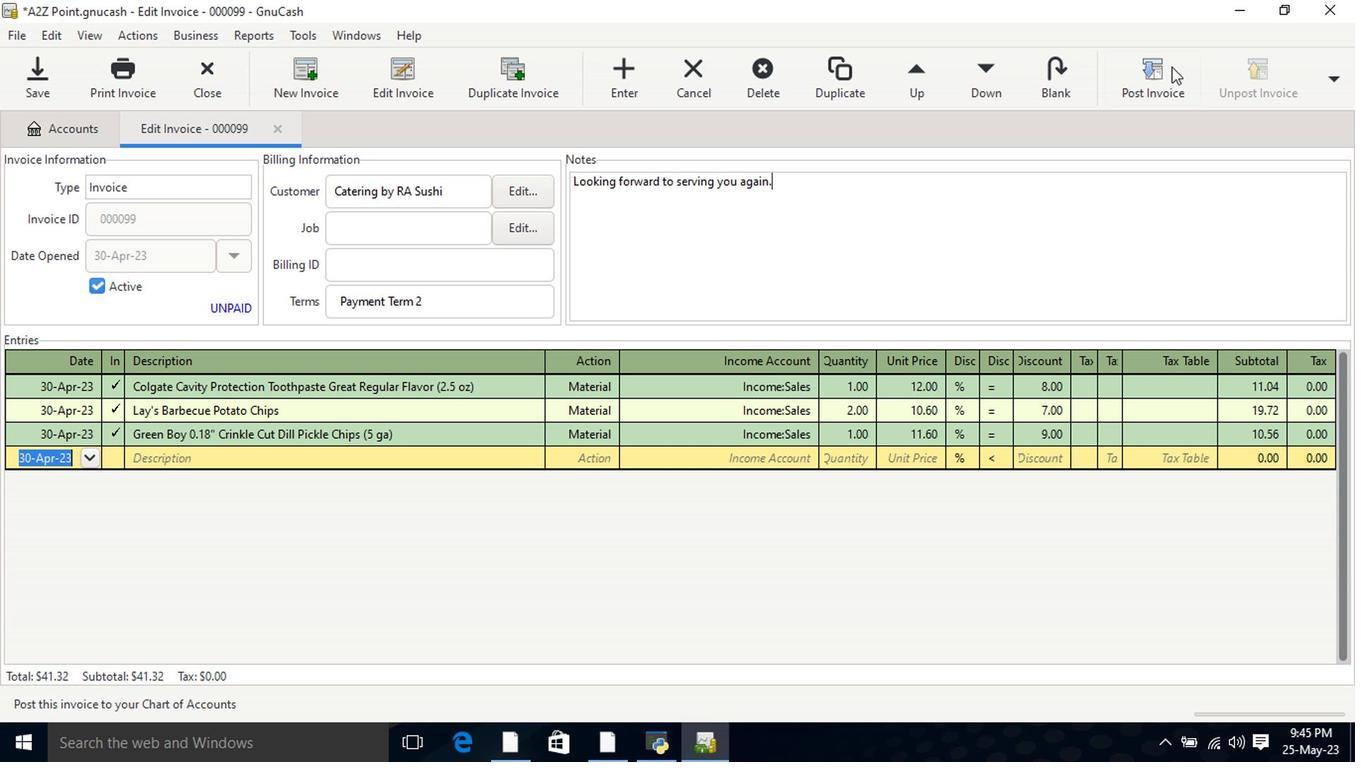 
Action: Mouse pressed left at (1166, 86)
Screenshot: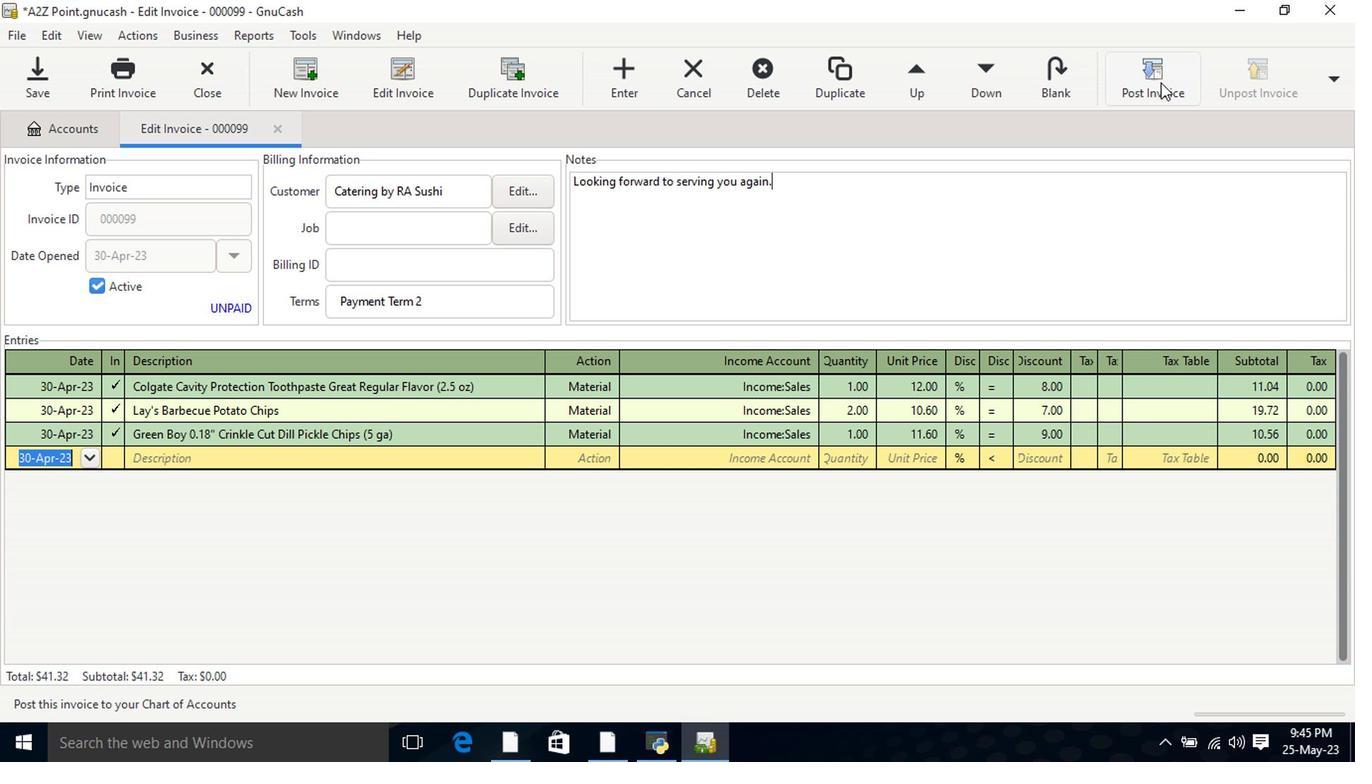 
Action: Mouse moved to (847, 337)
Screenshot: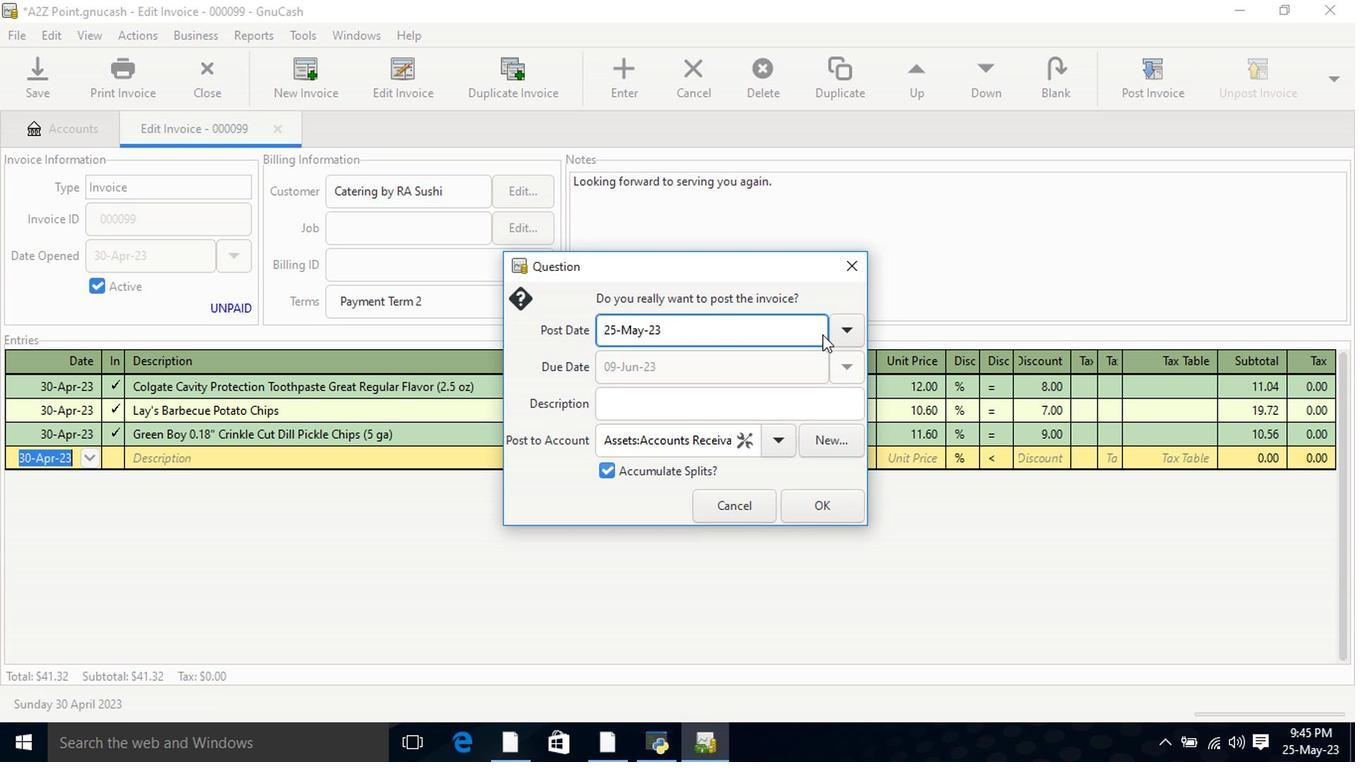 
Action: Mouse pressed left at (847, 337)
Screenshot: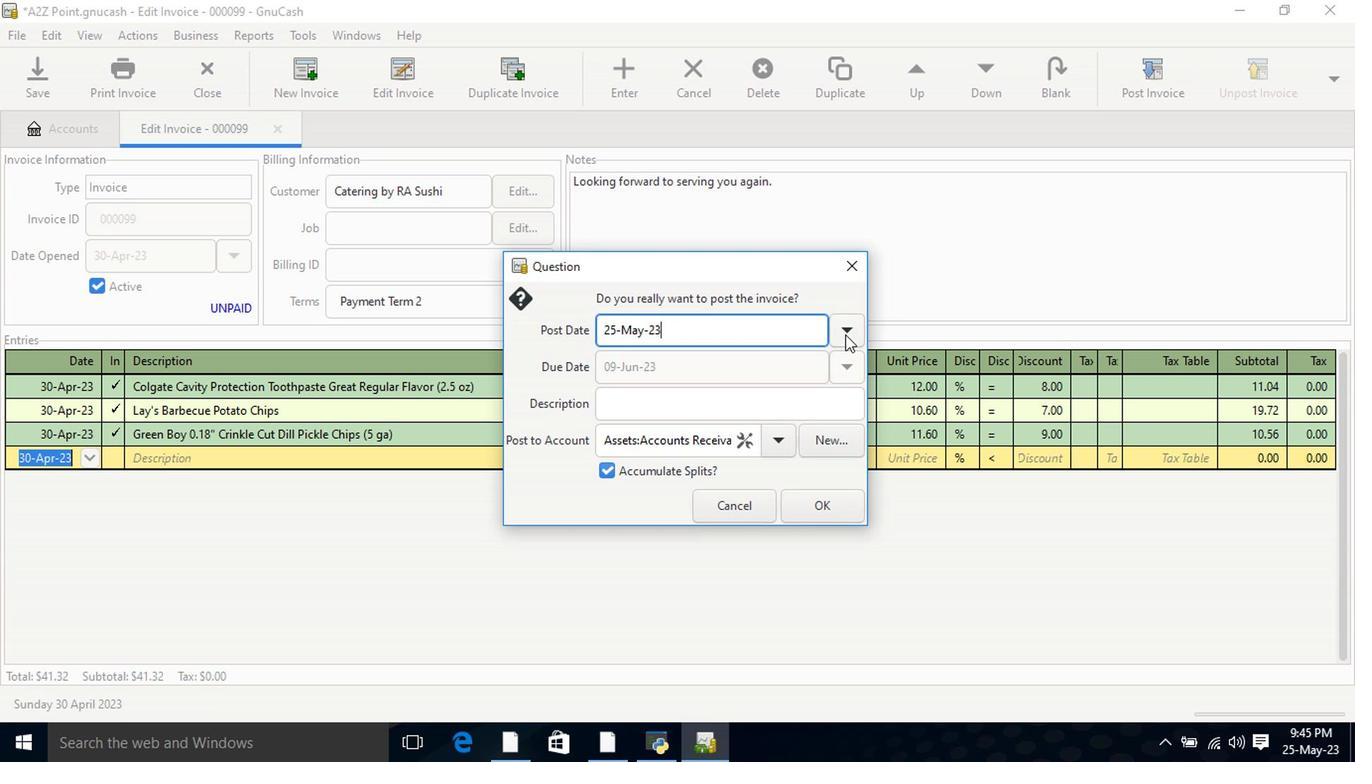 
Action: Mouse moved to (691, 361)
Screenshot: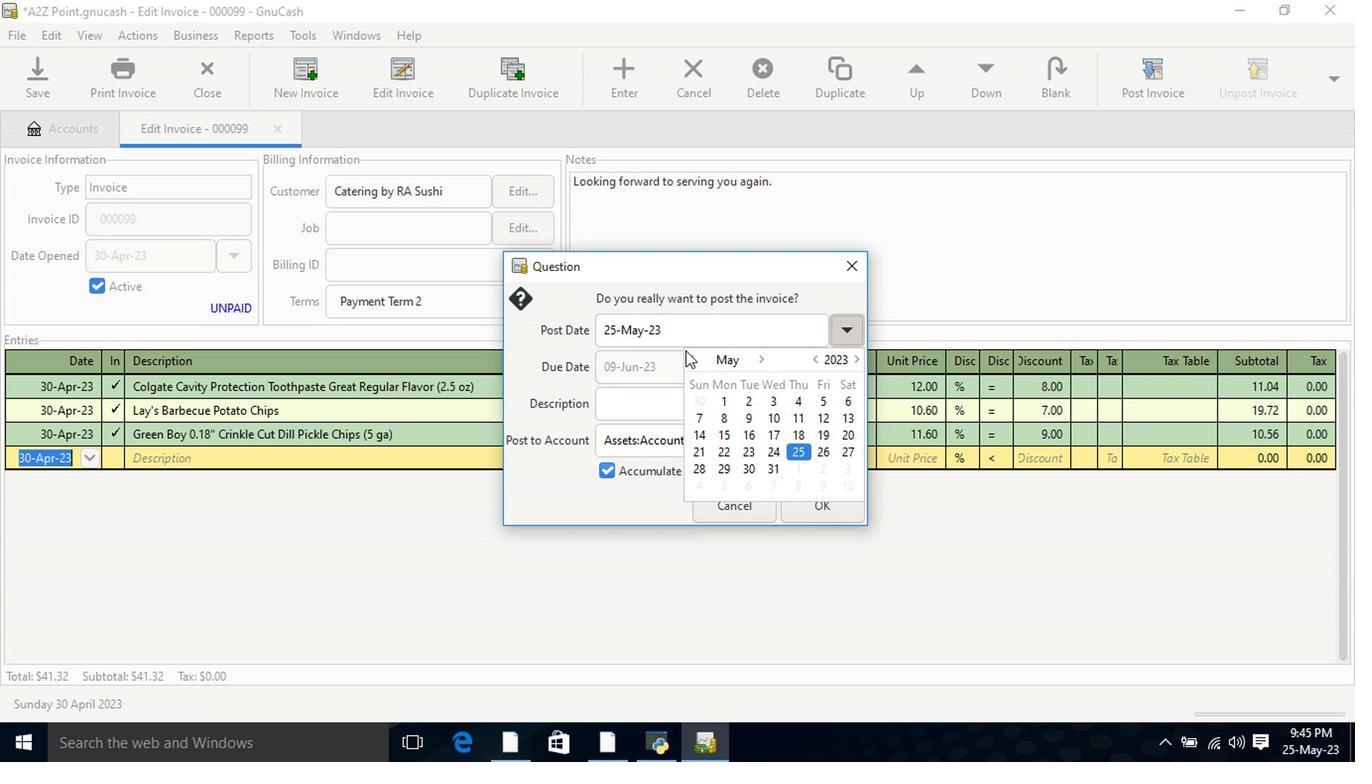 
Action: Mouse pressed left at (691, 361)
Screenshot: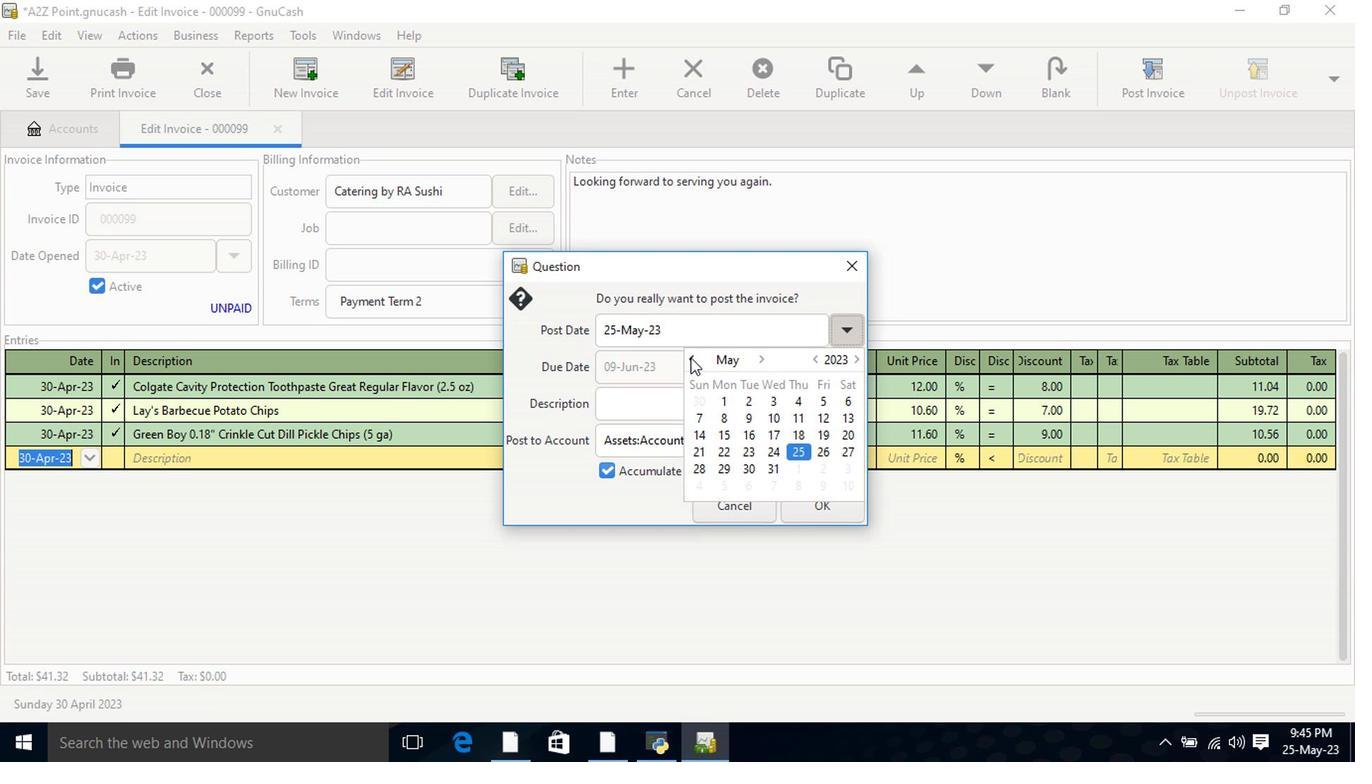 
Action: Mouse moved to (704, 489)
Screenshot: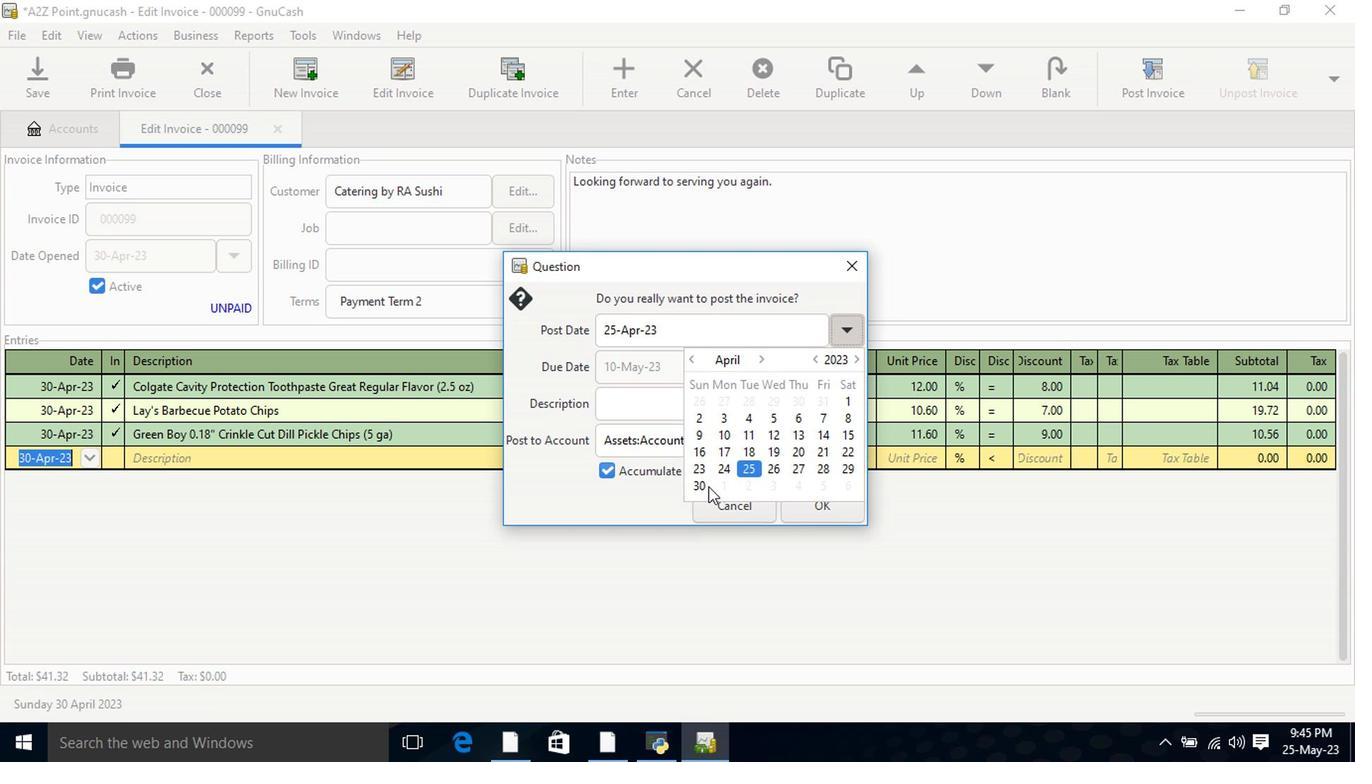 
Action: Mouse pressed left at (704, 489)
Screenshot: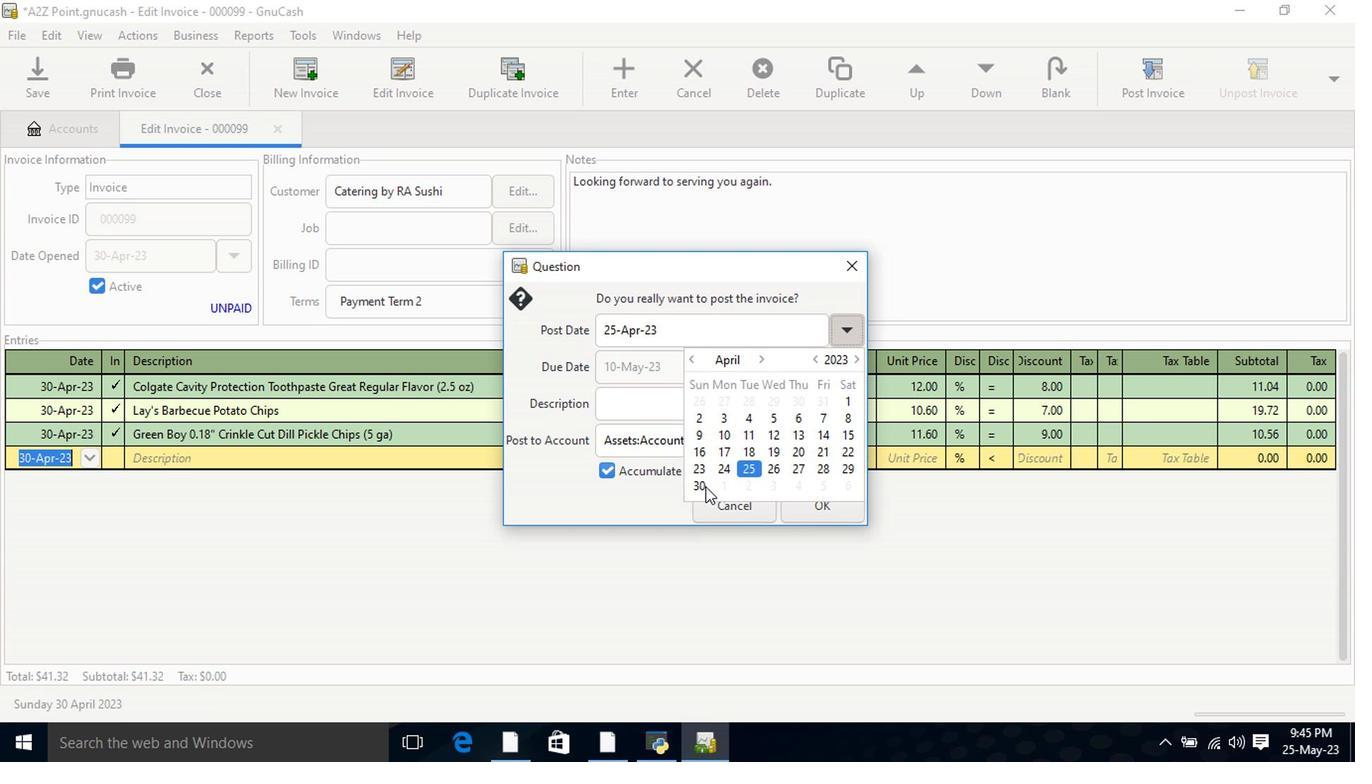 
Action: Mouse pressed left at (704, 489)
Screenshot: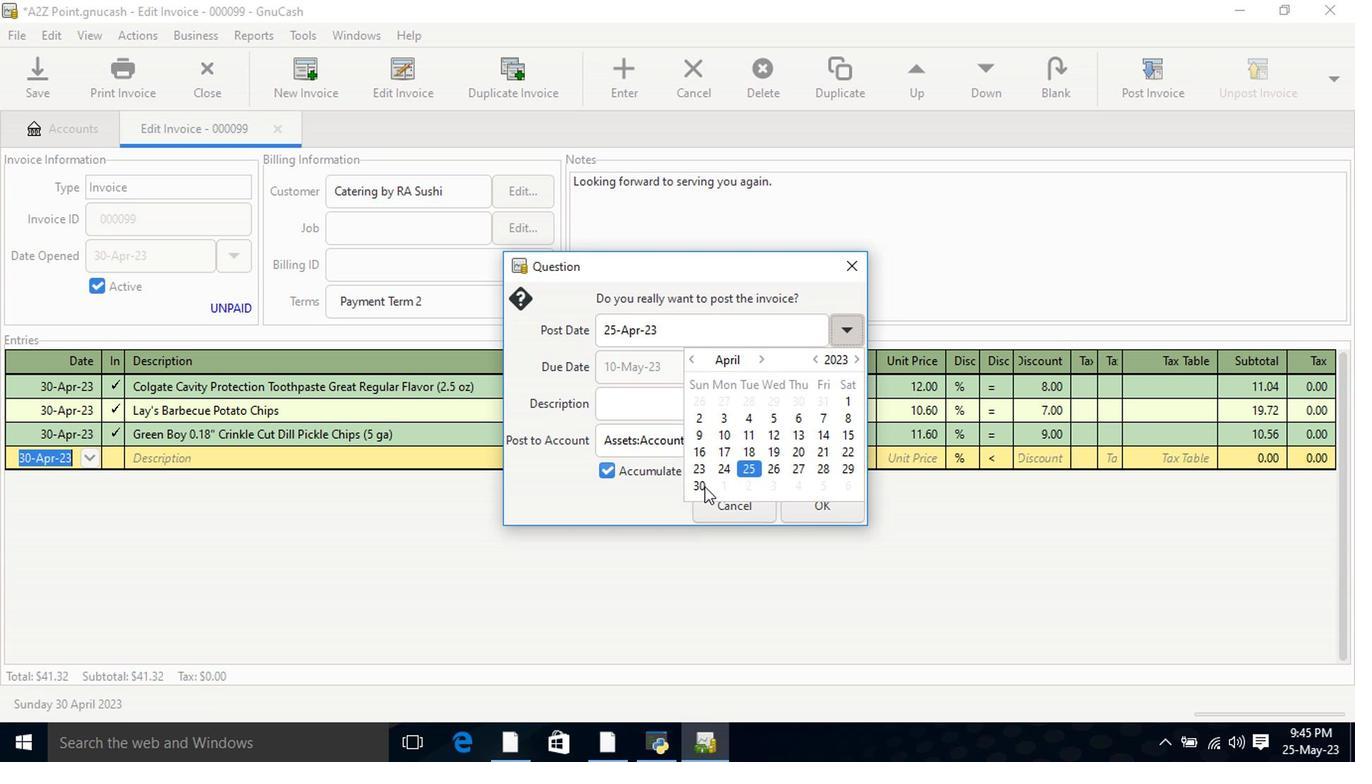 
Action: Mouse moved to (802, 515)
Screenshot: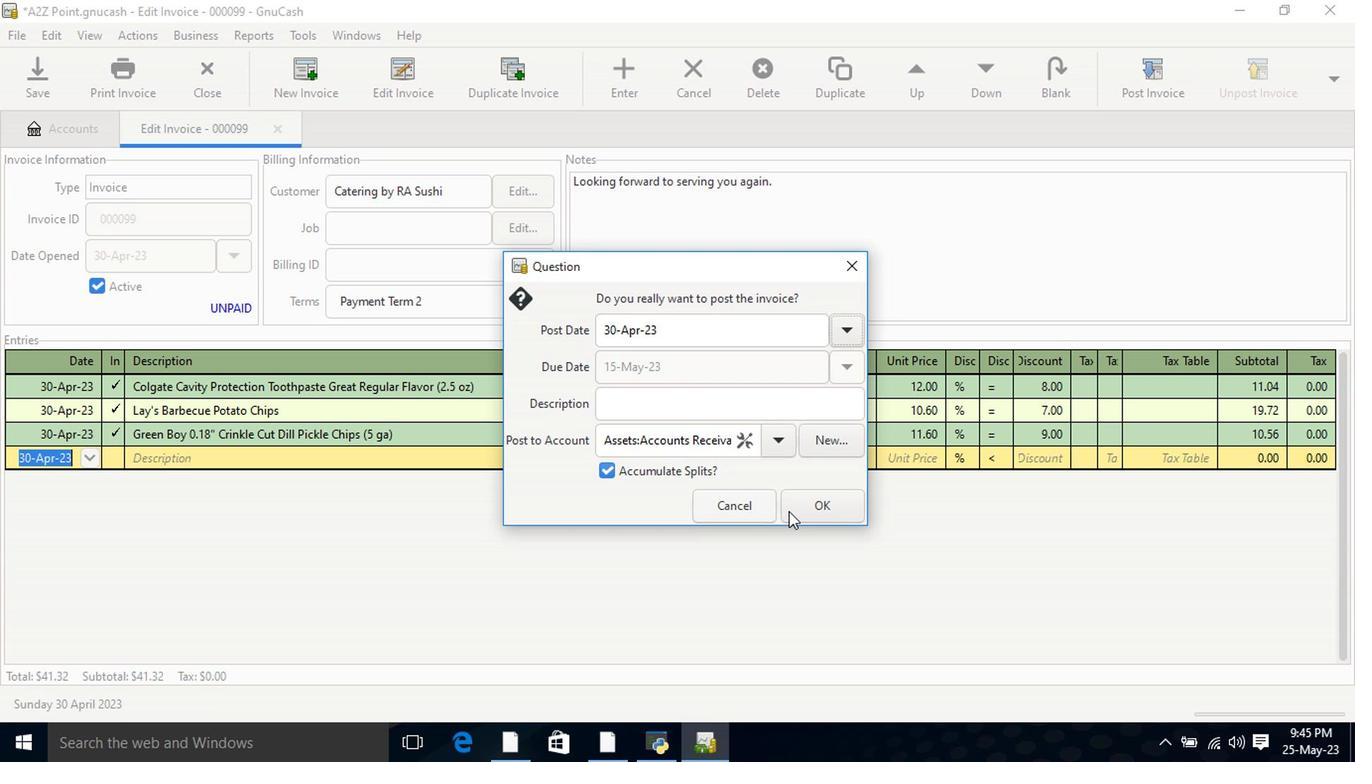 
Action: Mouse pressed left at (802, 515)
Screenshot: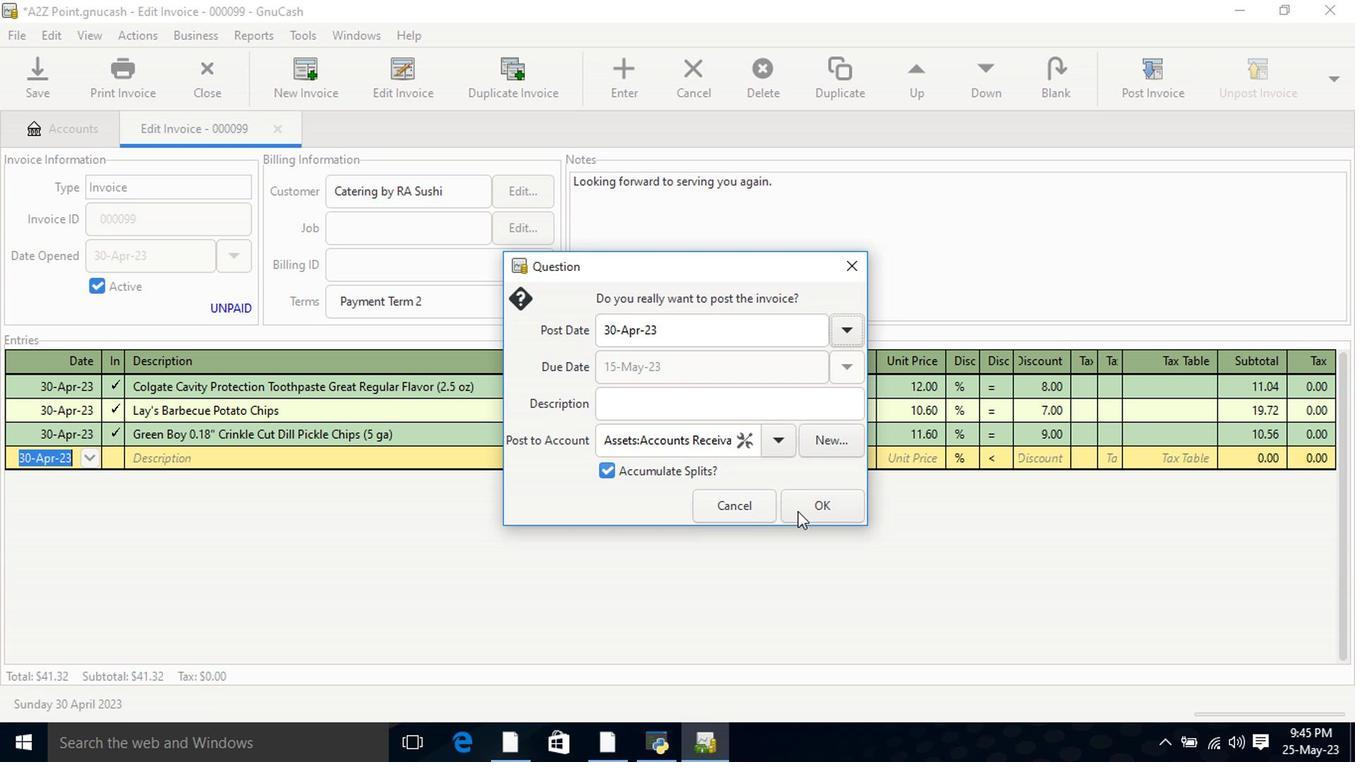
Action: Mouse moved to (1291, 80)
Screenshot: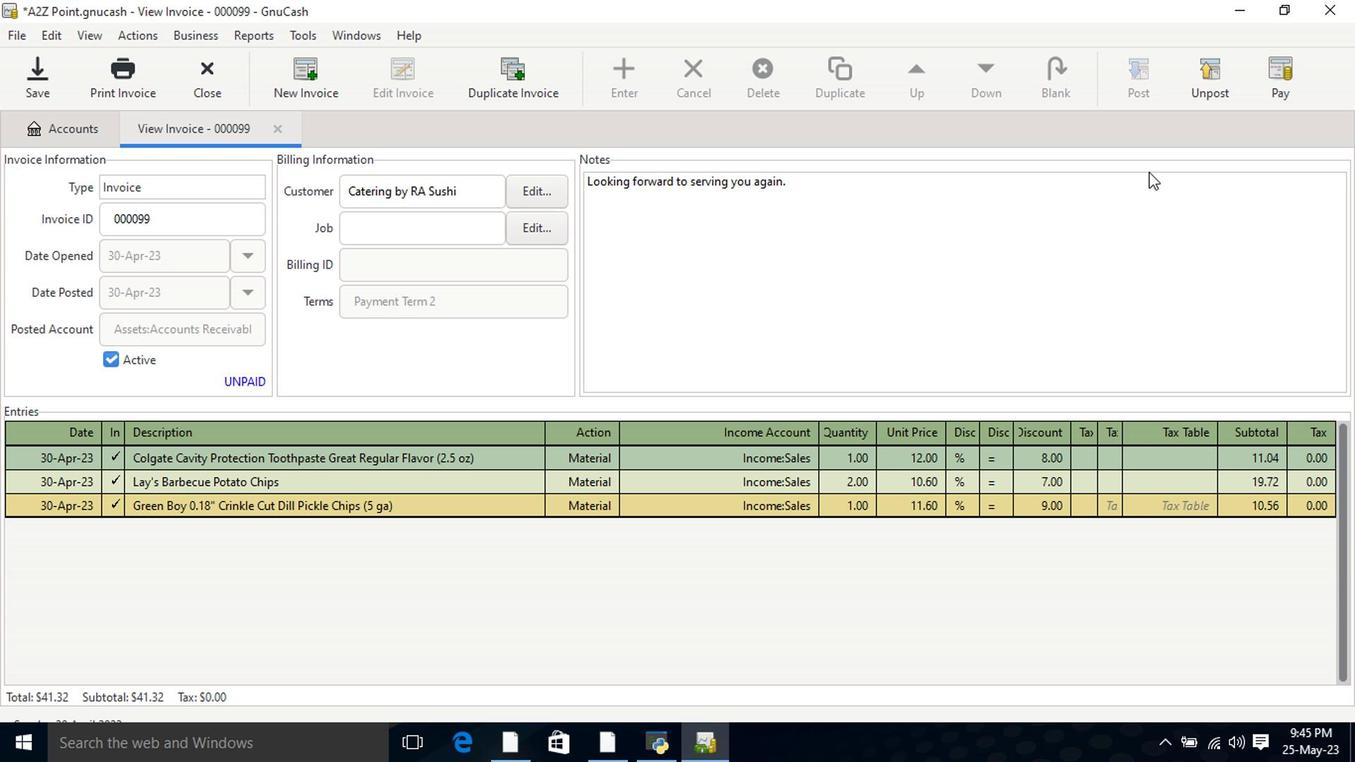 
Action: Mouse pressed left at (1298, 78)
Screenshot: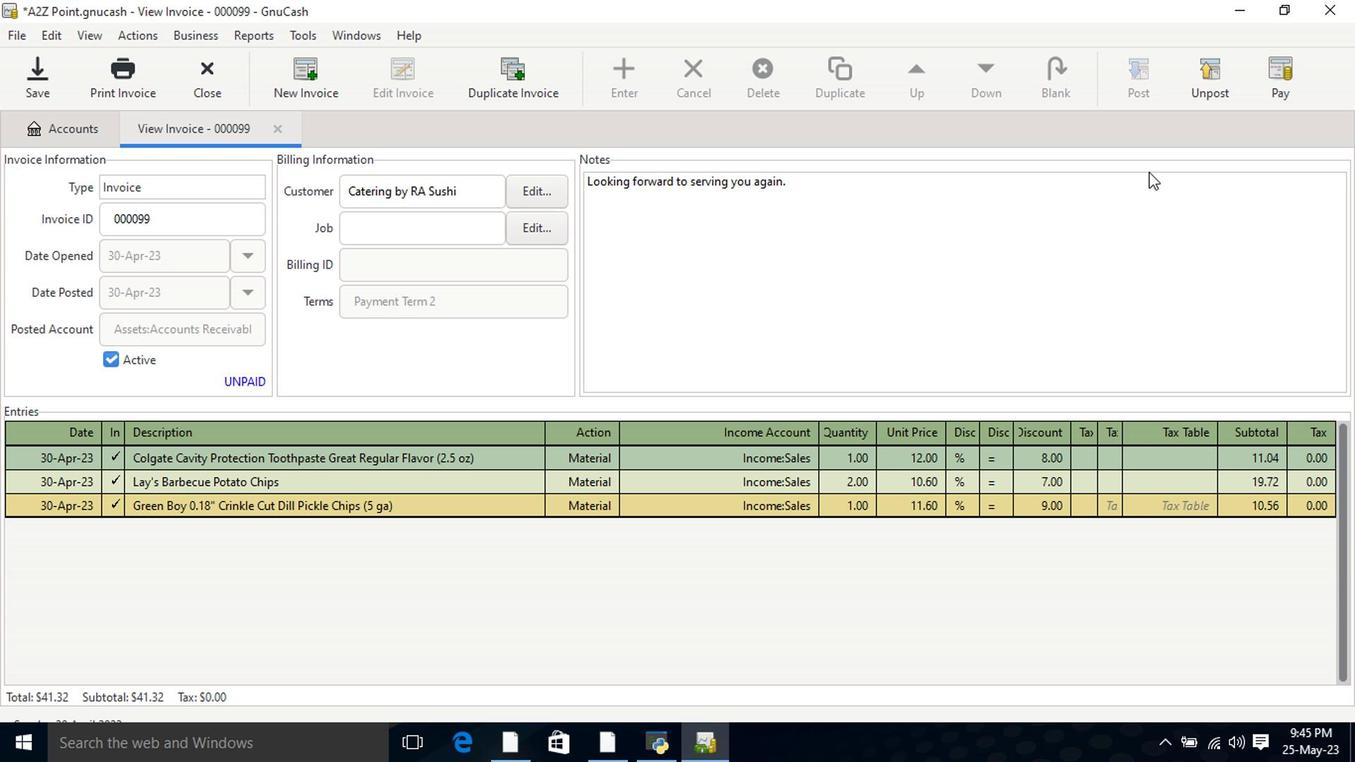 
Action: Mouse moved to (594, 399)
Screenshot: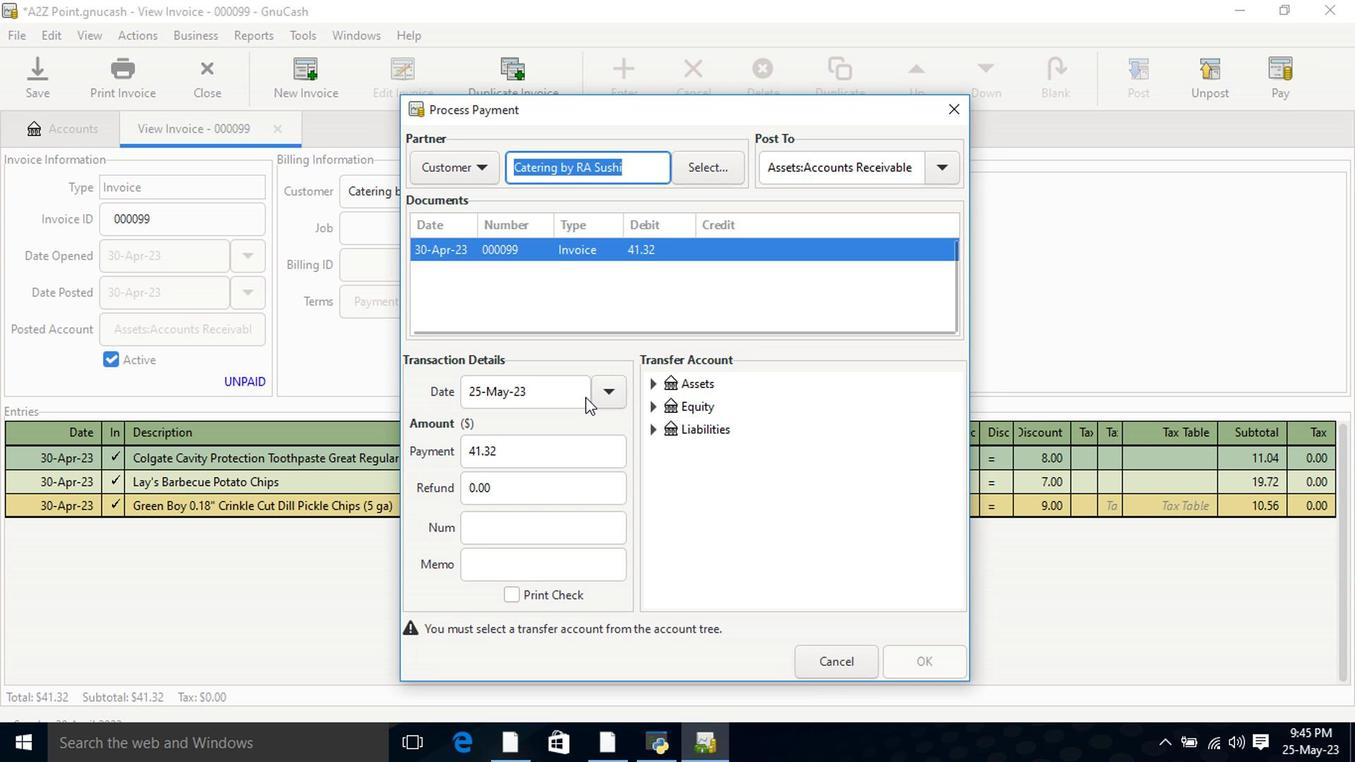 
Action: Mouse pressed left at (594, 399)
Screenshot: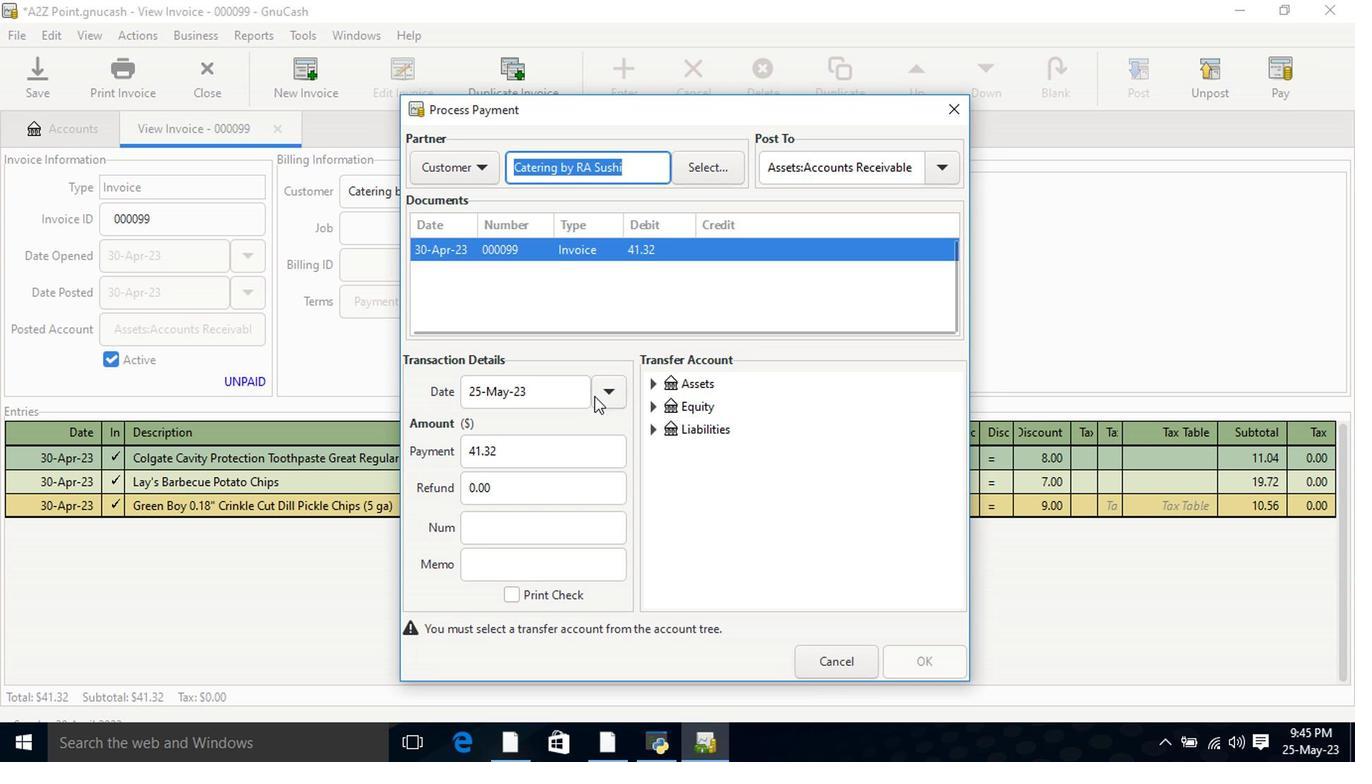 
Action: Mouse moved to (487, 495)
Screenshot: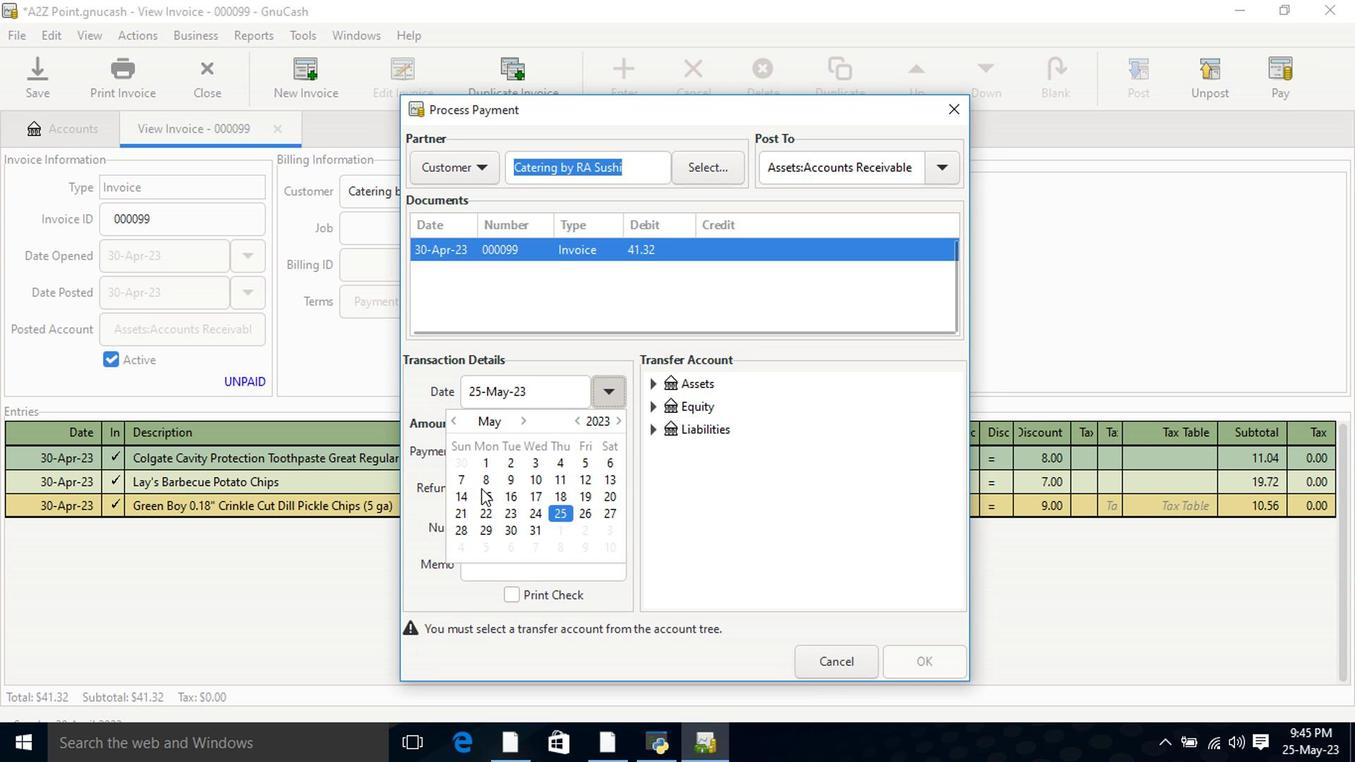 
Action: Mouse pressed left at (487, 495)
Screenshot: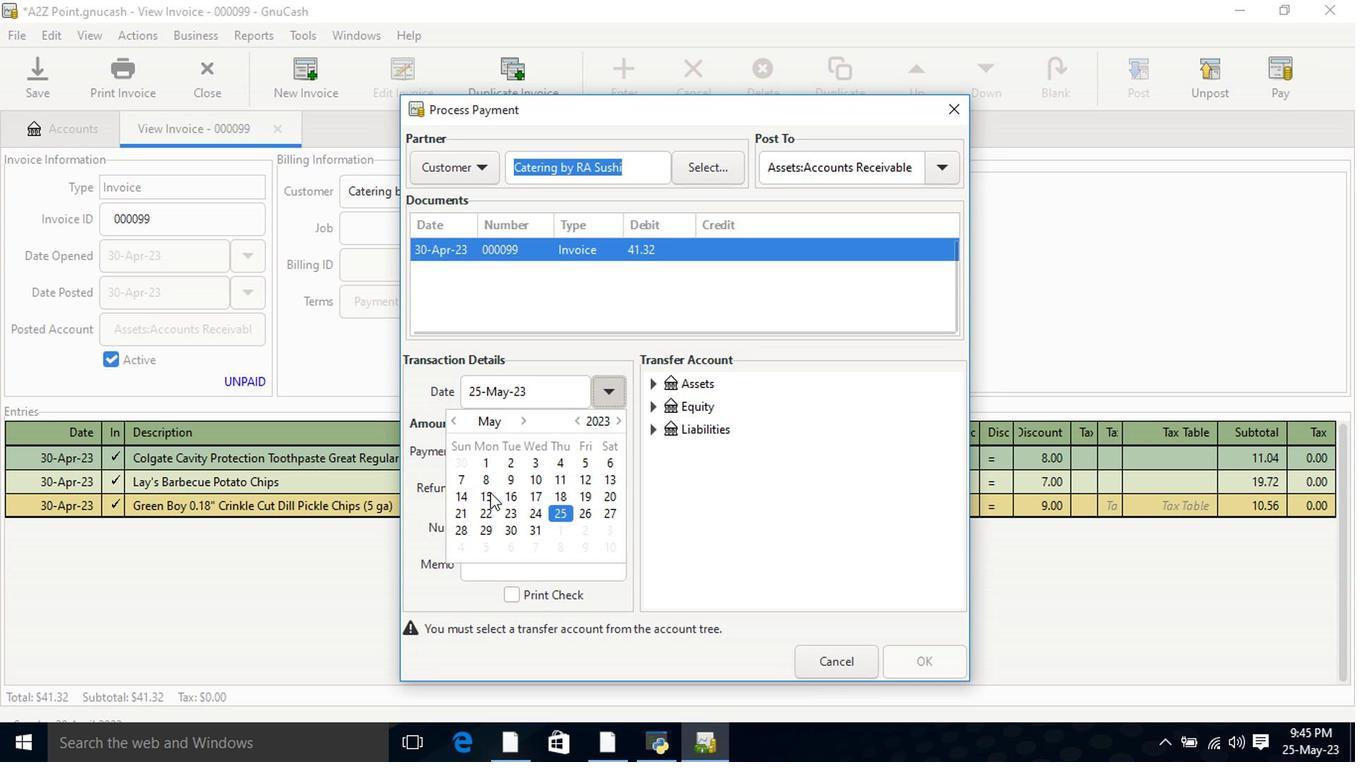 
Action: Mouse pressed left at (487, 495)
Screenshot: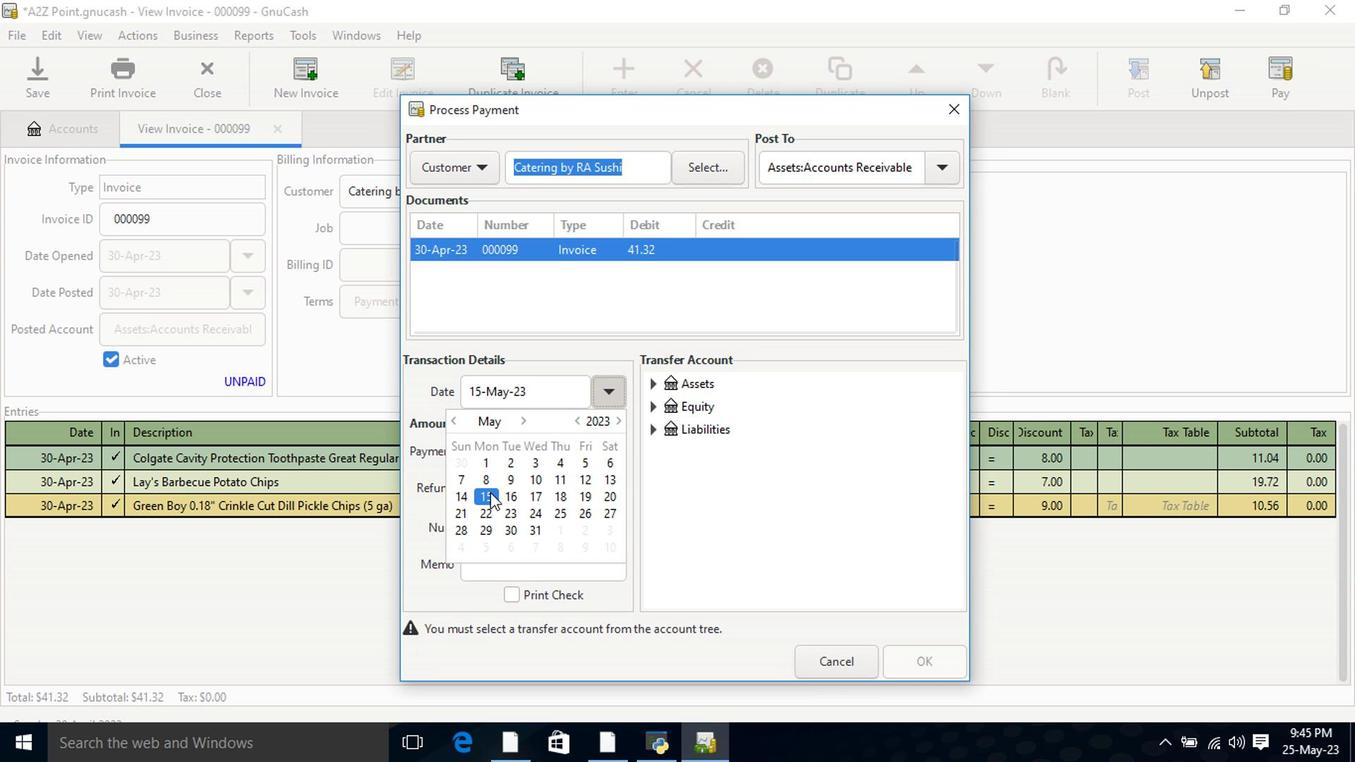 
Action: Mouse moved to (658, 386)
Screenshot: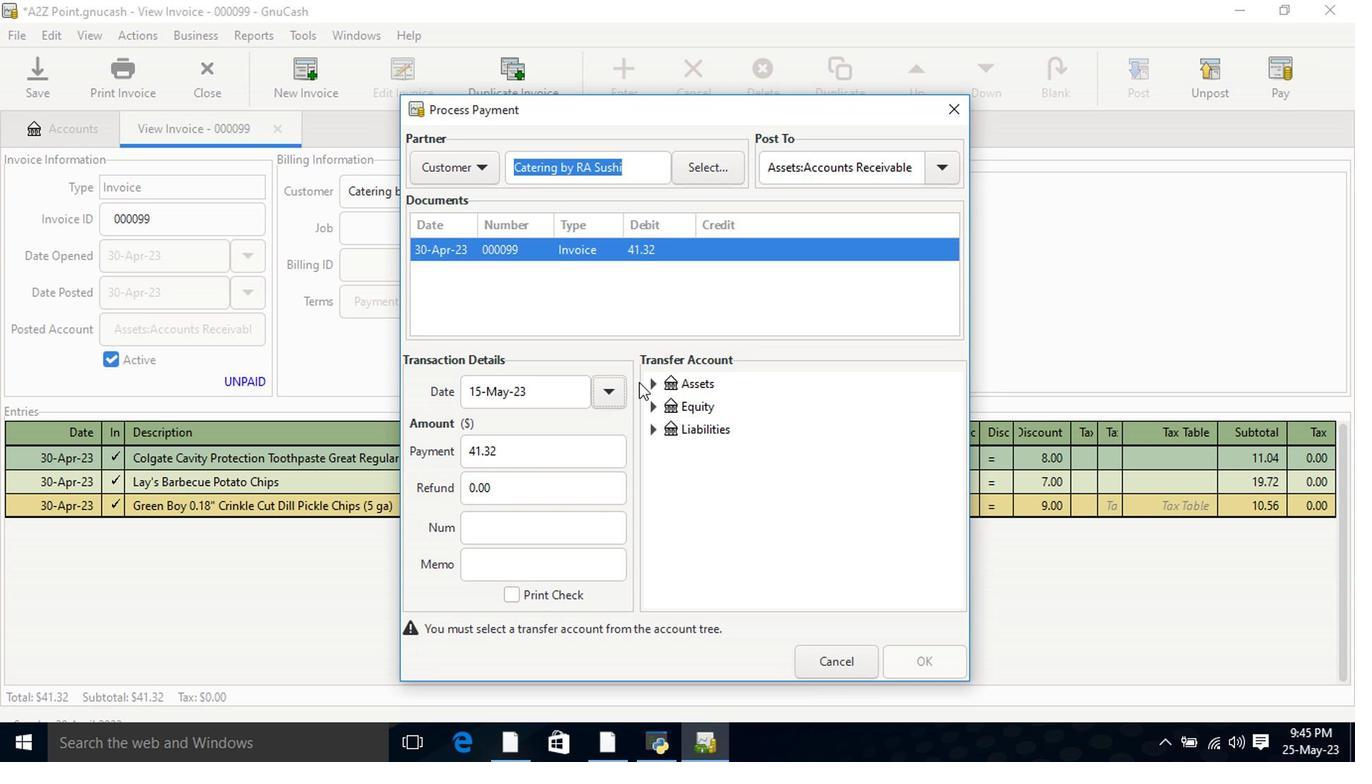 
Action: Mouse pressed left at (658, 386)
Screenshot: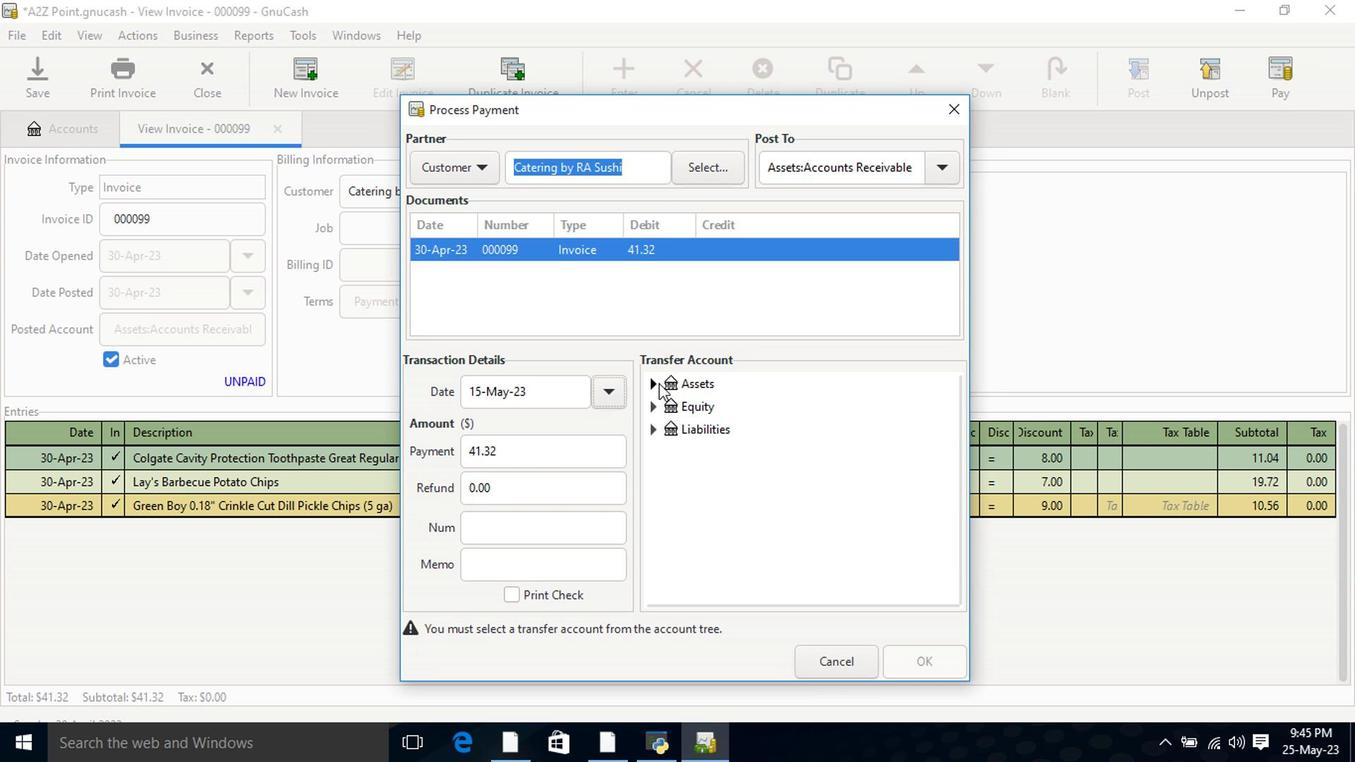 
Action: Mouse moved to (674, 412)
Screenshot: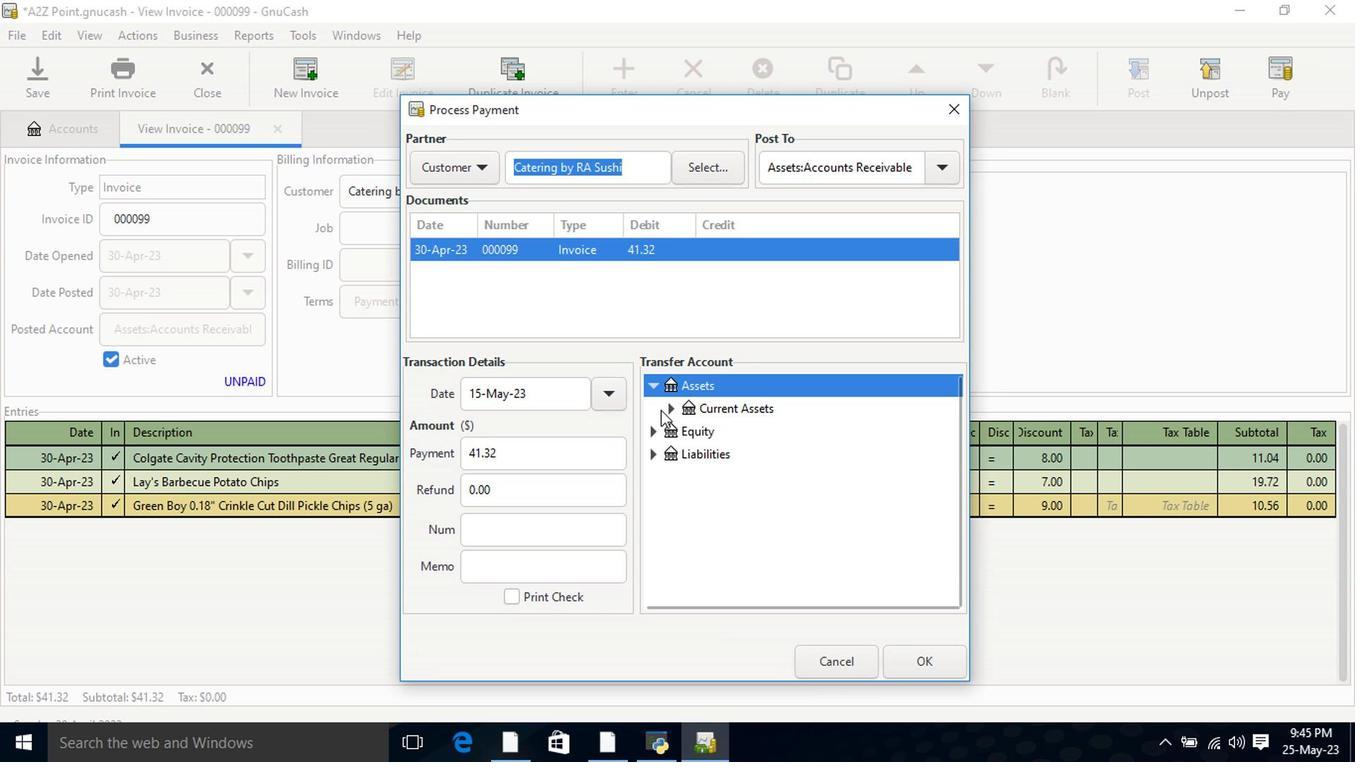 
Action: Mouse pressed left at (674, 412)
Screenshot: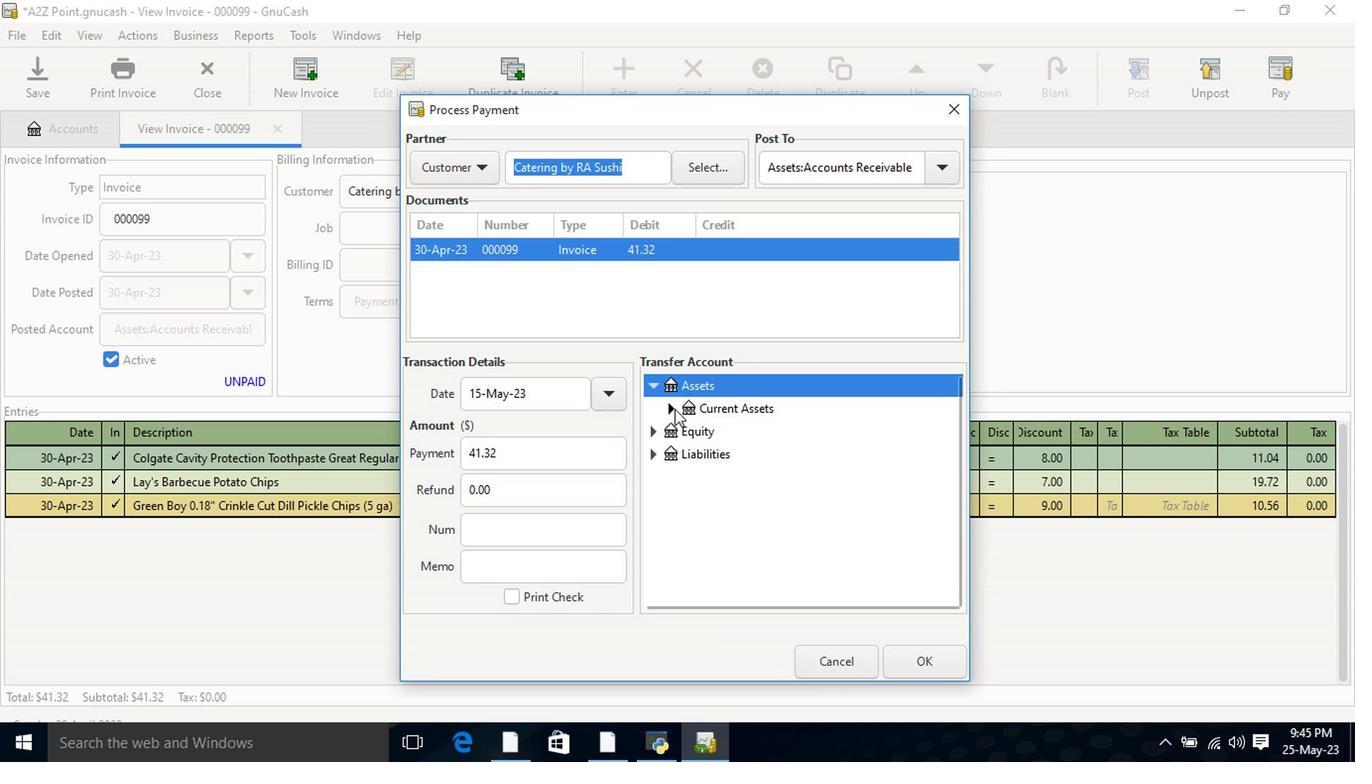 
Action: Mouse moved to (934, 666)
Screenshot: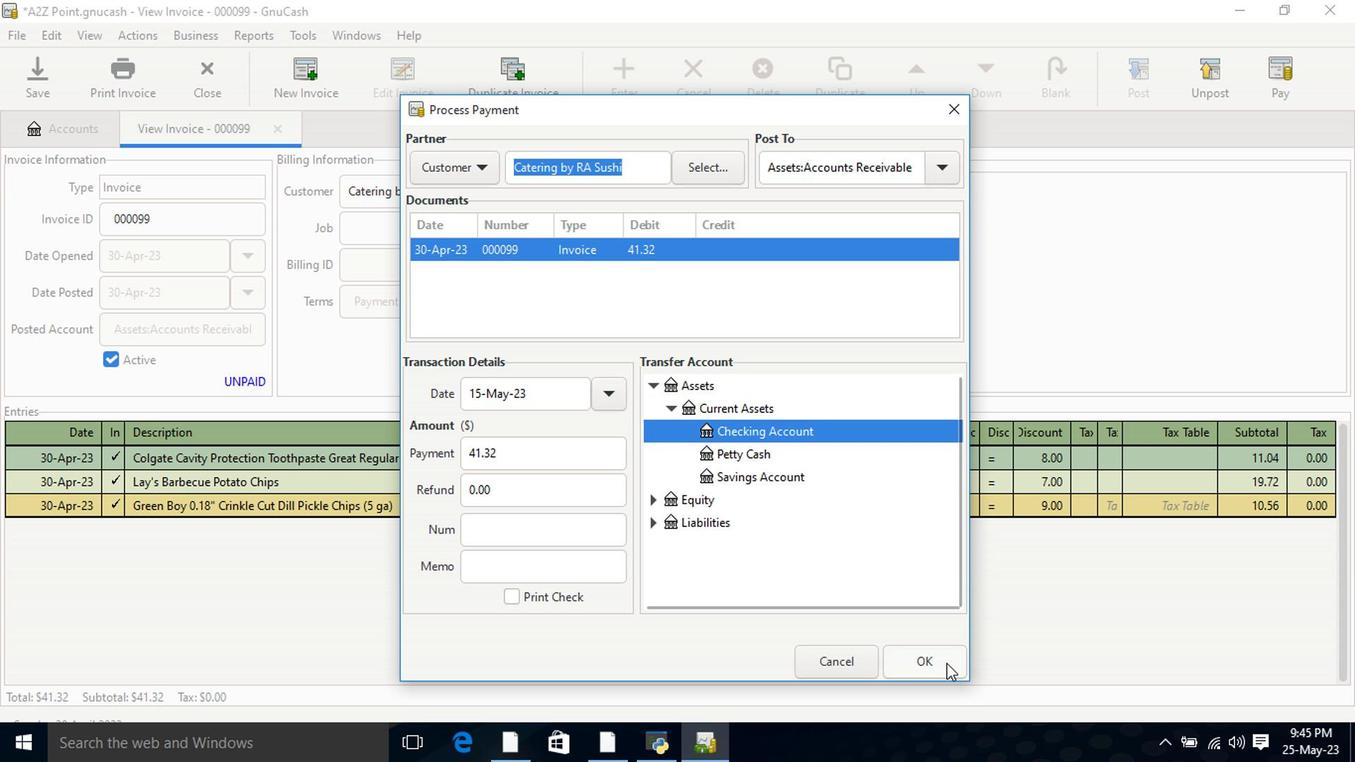 
Action: Mouse pressed left at (934, 666)
Screenshot: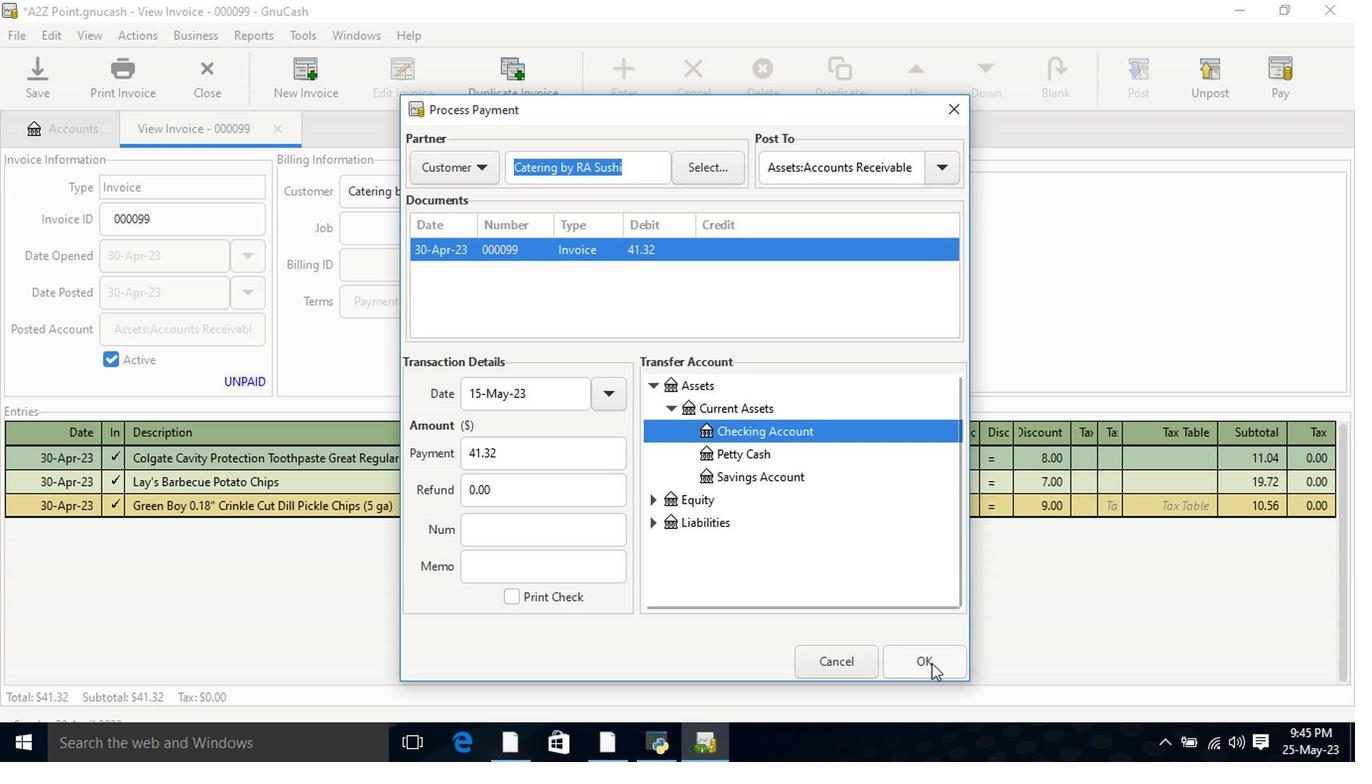 
Action: Mouse moved to (128, 64)
Screenshot: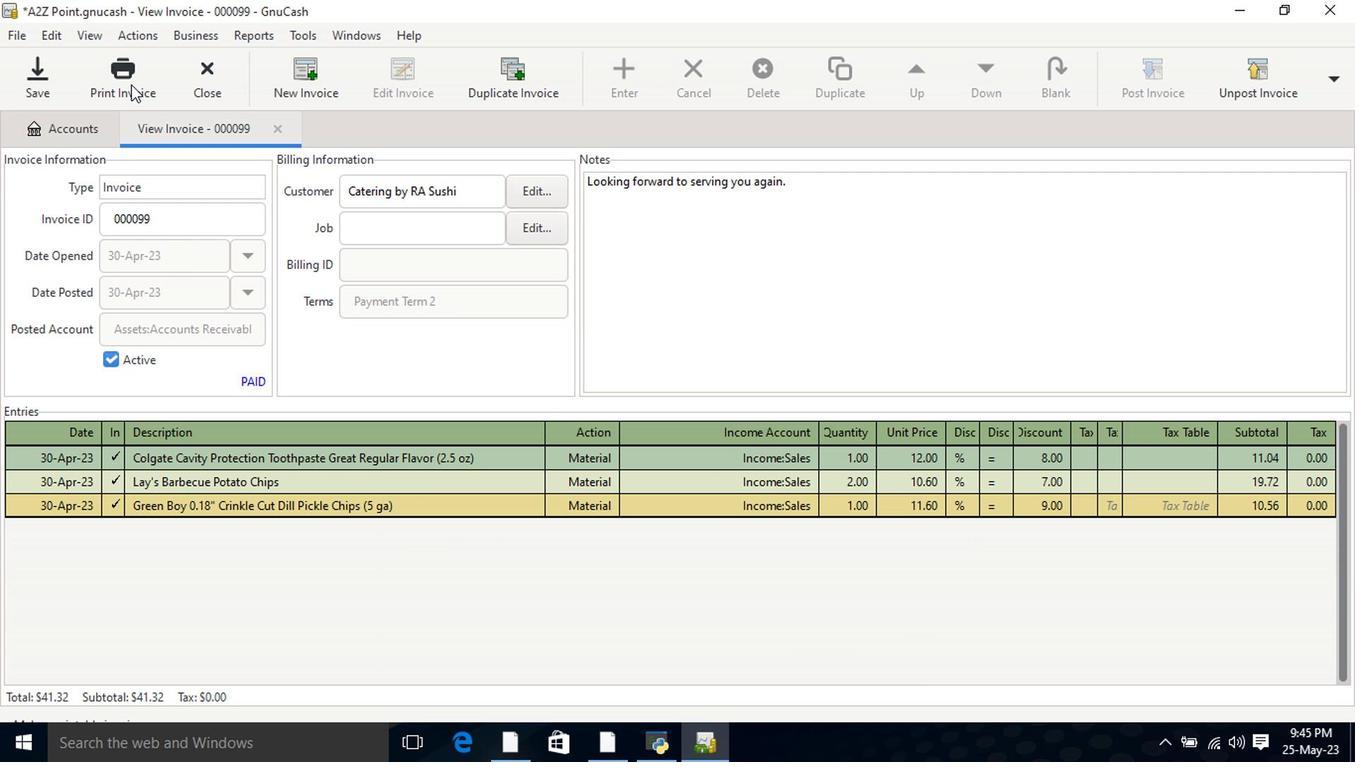 
Action: Mouse pressed left at (128, 64)
Screenshot: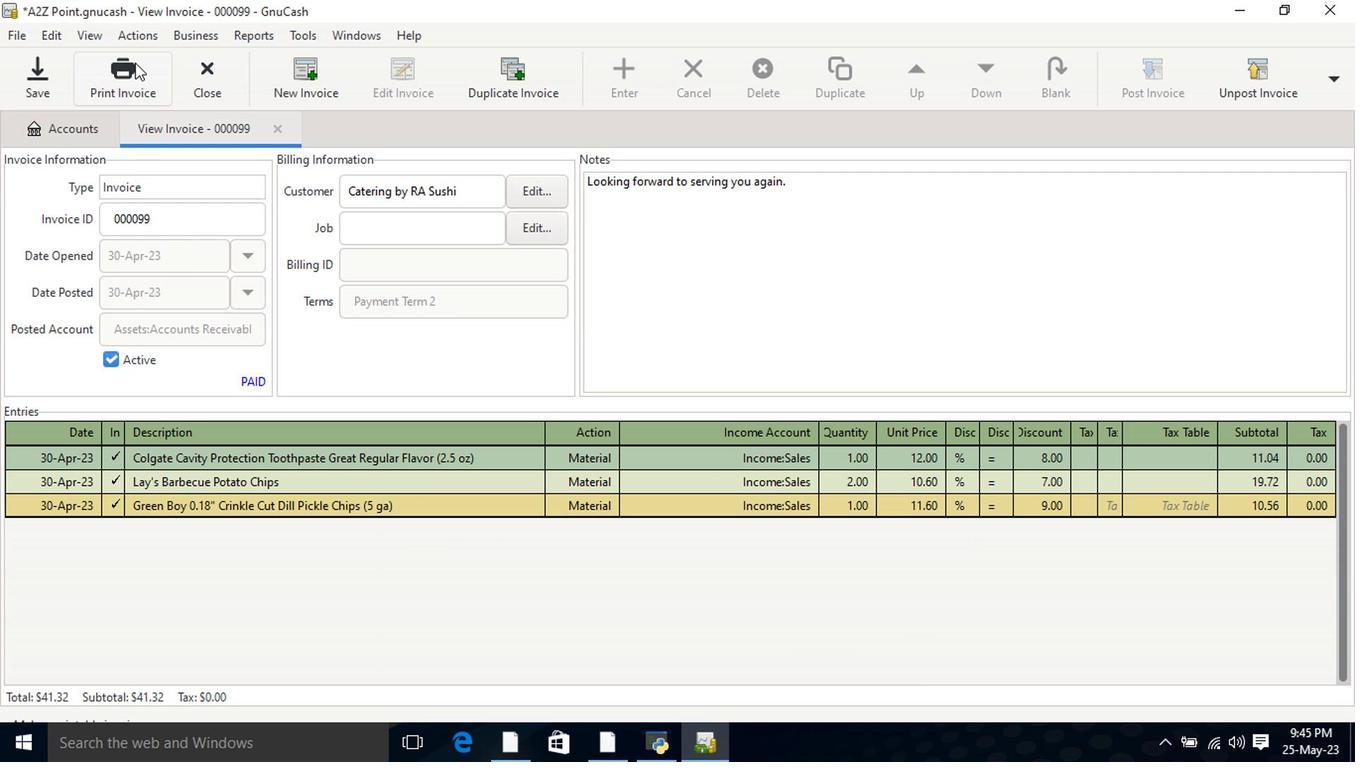 
Action: Mouse moved to (494, 83)
Screenshot: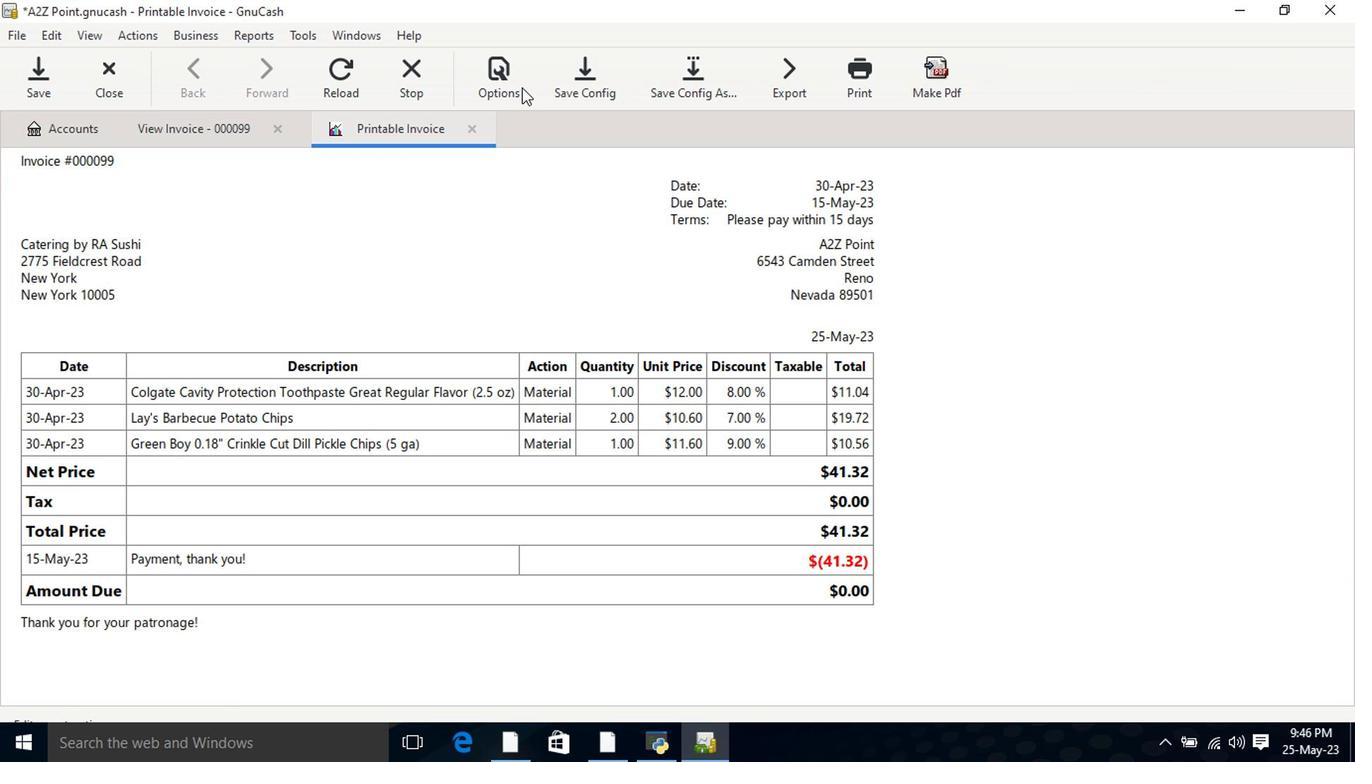 
Action: Mouse pressed left at (494, 83)
Screenshot: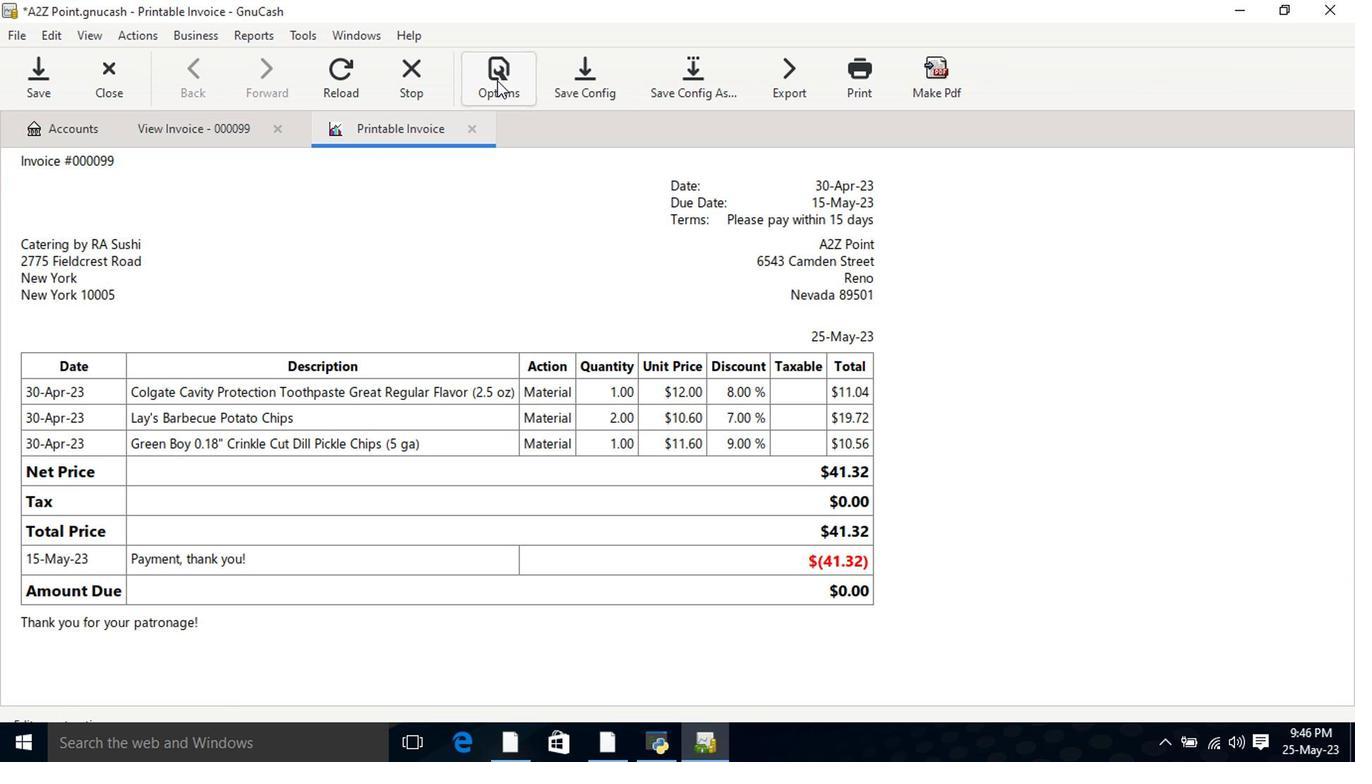 
Action: Mouse moved to (411, 160)
Screenshot: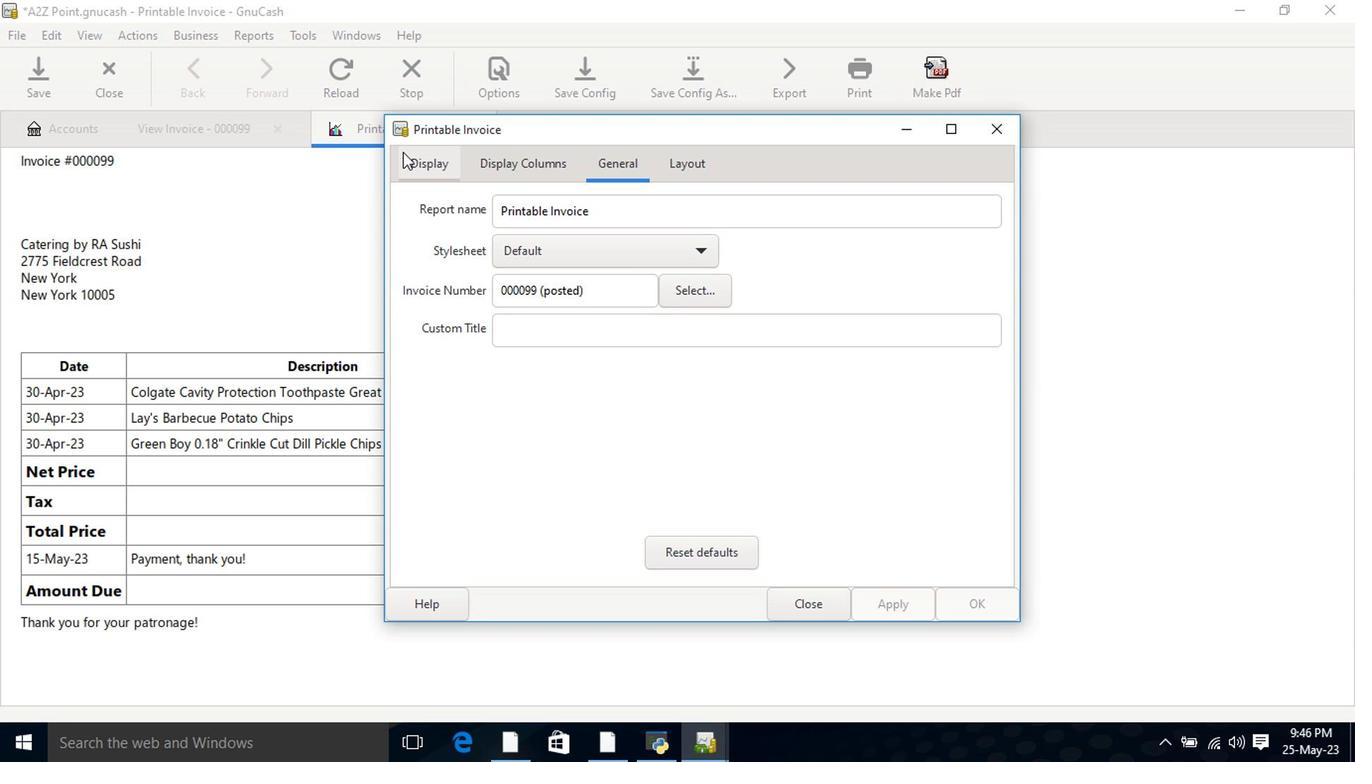 
Action: Mouse pressed left at (411, 160)
Screenshot: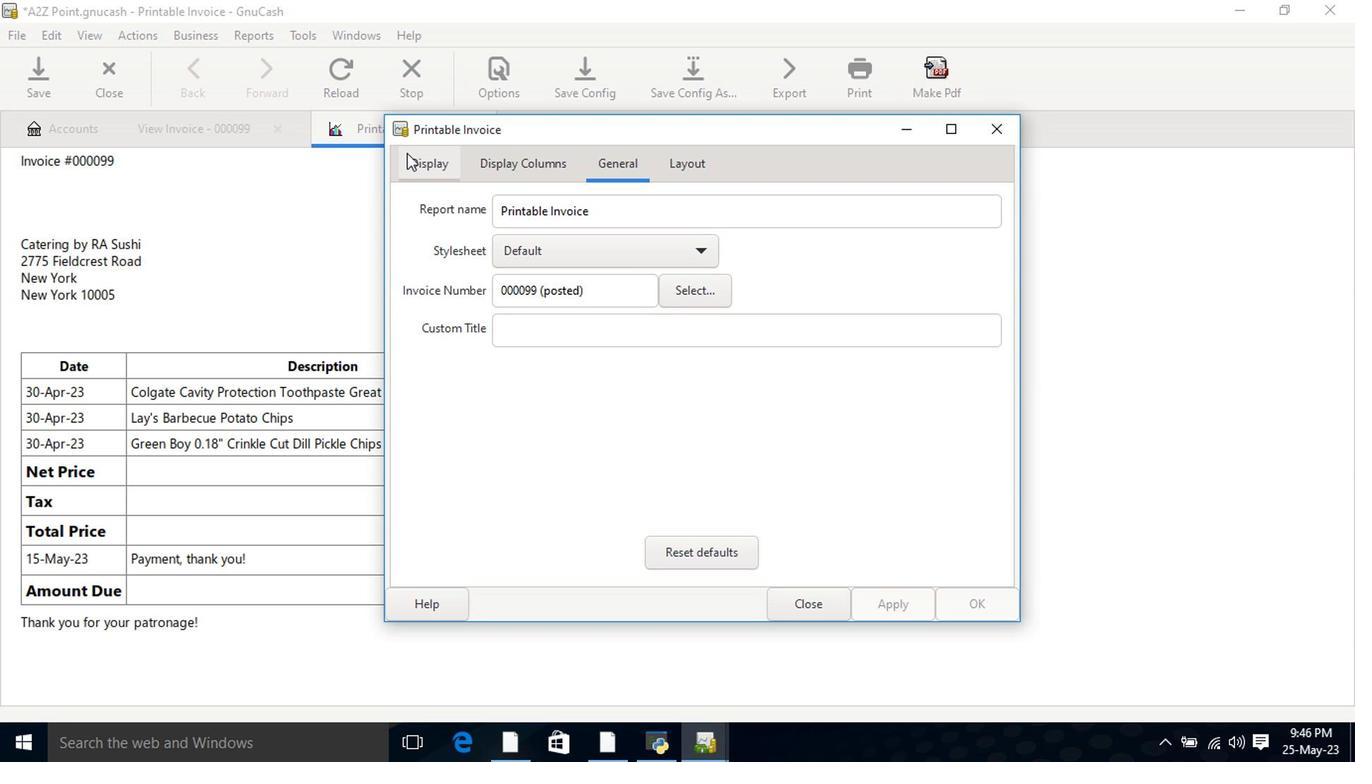
Action: Mouse moved to (544, 387)
Screenshot: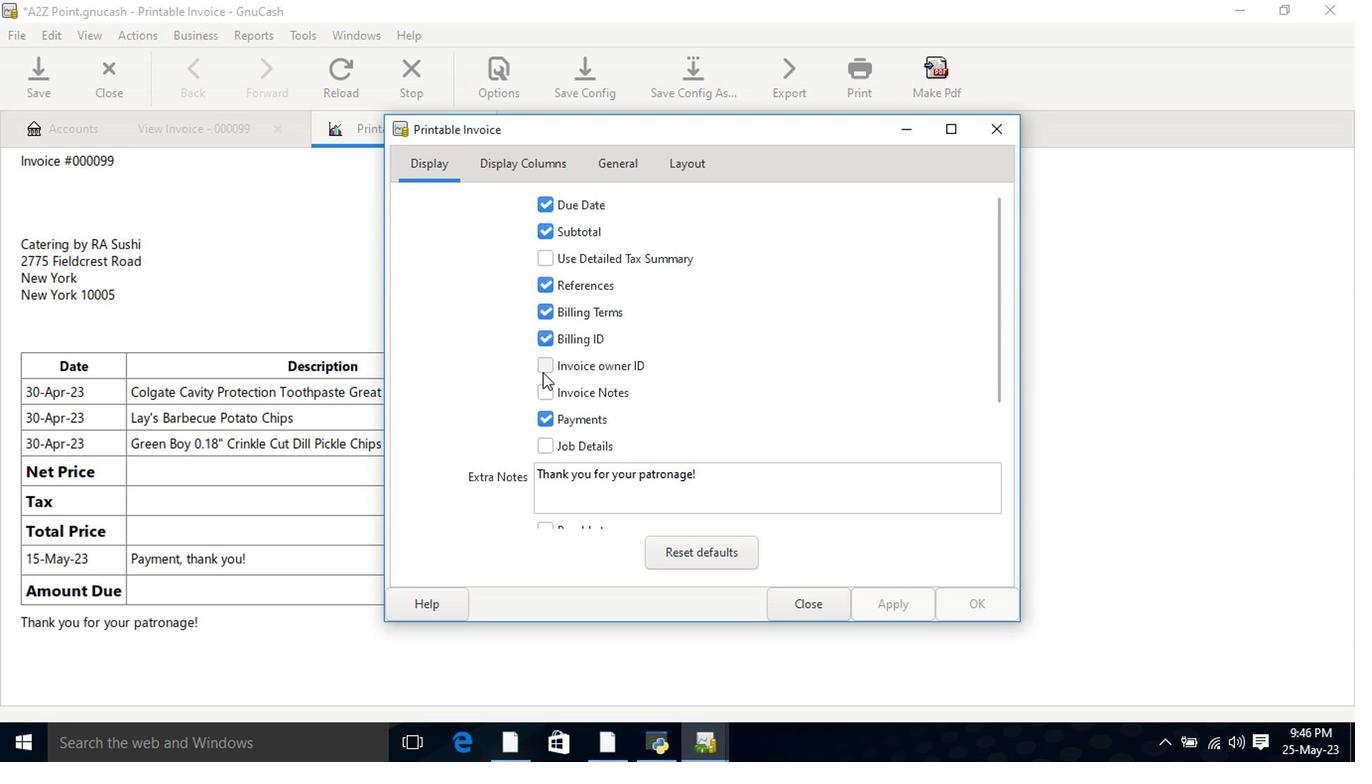 
Action: Mouse pressed left at (544, 387)
Screenshot: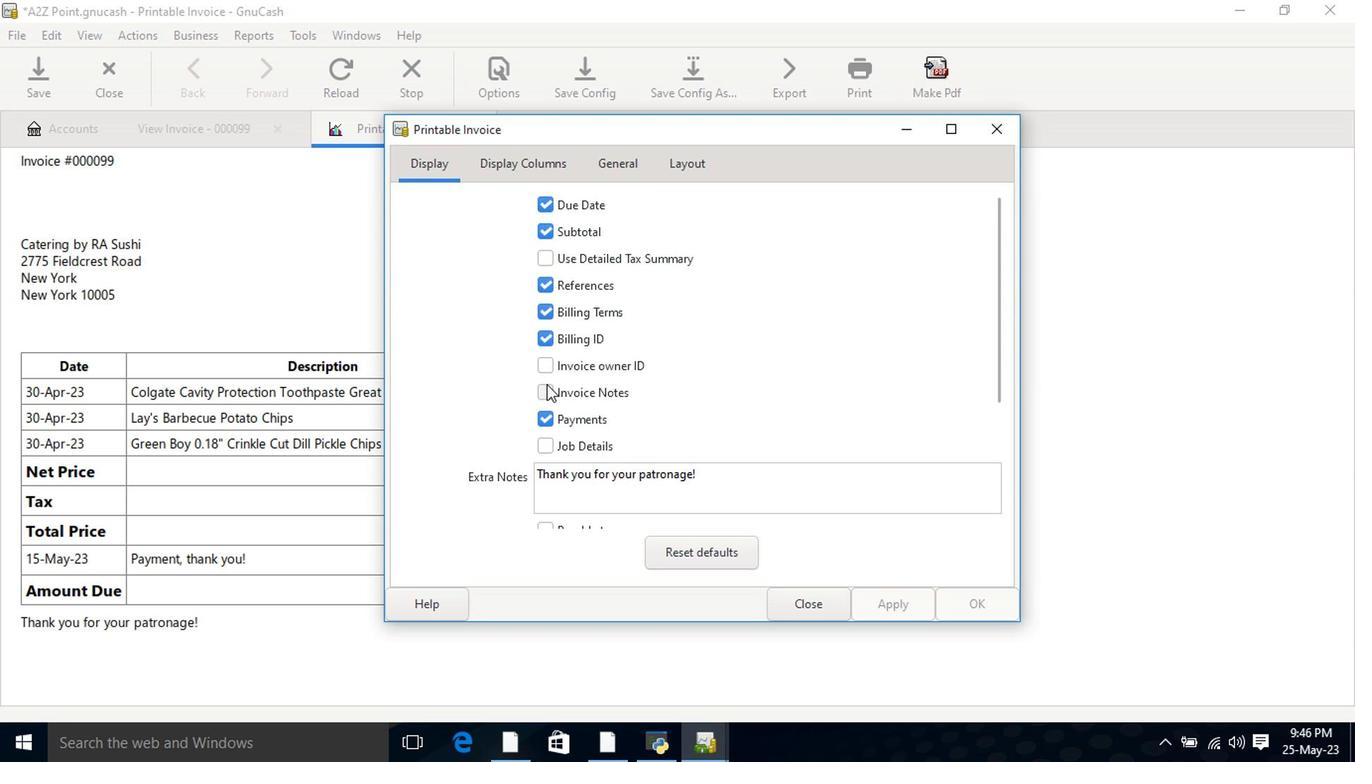 
Action: Mouse moved to (868, 602)
Screenshot: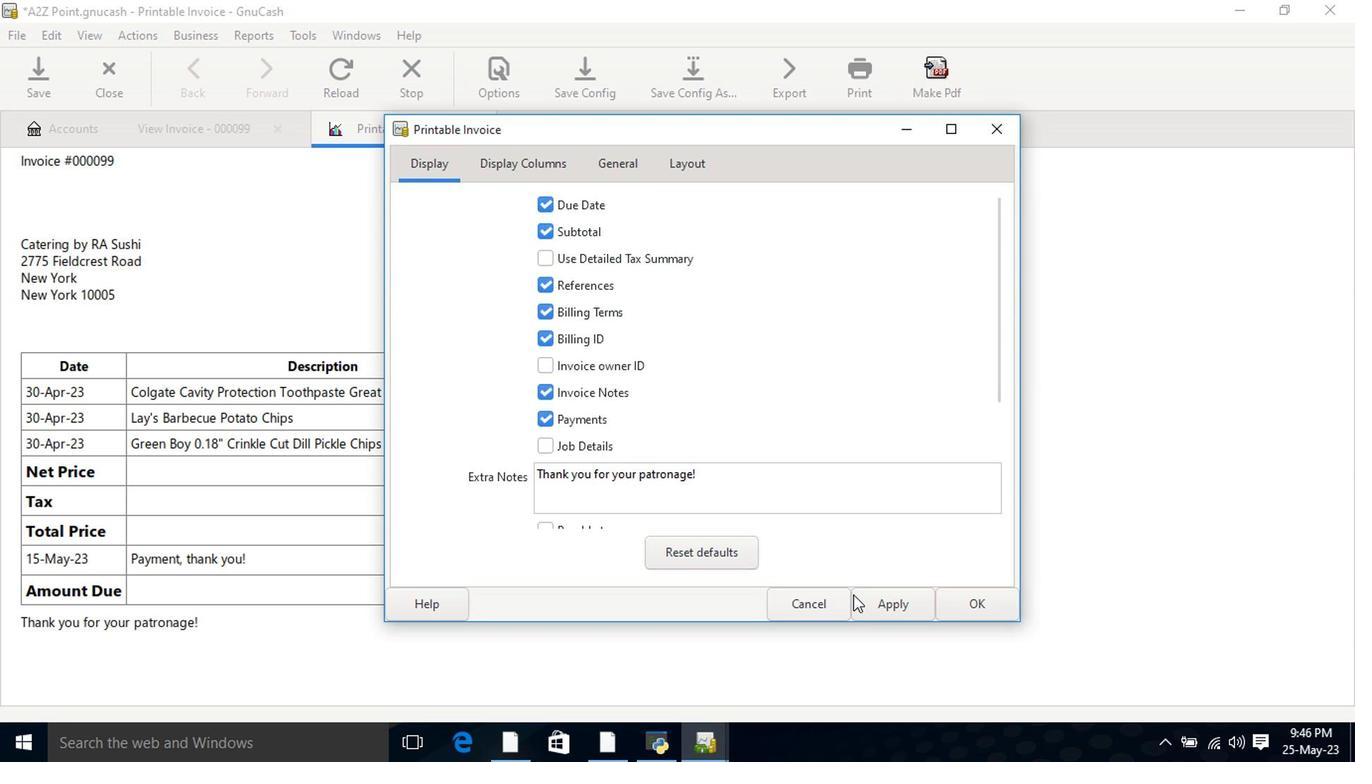 
Action: Mouse pressed left at (868, 602)
Screenshot: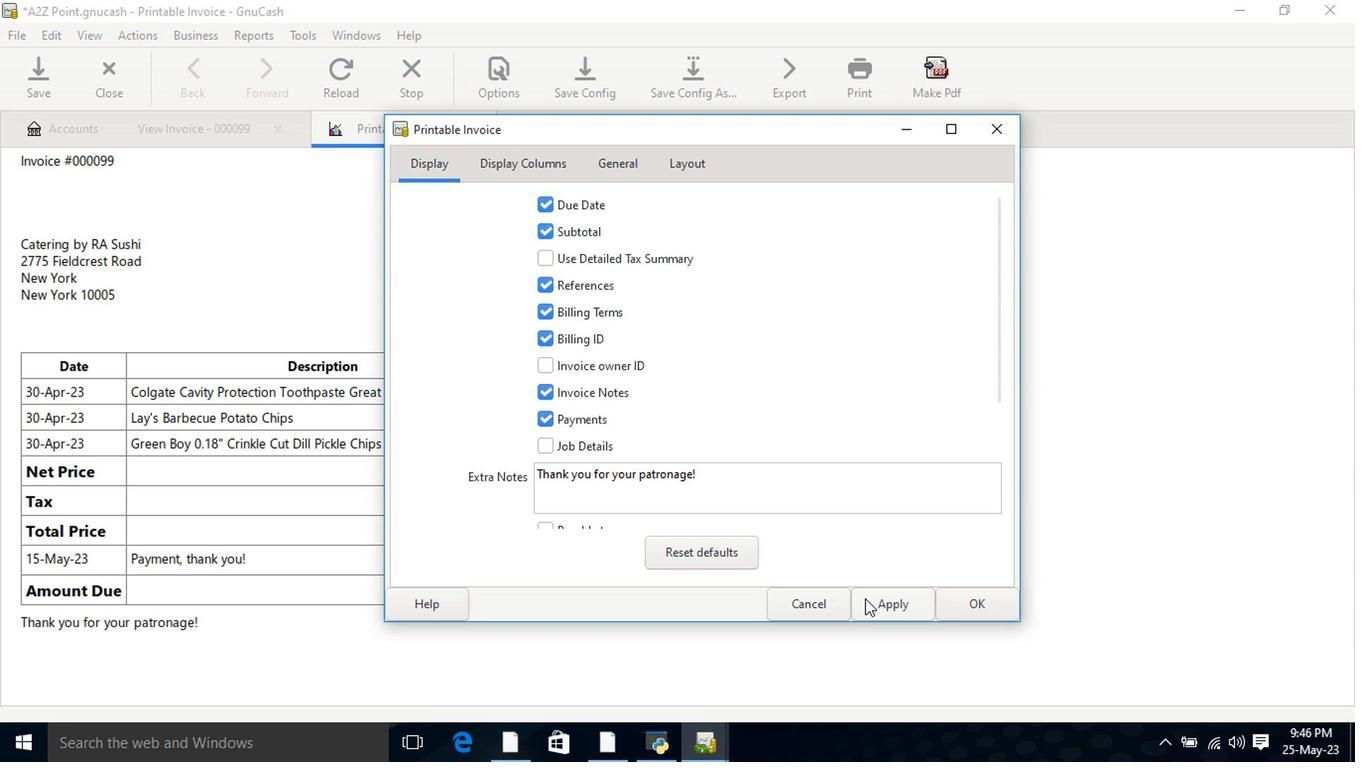 
Action: Mouse moved to (823, 606)
Screenshot: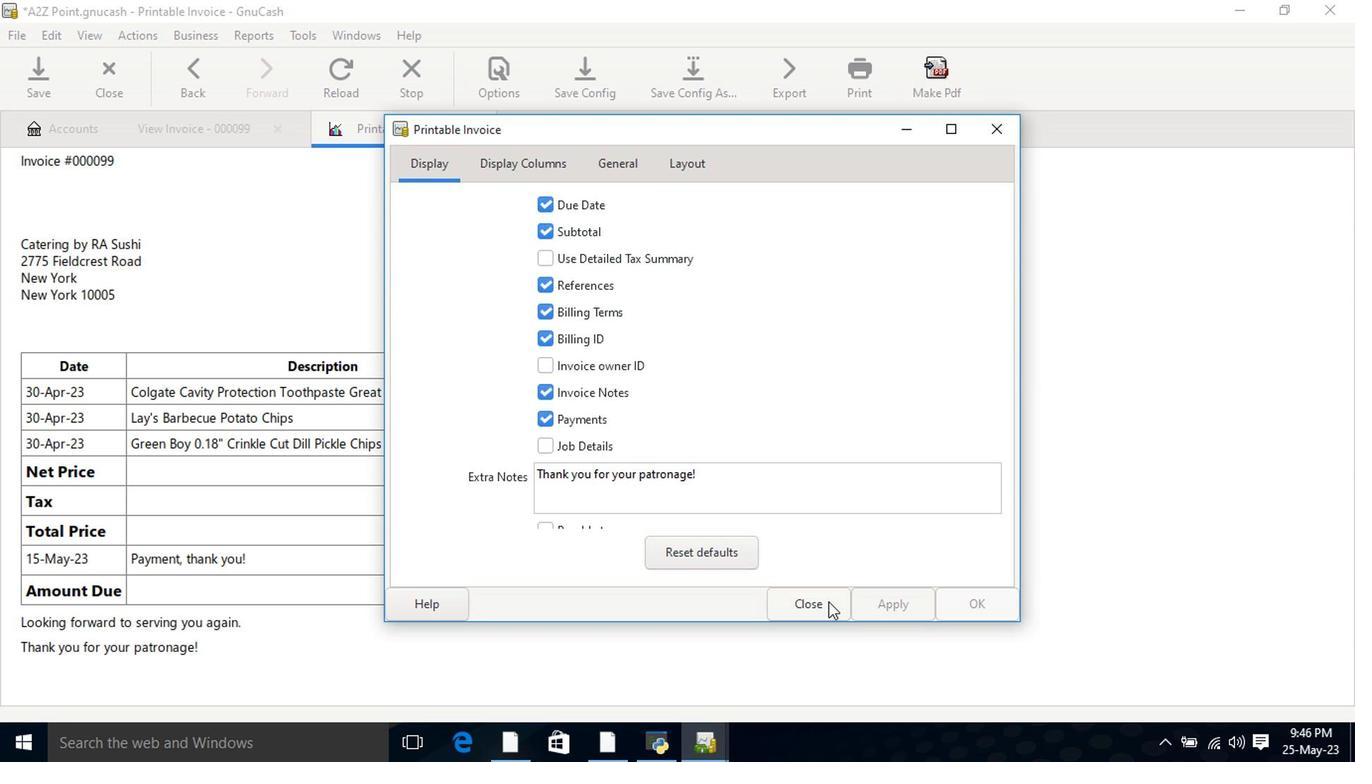 
Action: Mouse pressed left at (823, 606)
Screenshot: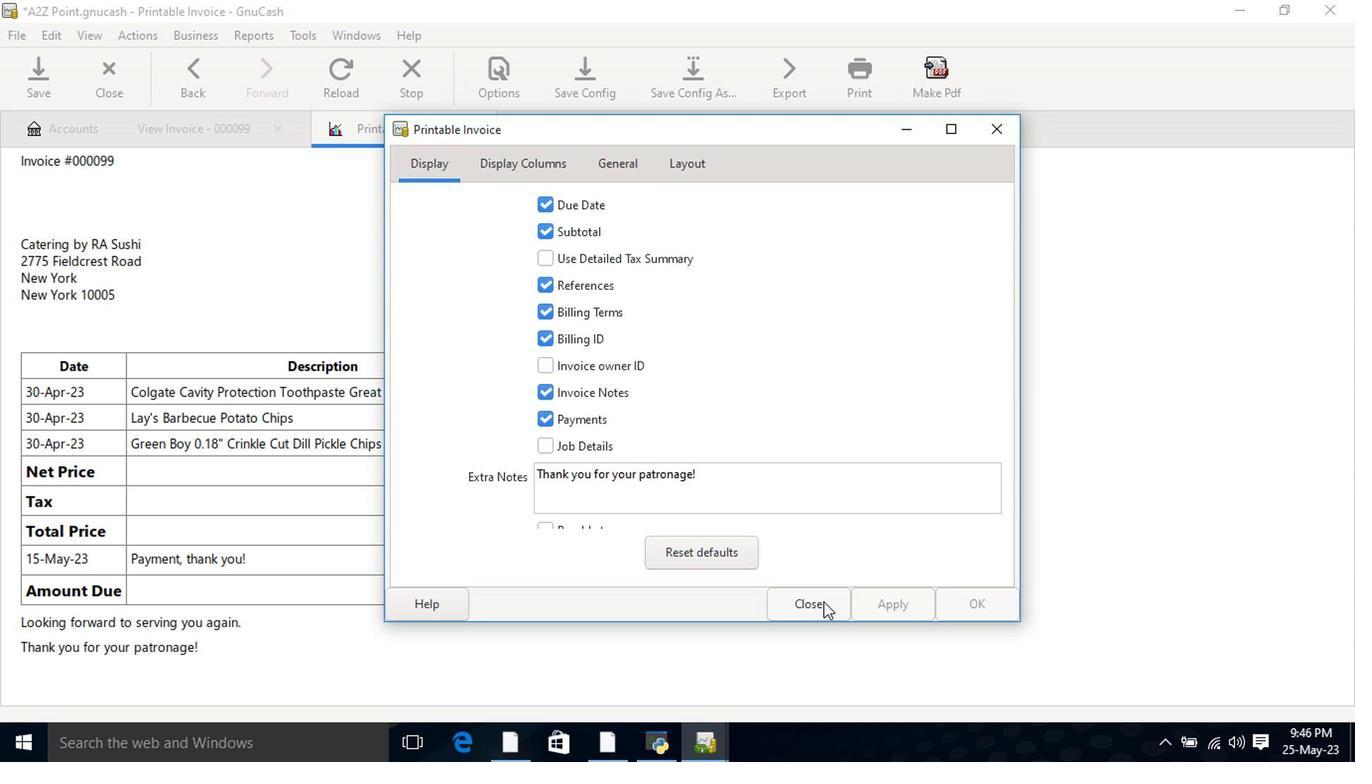 
